 Task: Open Card Influencer Outreach Planning in Board Business Model Competitive Analysis and Benchmarking to Workspace Copywriting and Editing and add a team member Softage.2@softage.net, a label Green, a checklist Goal Setting, an attachment from Trello, a color Green and finally, add a card description 'Plan and execute company team-building retreat with a focus on work-life integration' and a comment 'We should approach this task with a sense of empathy, putting ourselves in the shoes of our stakeholders to understand their perspectives.'. Add a start date 'Jan 06, 1900' with a due date 'Jan 13, 1900'
Action: Mouse moved to (98, 350)
Screenshot: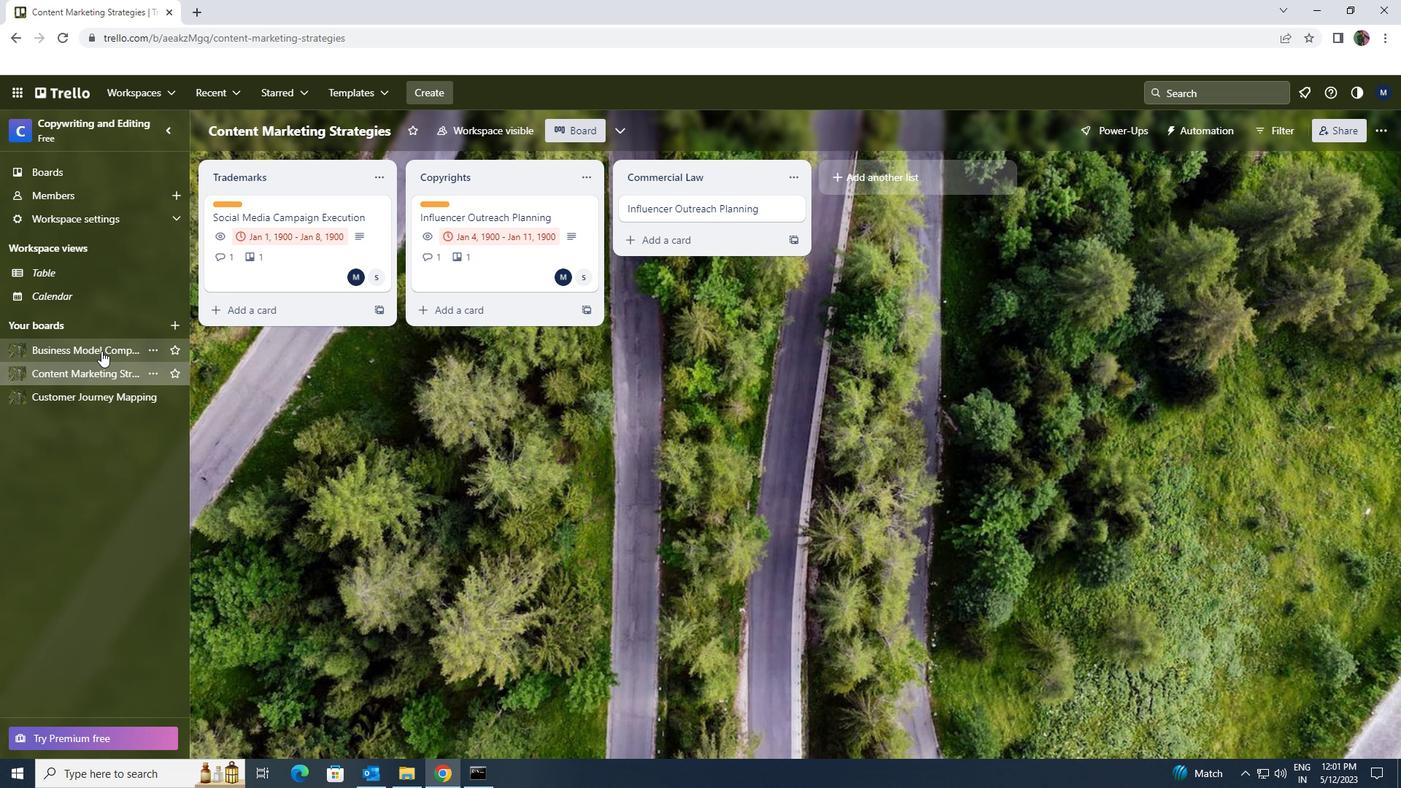 
Action: Mouse pressed left at (98, 350)
Screenshot: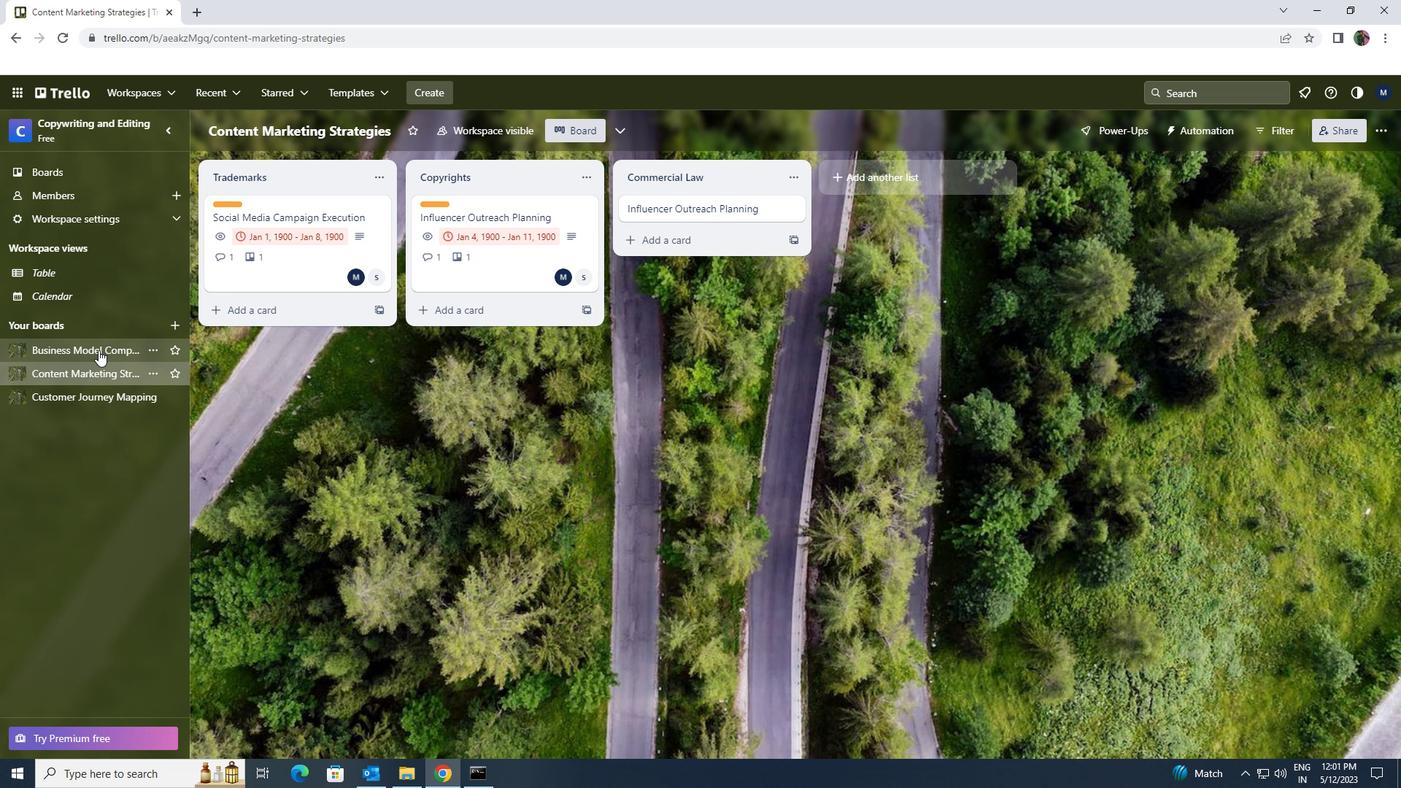 
Action: Mouse moved to (555, 209)
Screenshot: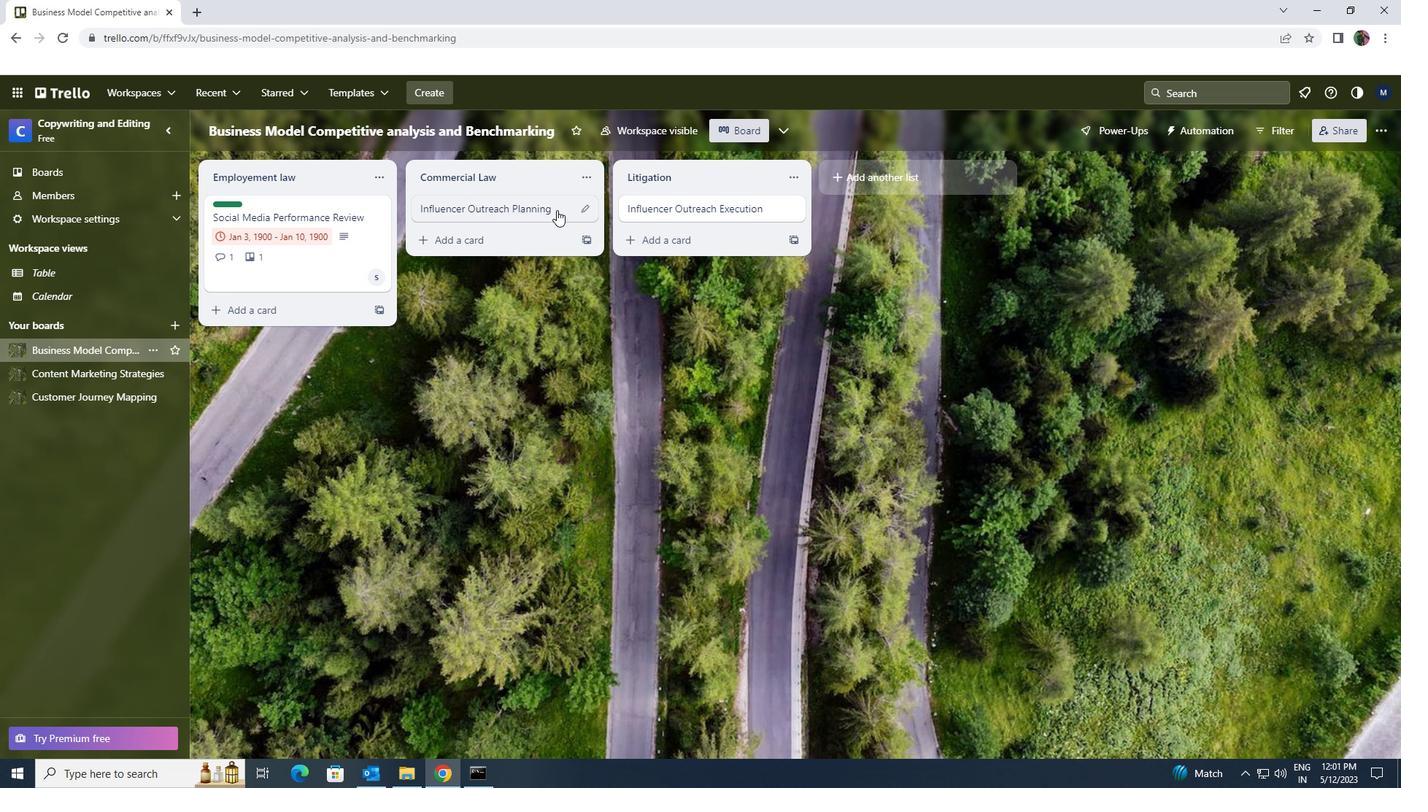 
Action: Mouse pressed left at (555, 209)
Screenshot: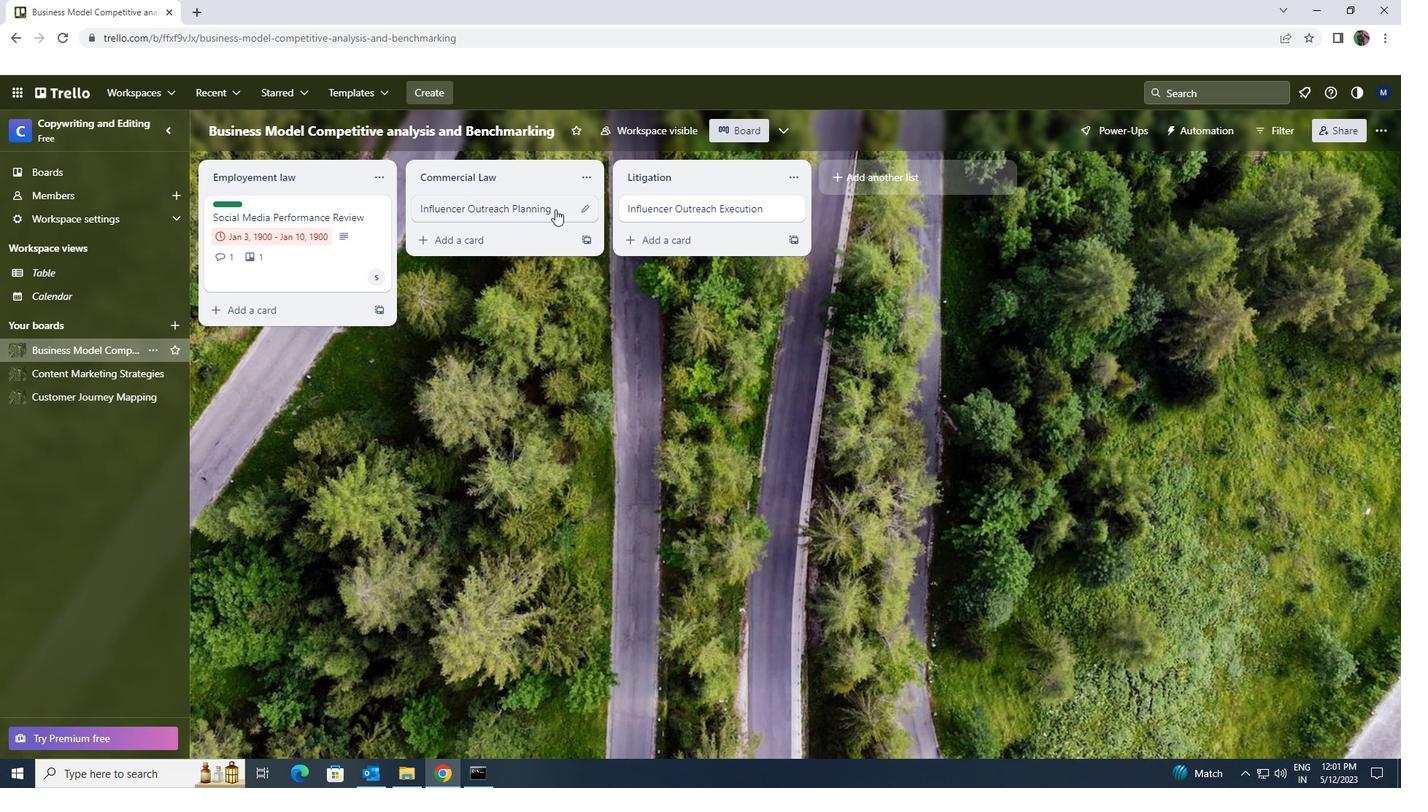 
Action: Mouse moved to (878, 259)
Screenshot: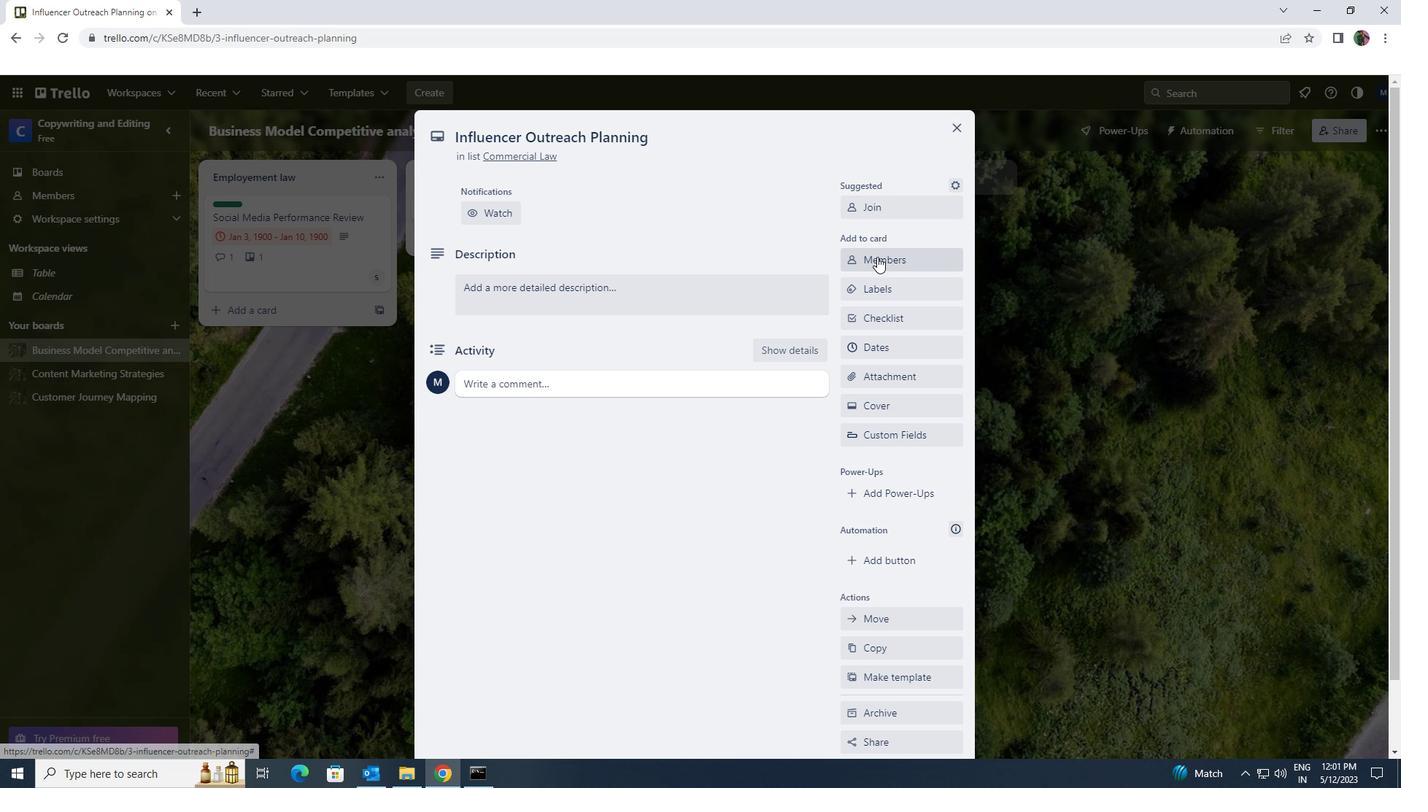 
Action: Mouse pressed left at (878, 259)
Screenshot: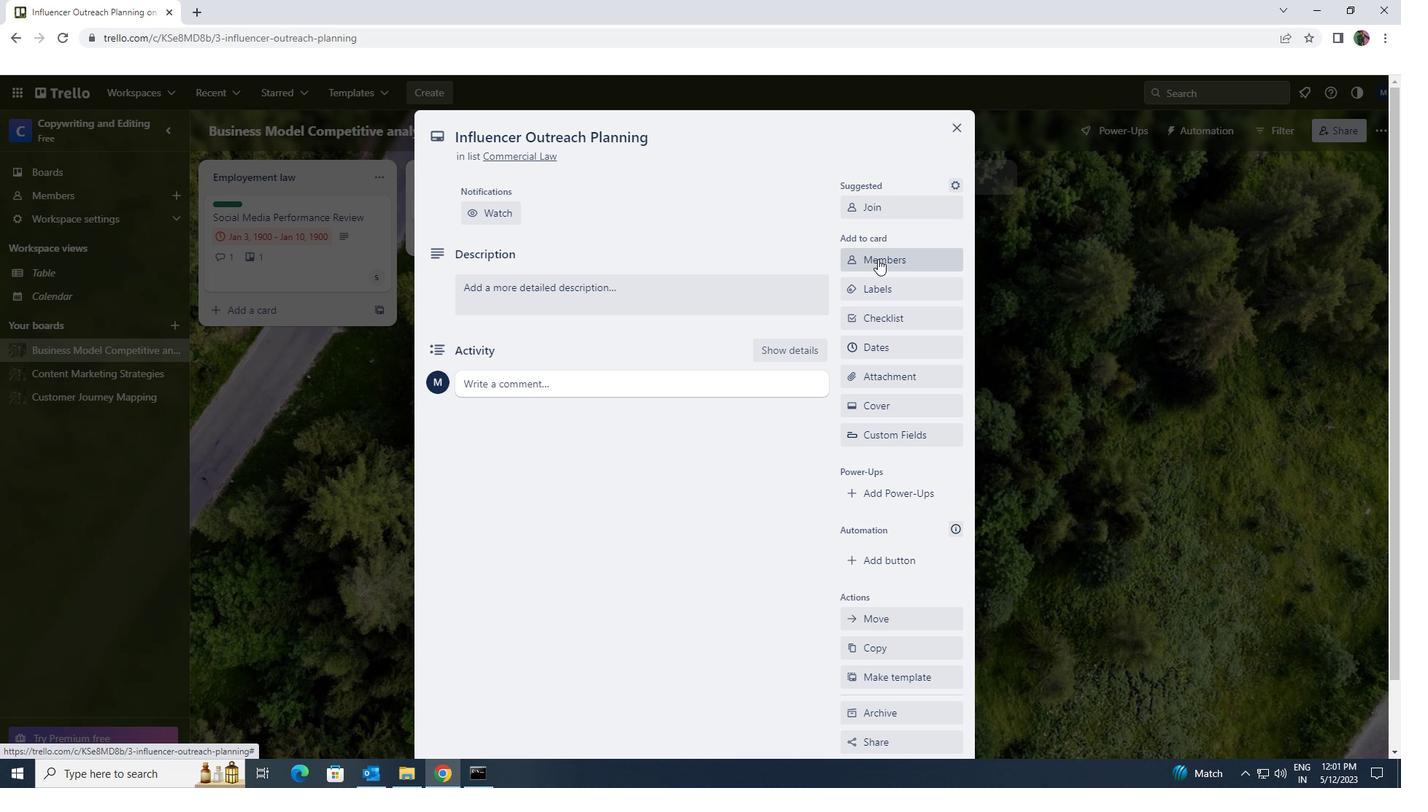 
Action: Mouse moved to (879, 327)
Screenshot: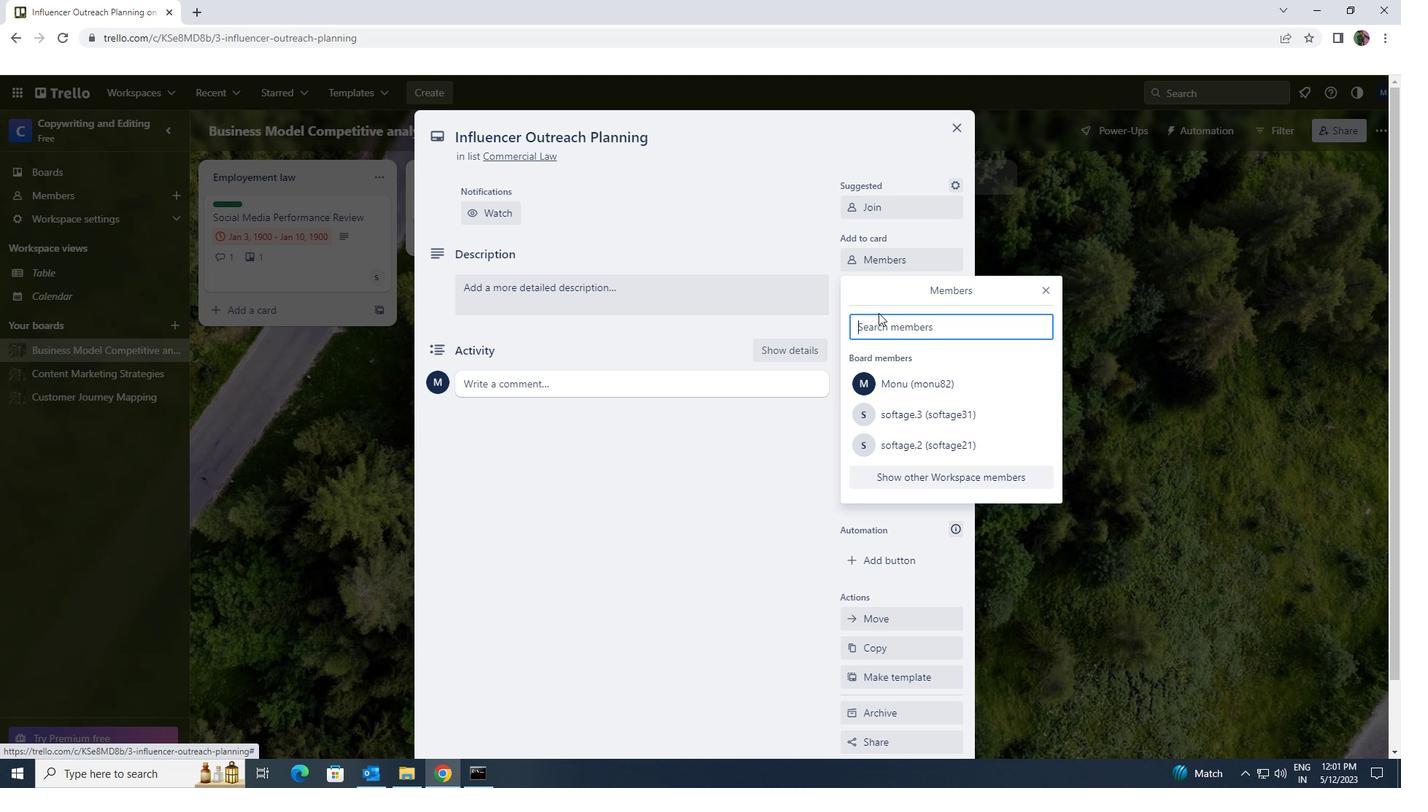 
Action: Key pressed softage.2<Key.shift>@SOFTAGE.NET
Screenshot: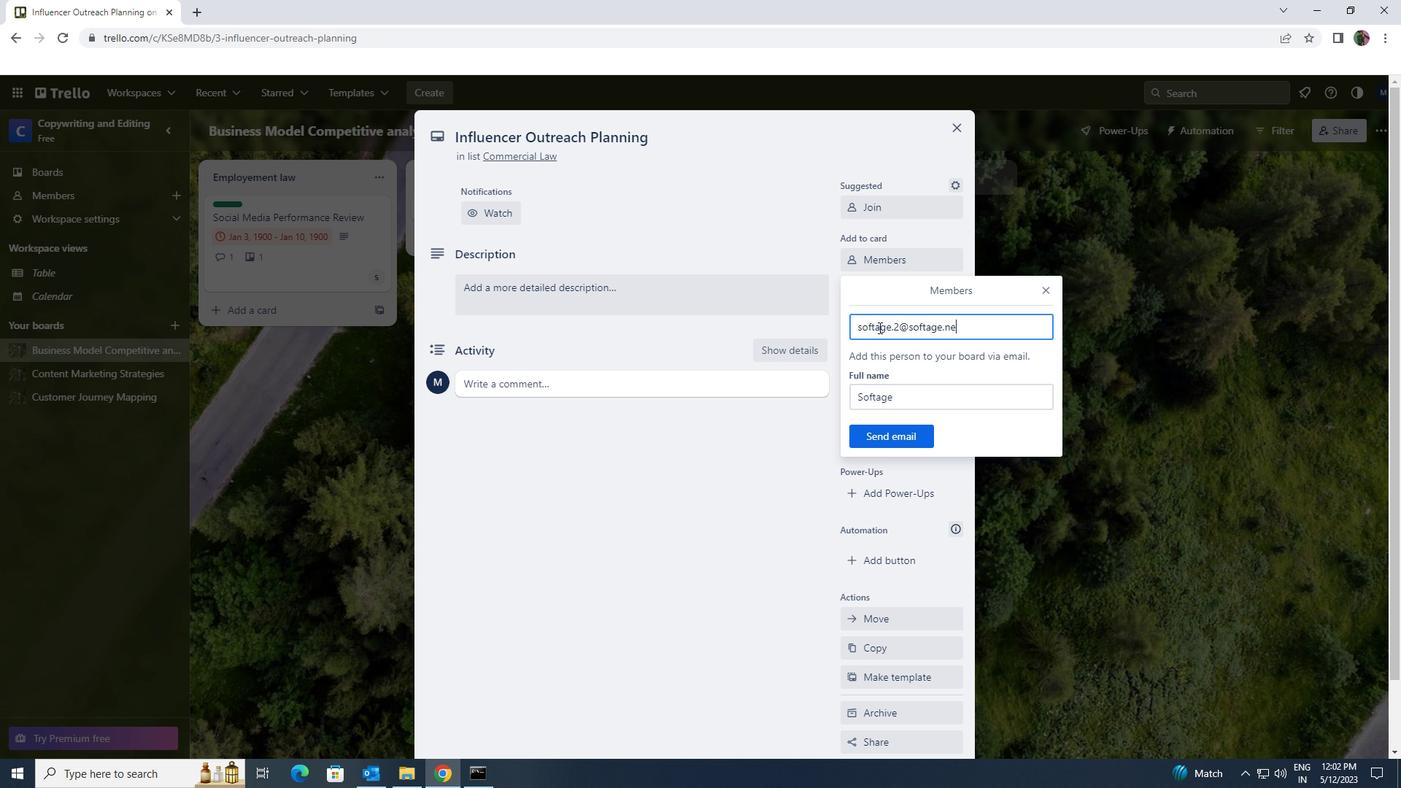 
Action: Mouse moved to (892, 430)
Screenshot: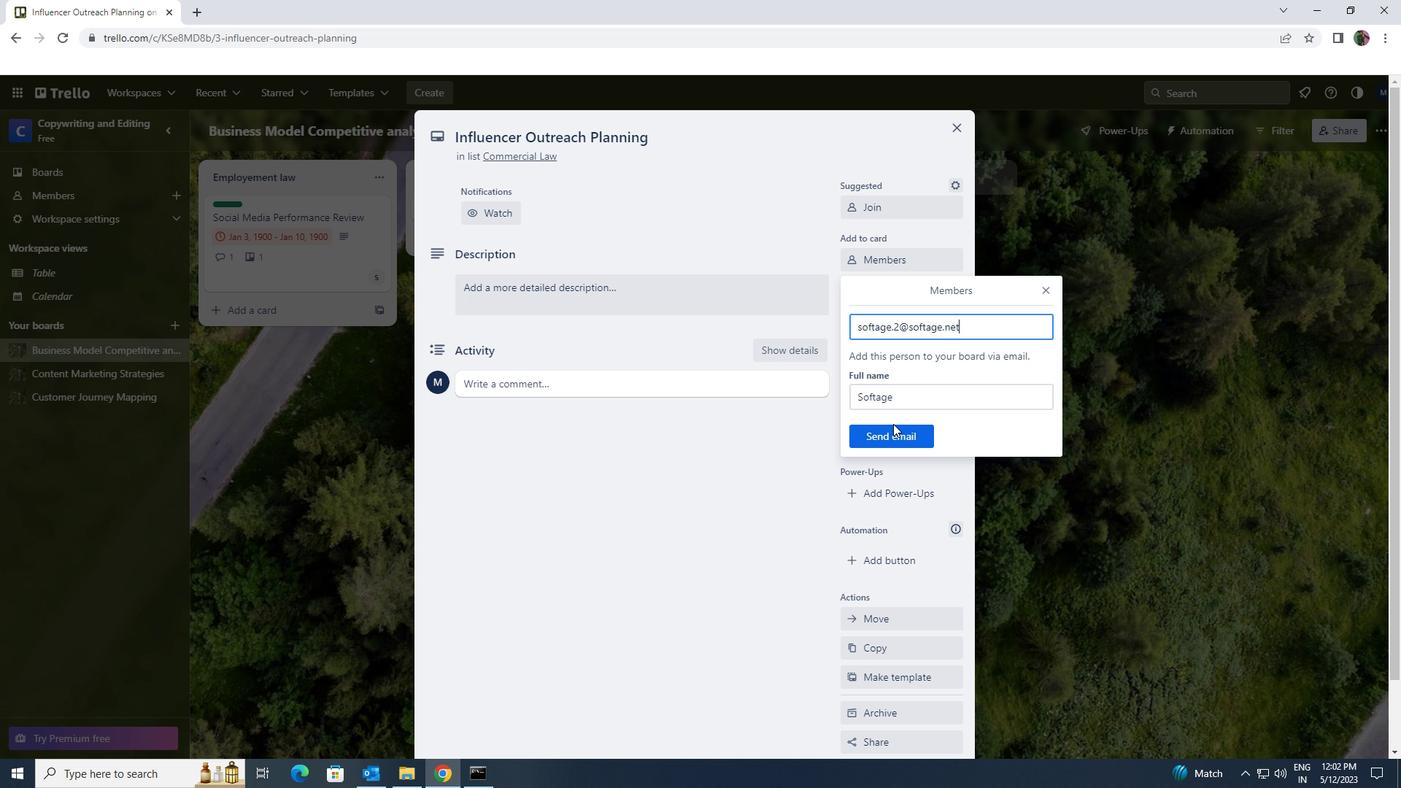 
Action: Mouse pressed left at (892, 430)
Screenshot: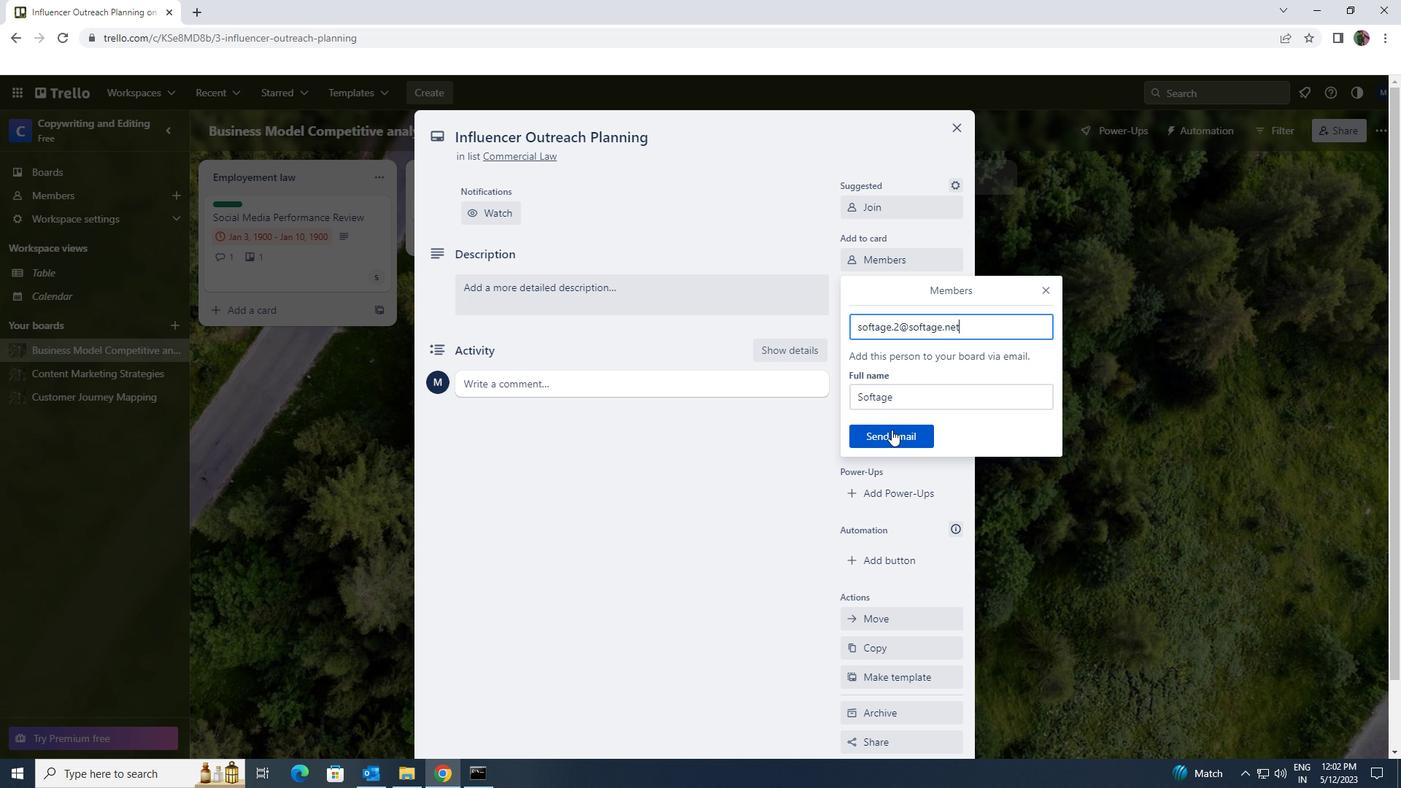 
Action: Mouse moved to (899, 286)
Screenshot: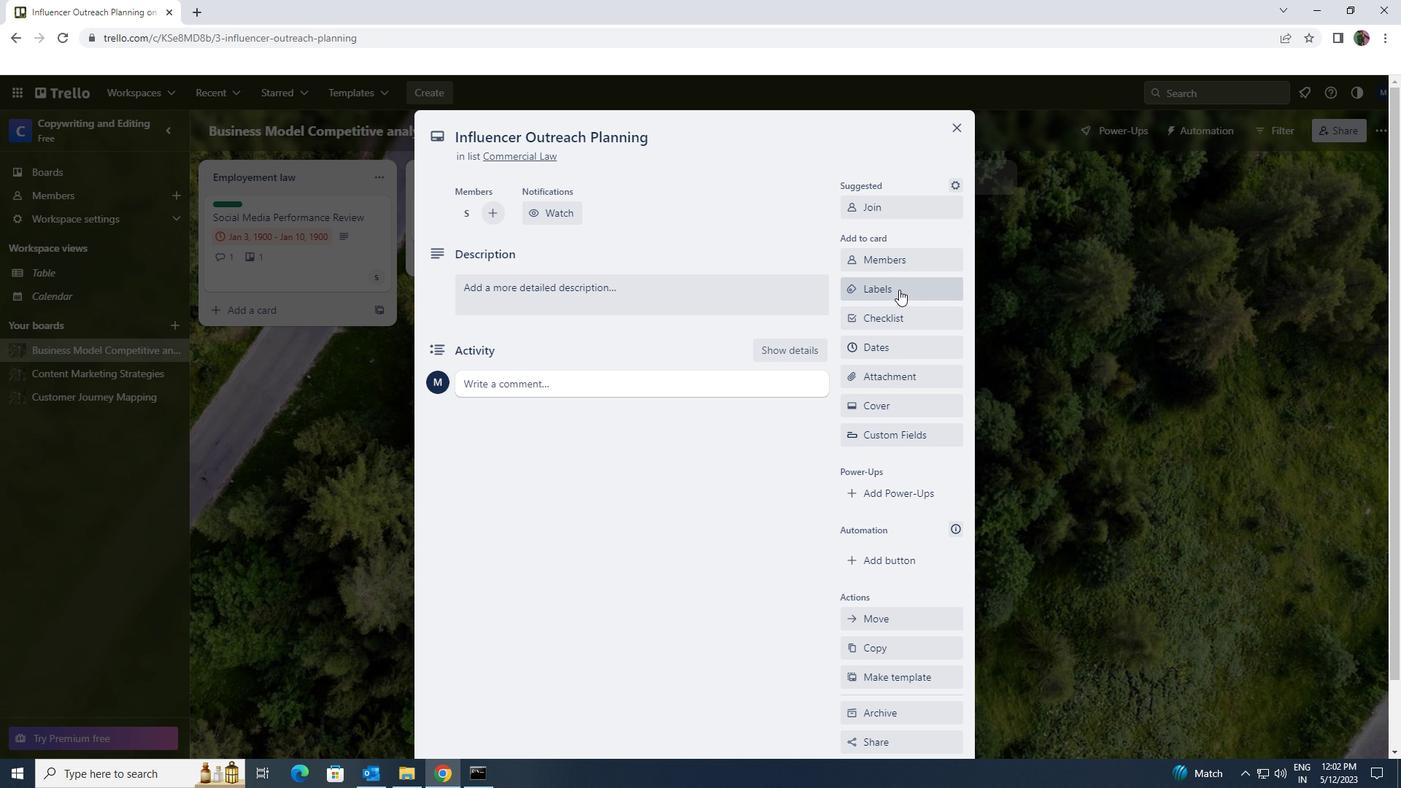 
Action: Mouse pressed left at (899, 286)
Screenshot: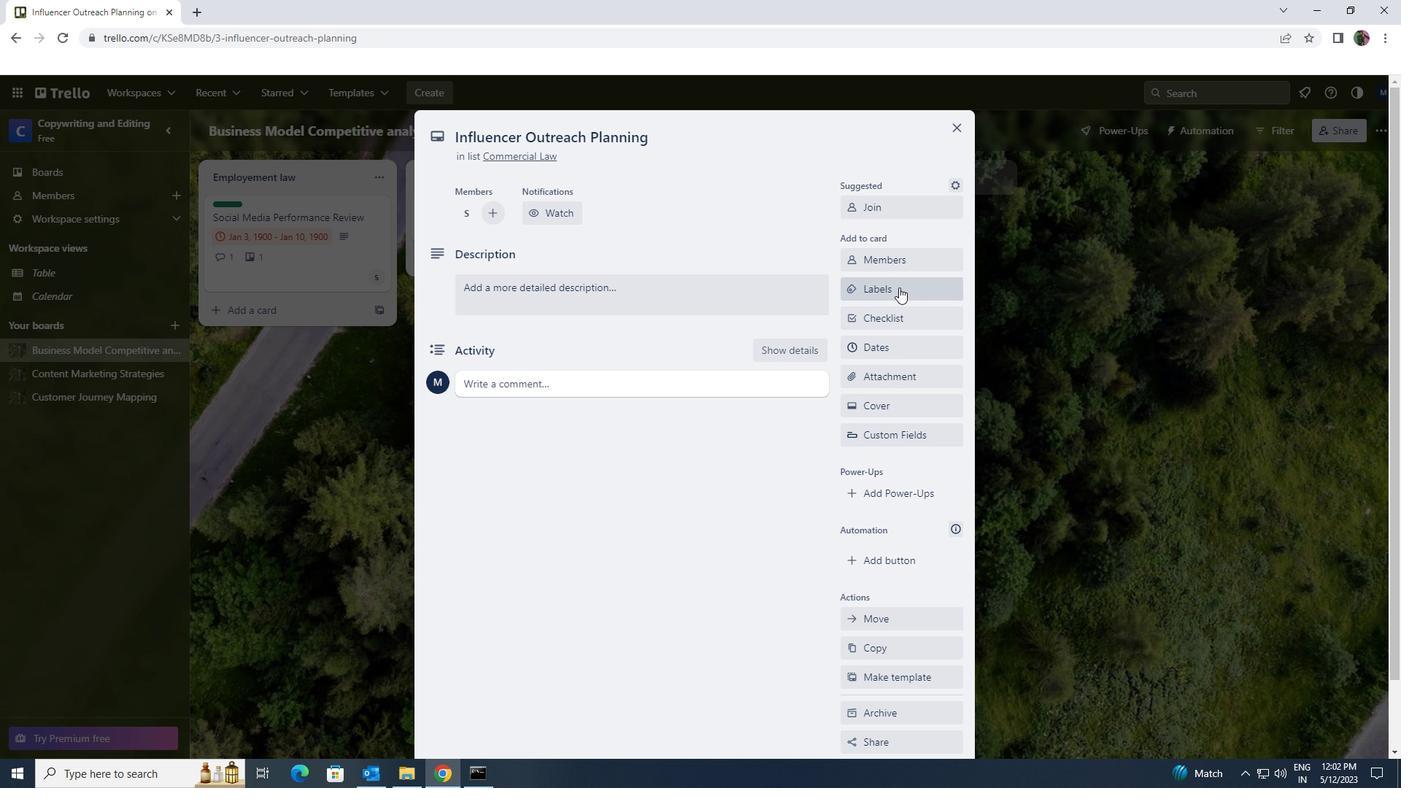 
Action: Mouse moved to (938, 600)
Screenshot: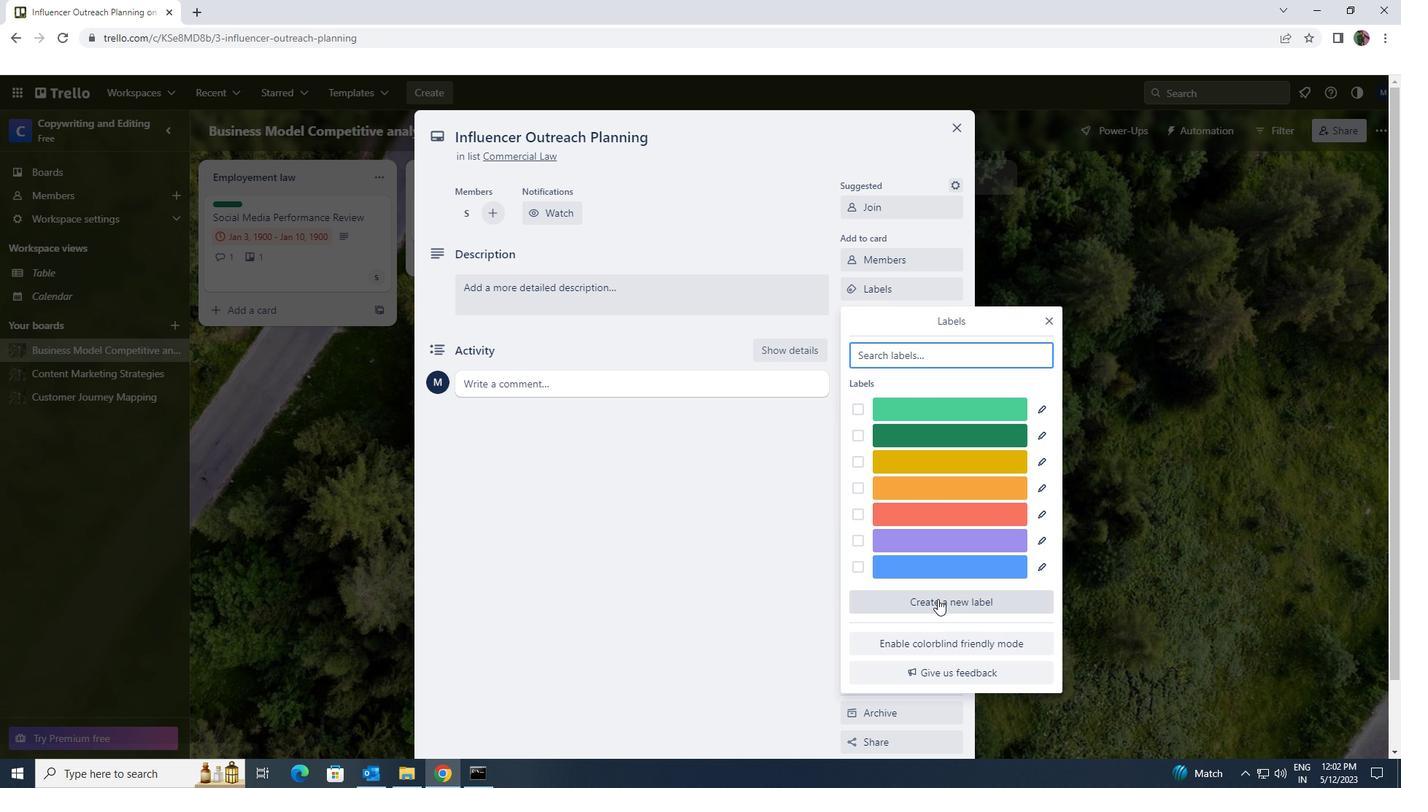 
Action: Mouse pressed left at (938, 600)
Screenshot: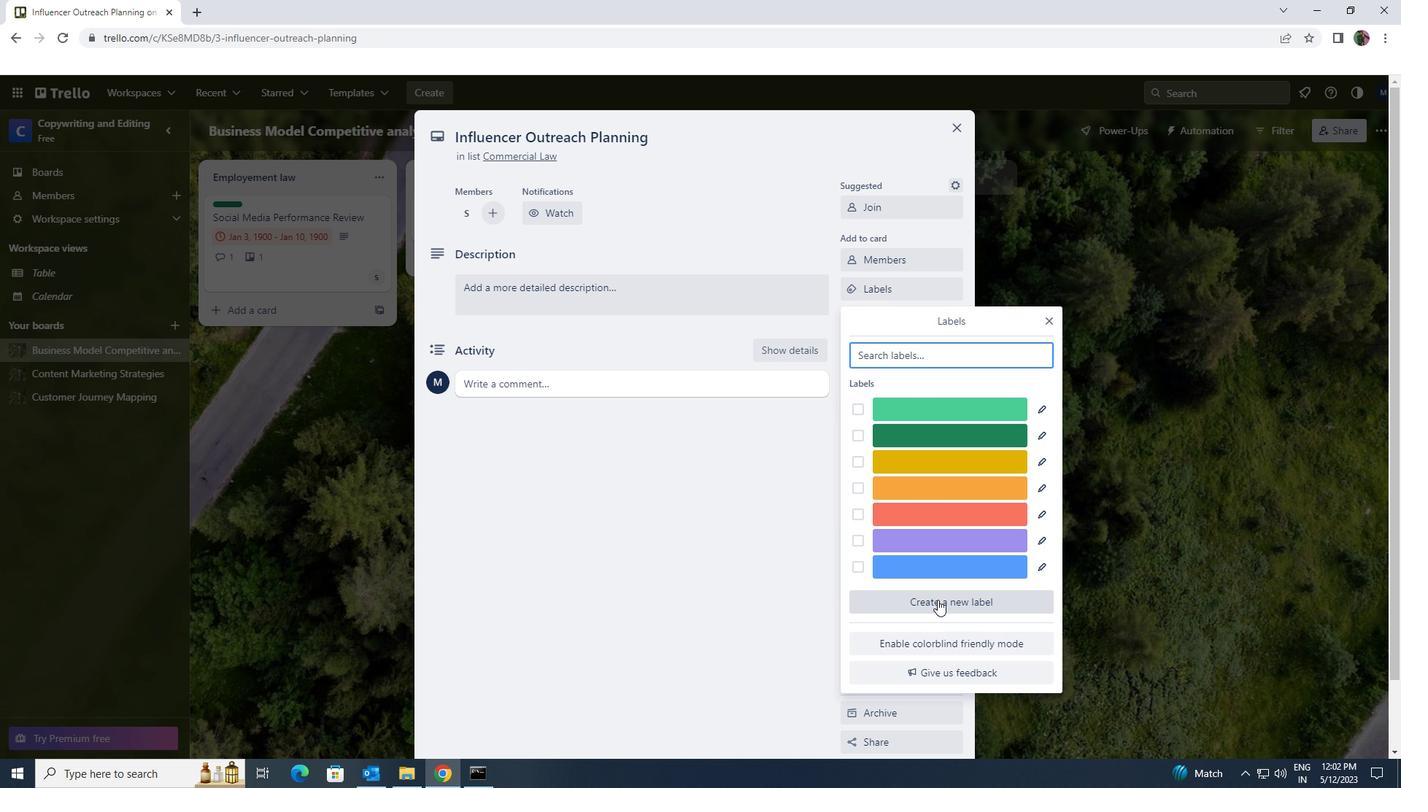 
Action: Mouse moved to (856, 554)
Screenshot: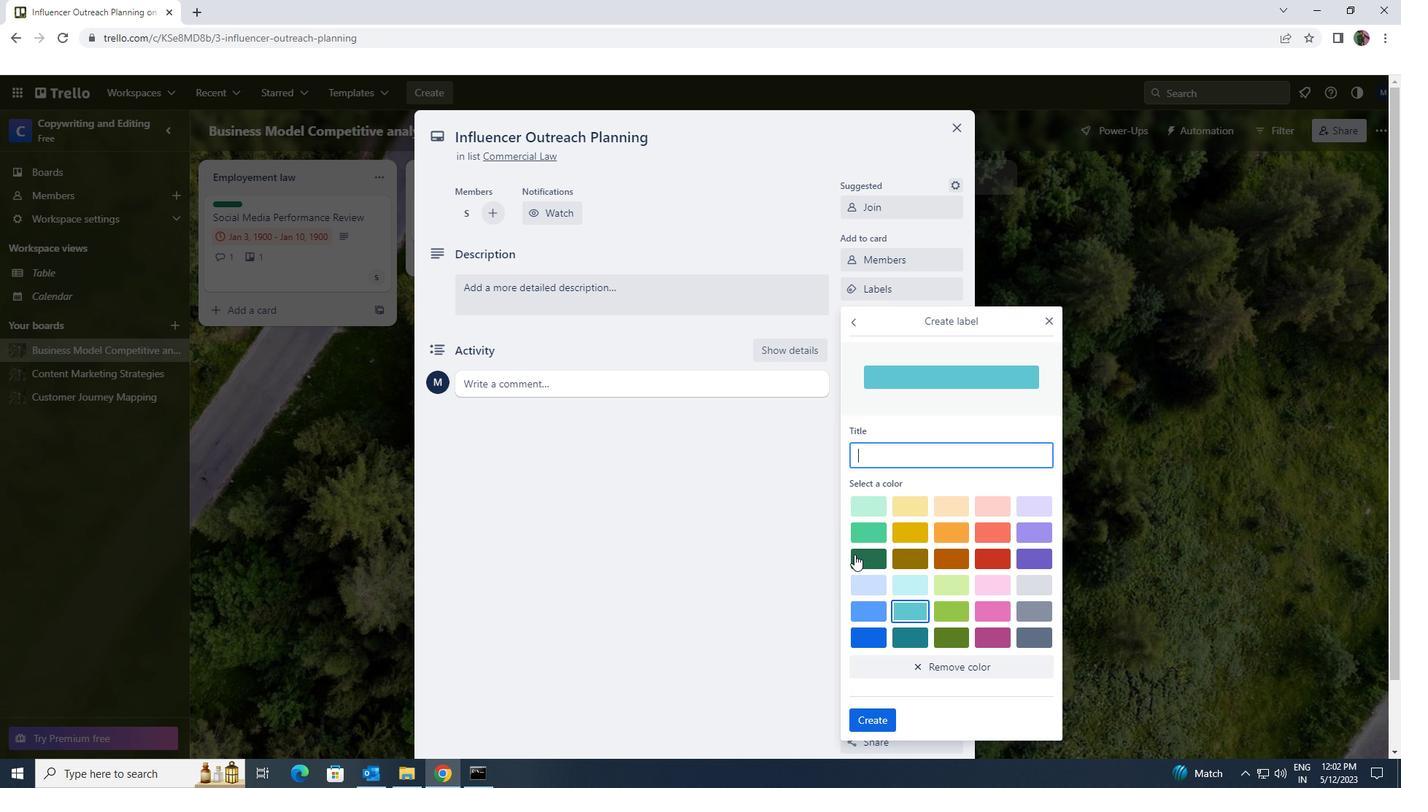 
Action: Mouse pressed left at (856, 554)
Screenshot: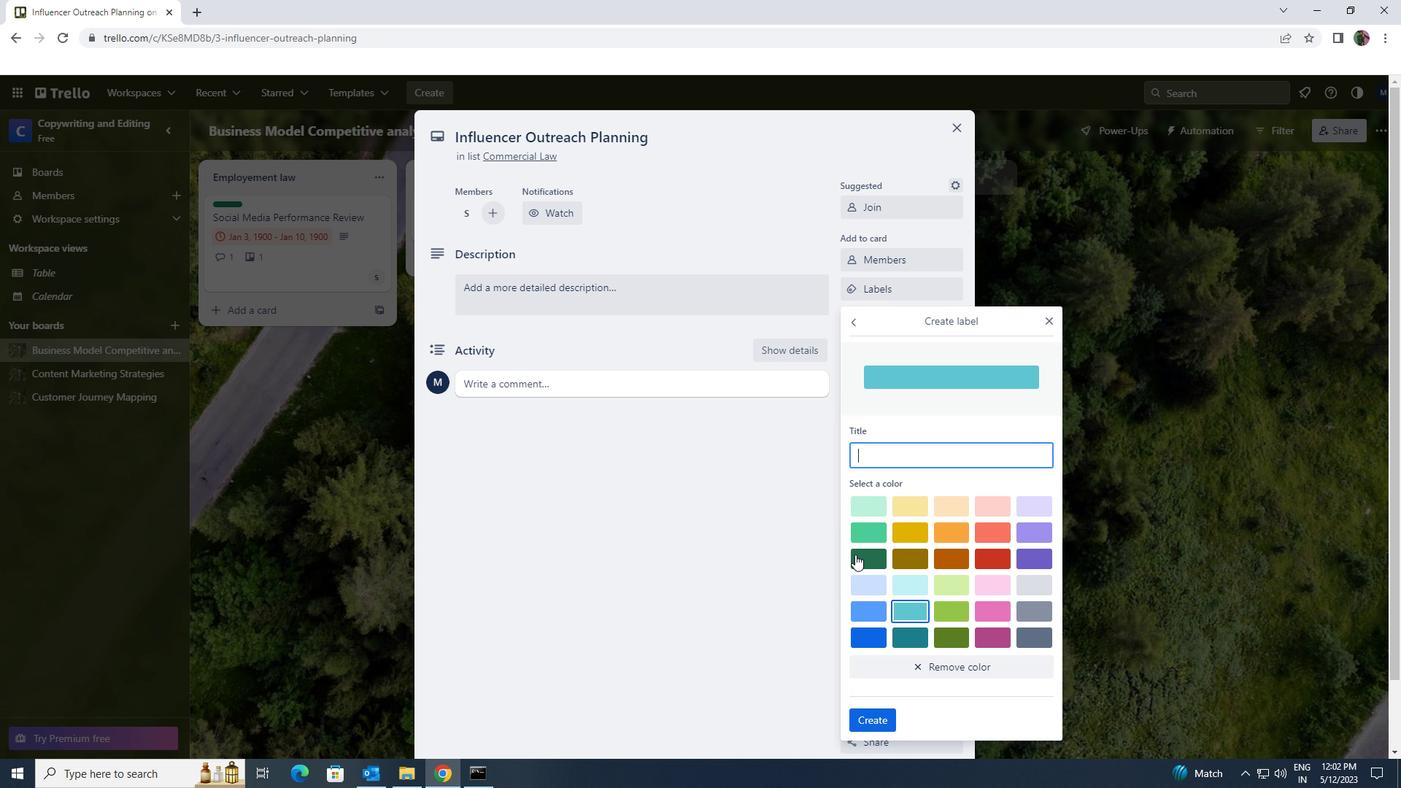 
Action: Mouse moved to (867, 714)
Screenshot: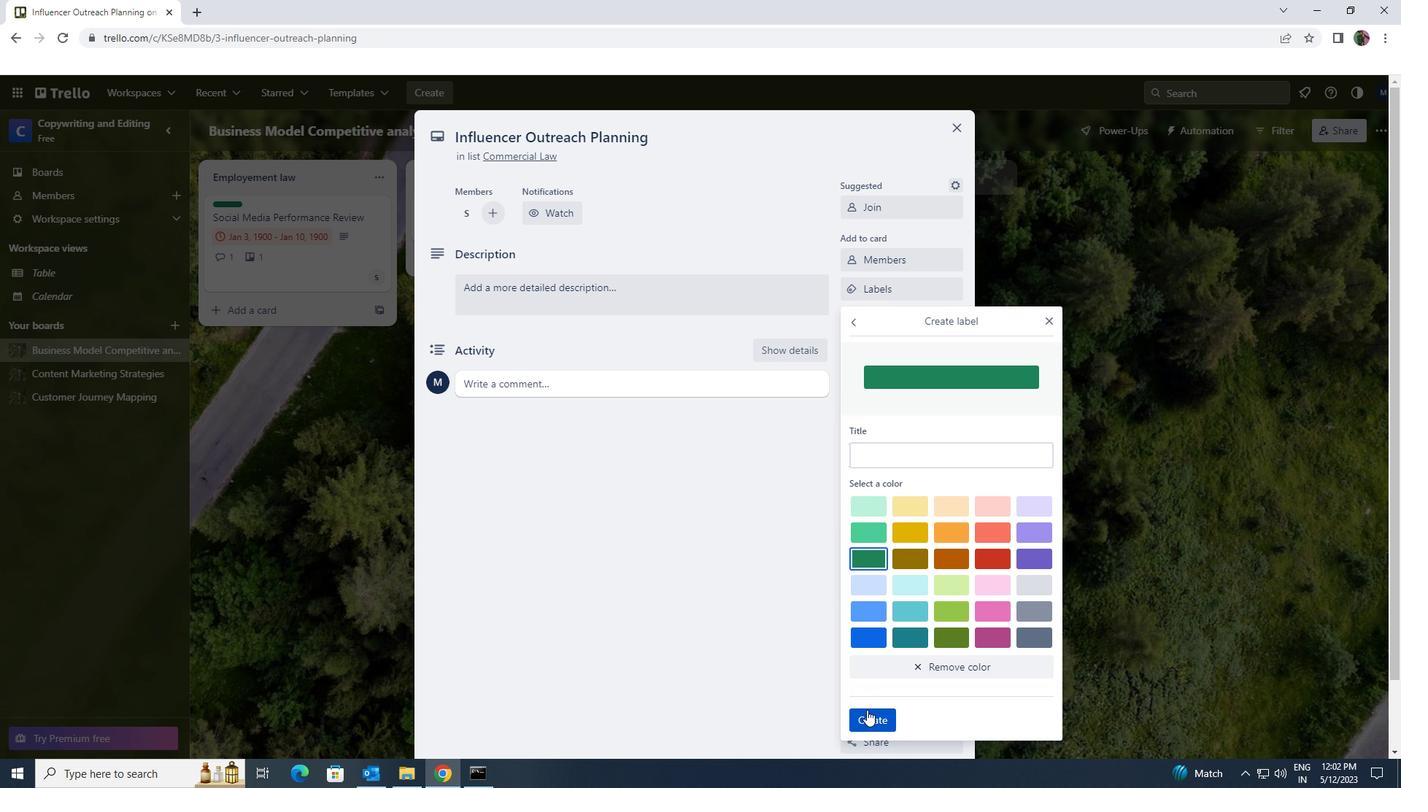 
Action: Mouse pressed left at (867, 714)
Screenshot: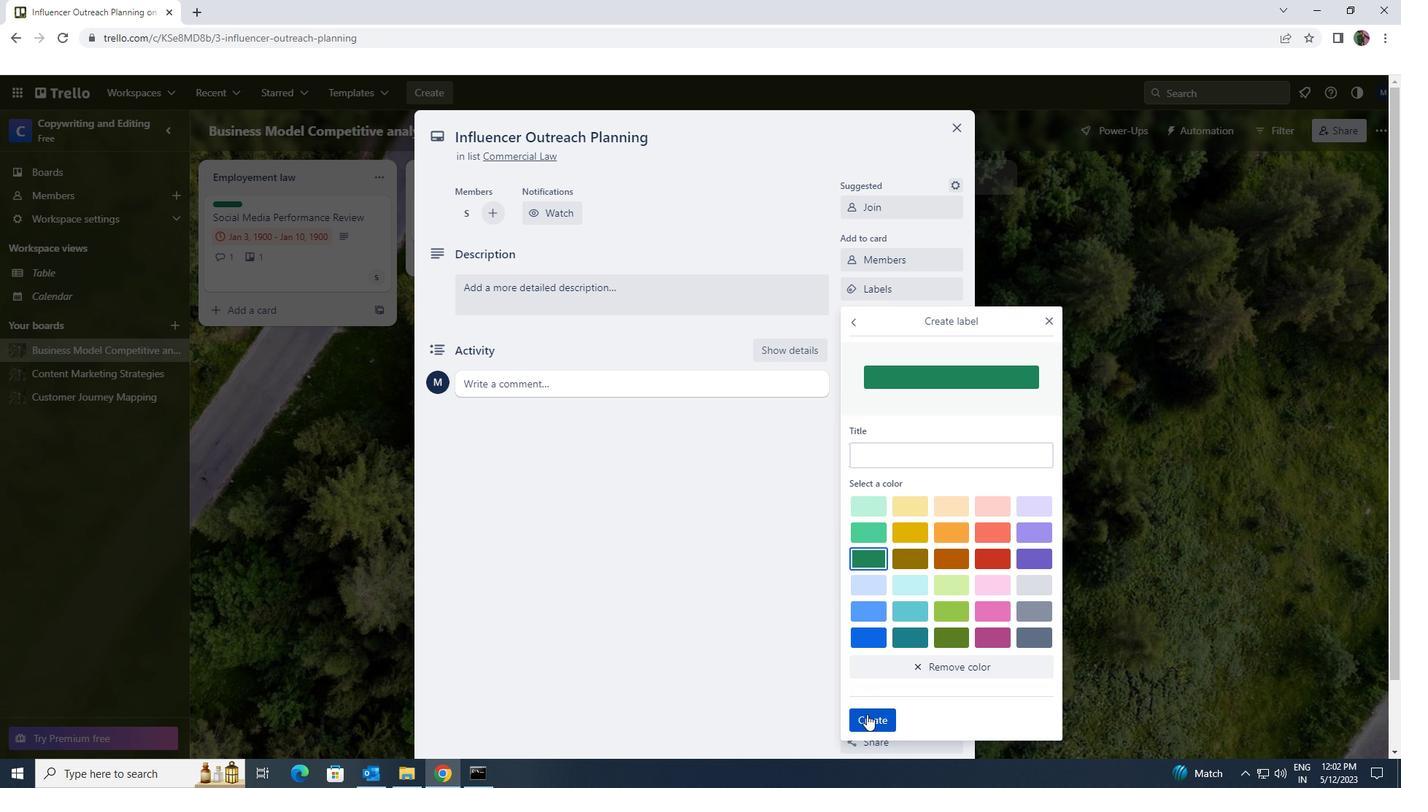 
Action: Mouse moved to (1052, 321)
Screenshot: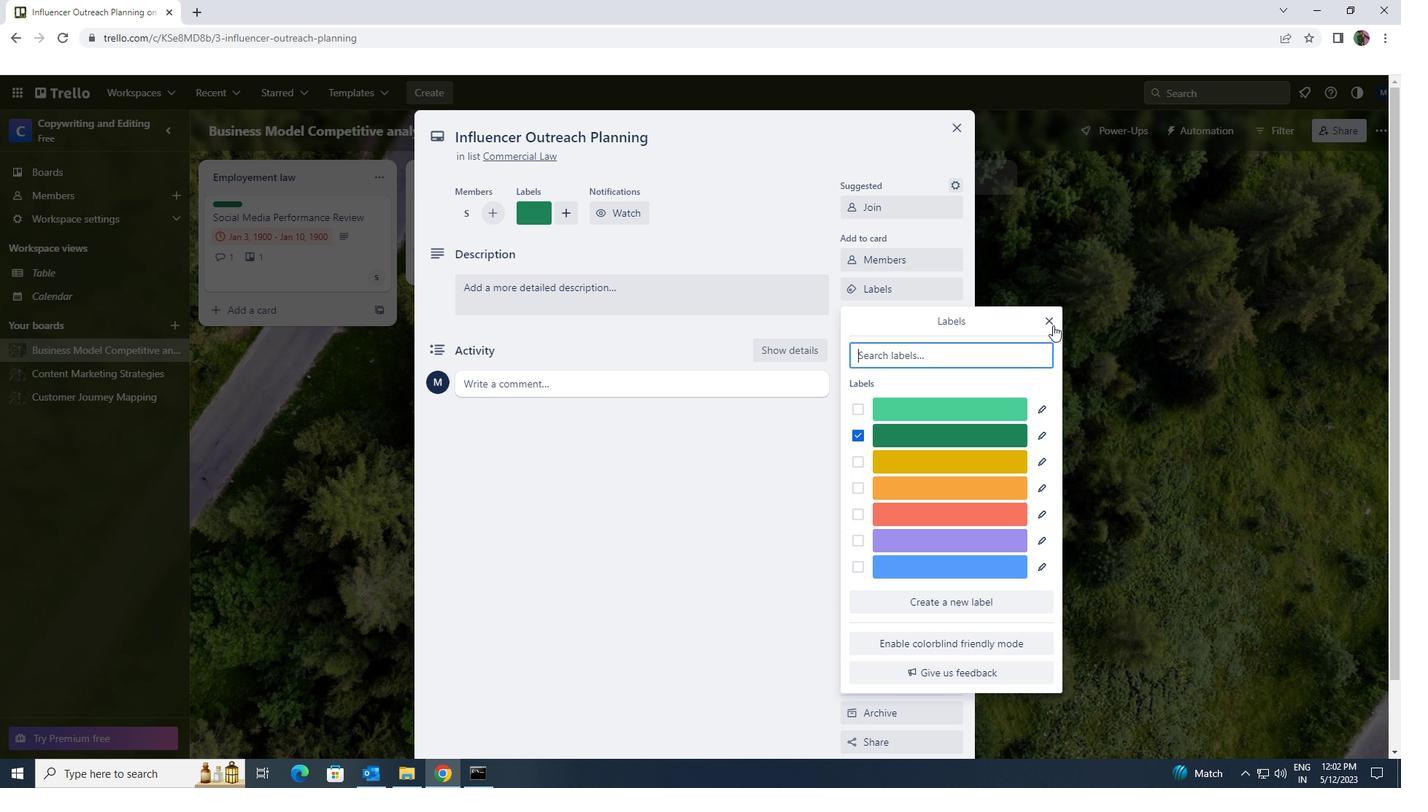 
Action: Mouse pressed left at (1052, 321)
Screenshot: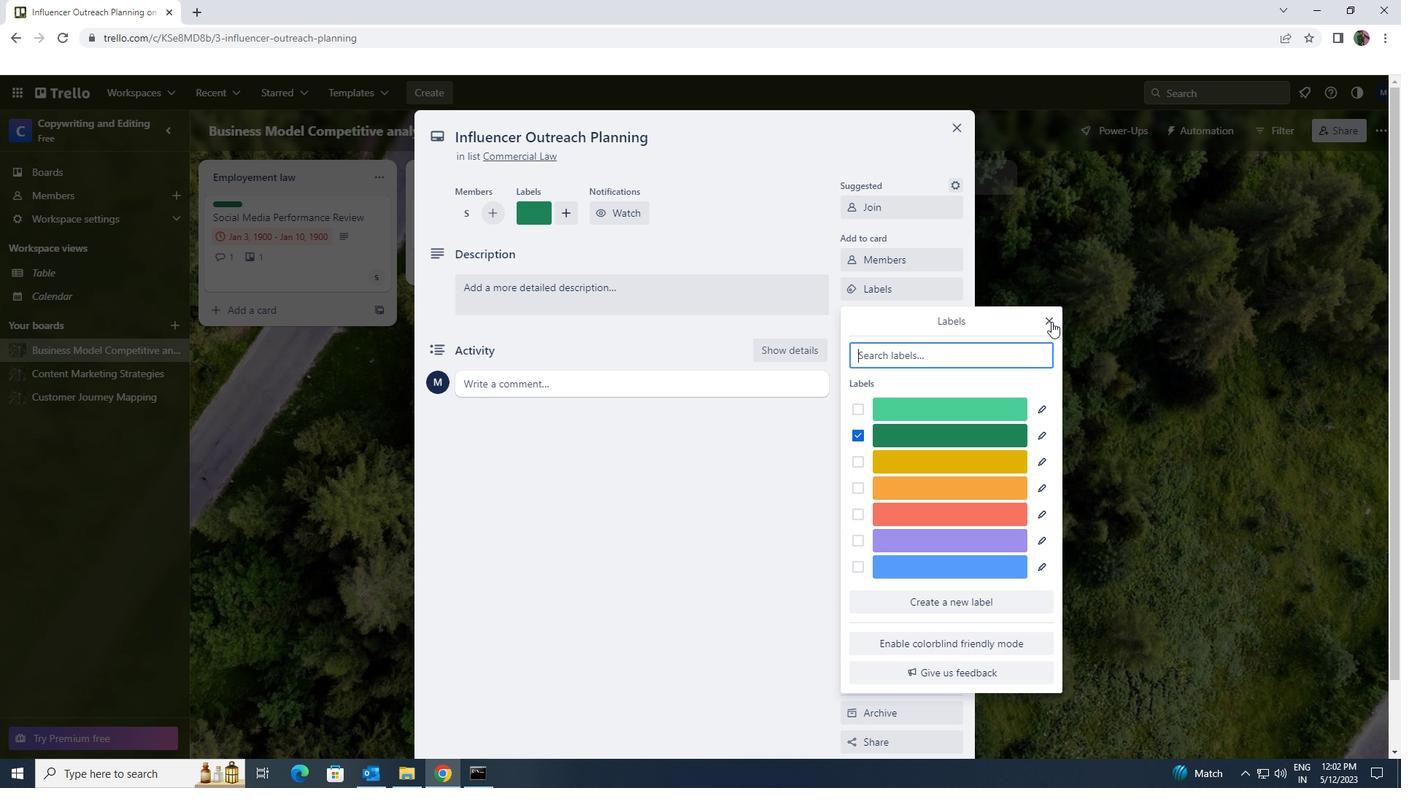 
Action: Mouse moved to (949, 311)
Screenshot: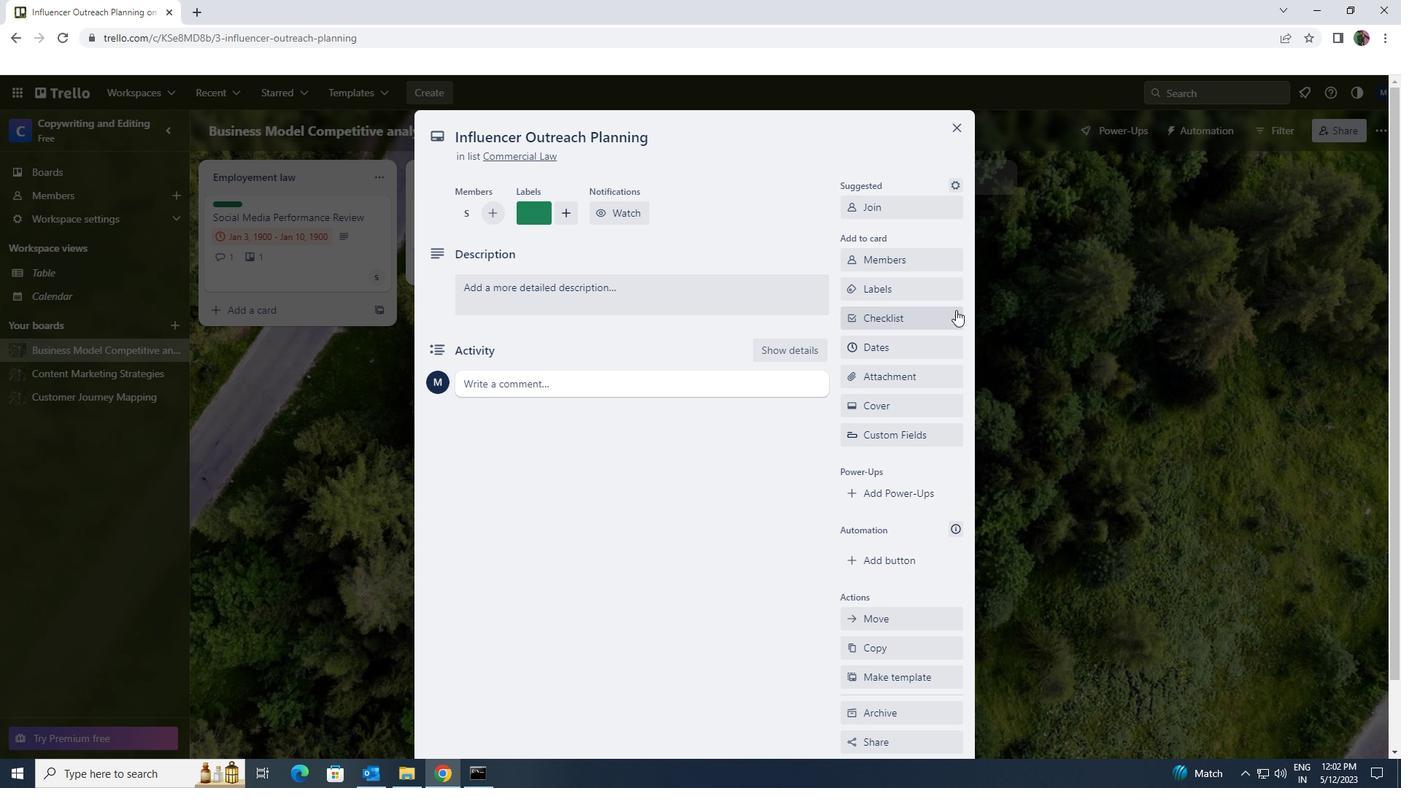 
Action: Mouse pressed left at (949, 311)
Screenshot: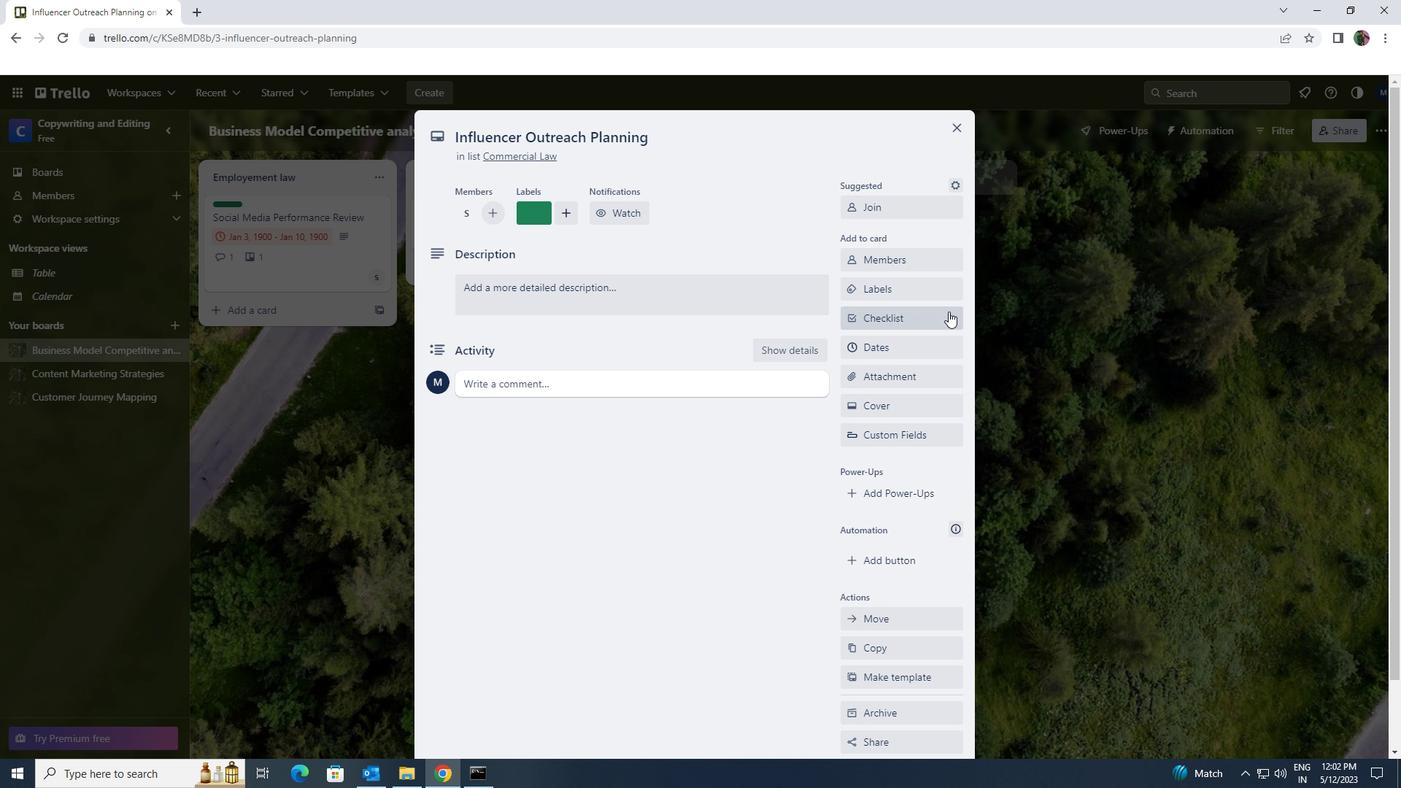 
Action: Key pressed <Key.shift>GOAL<Key.space>D<Key.backspace>SETTING
Screenshot: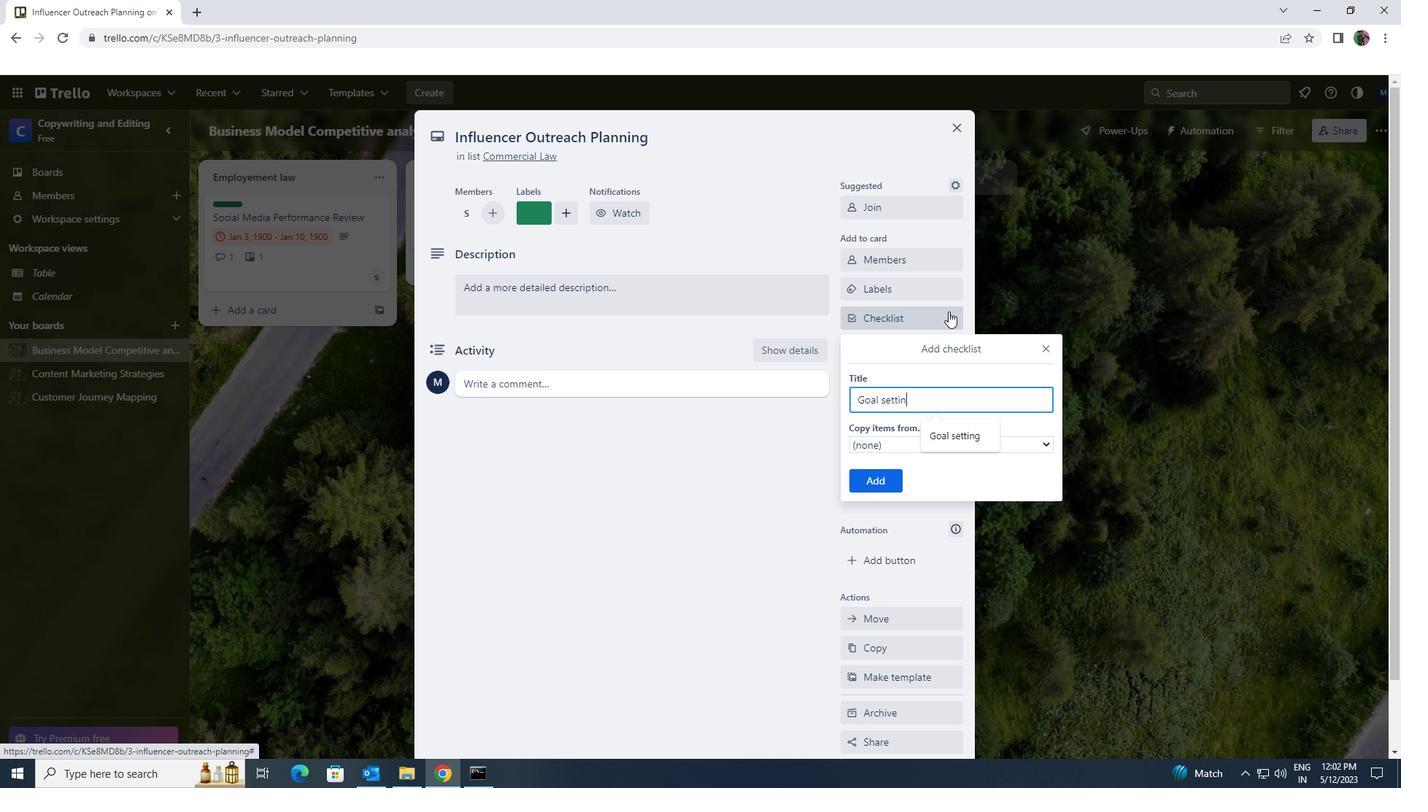 
Action: Mouse moved to (876, 481)
Screenshot: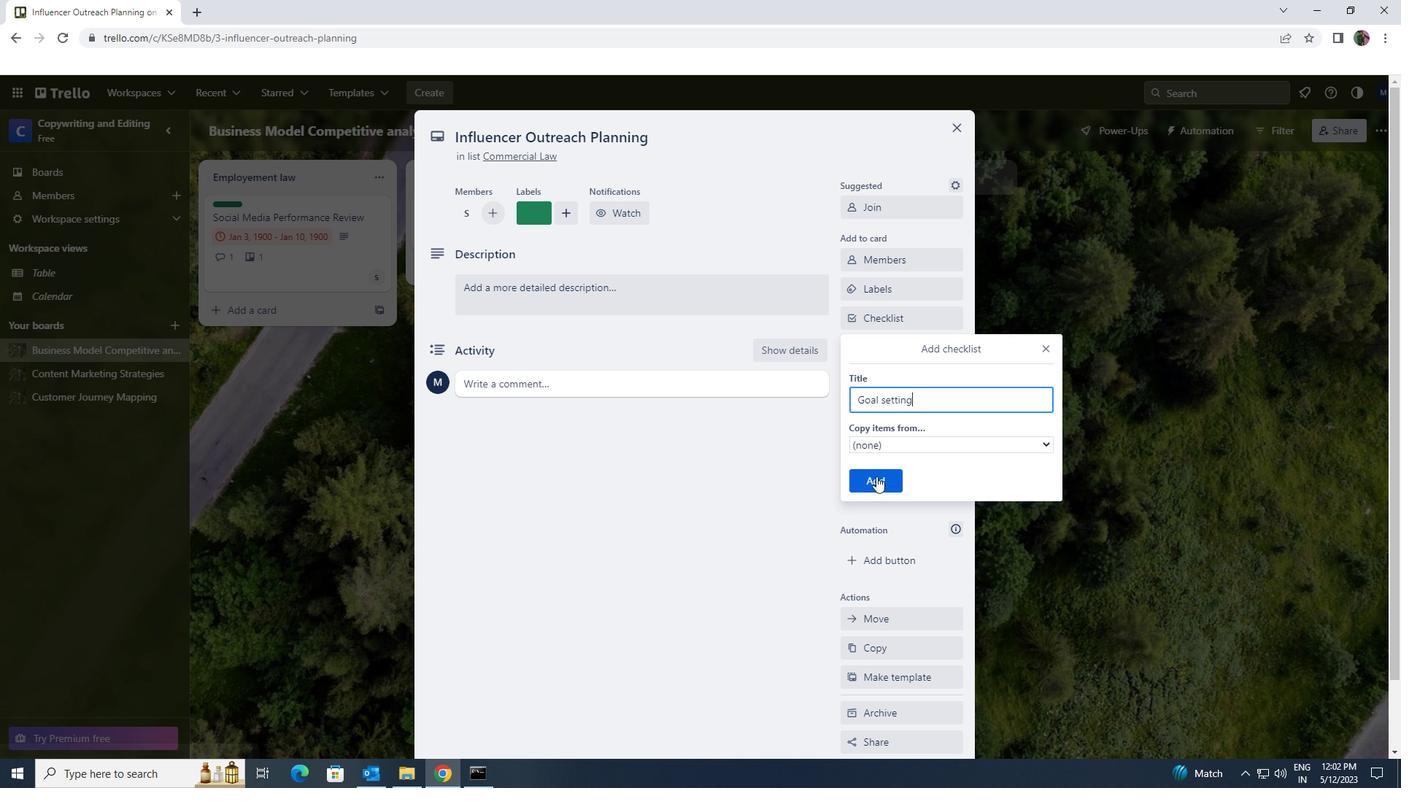 
Action: Mouse pressed left at (876, 481)
Screenshot: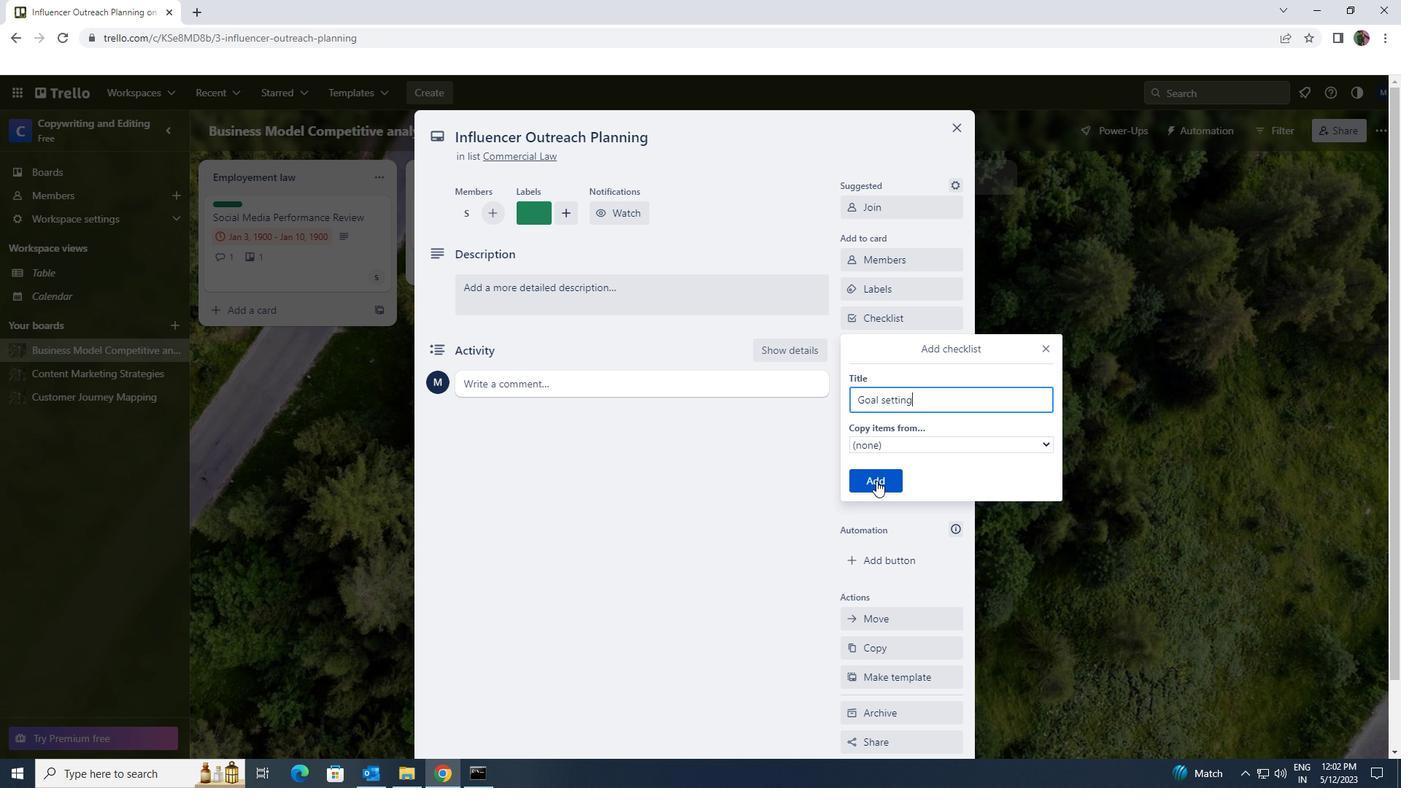 
Action: Mouse moved to (898, 366)
Screenshot: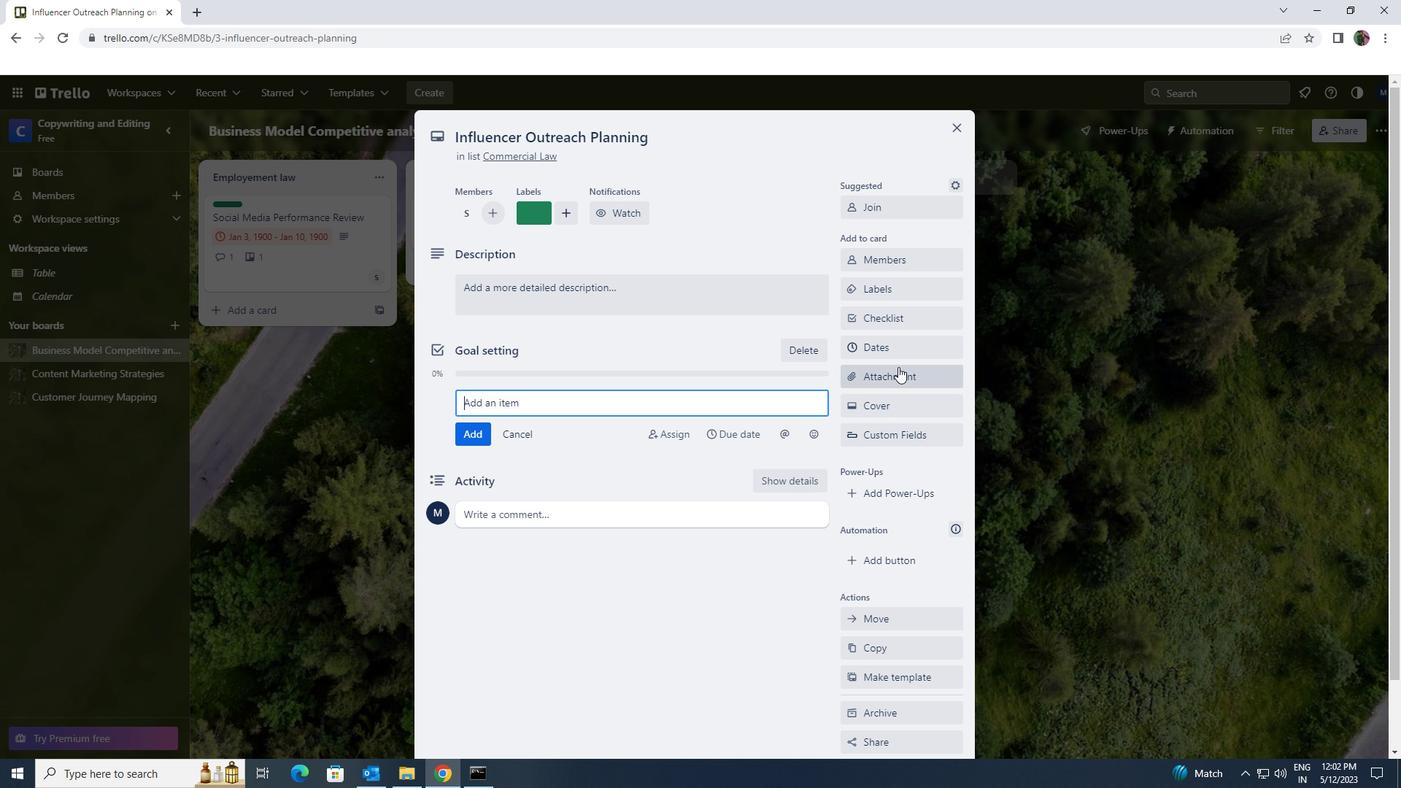 
Action: Mouse pressed left at (898, 366)
Screenshot: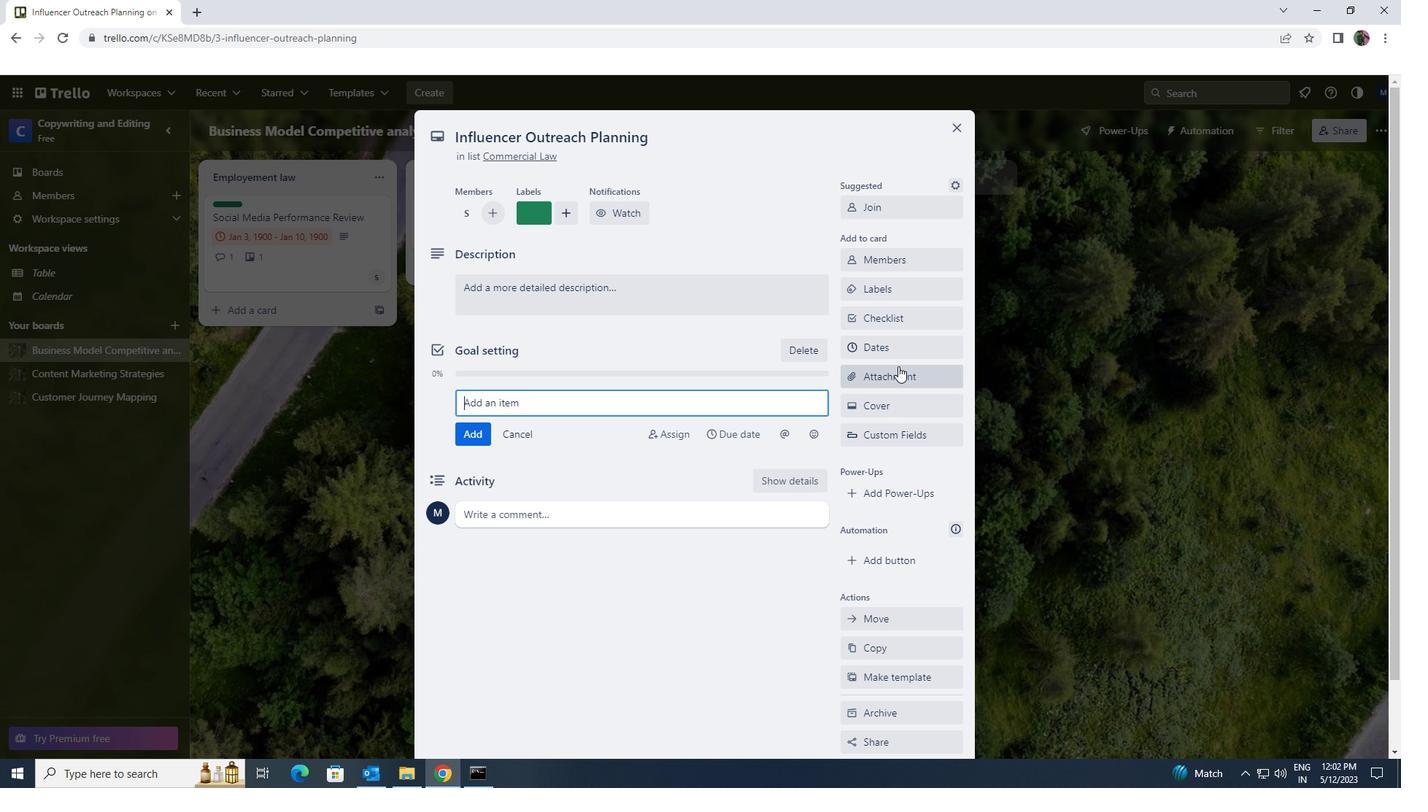 
Action: Mouse moved to (897, 468)
Screenshot: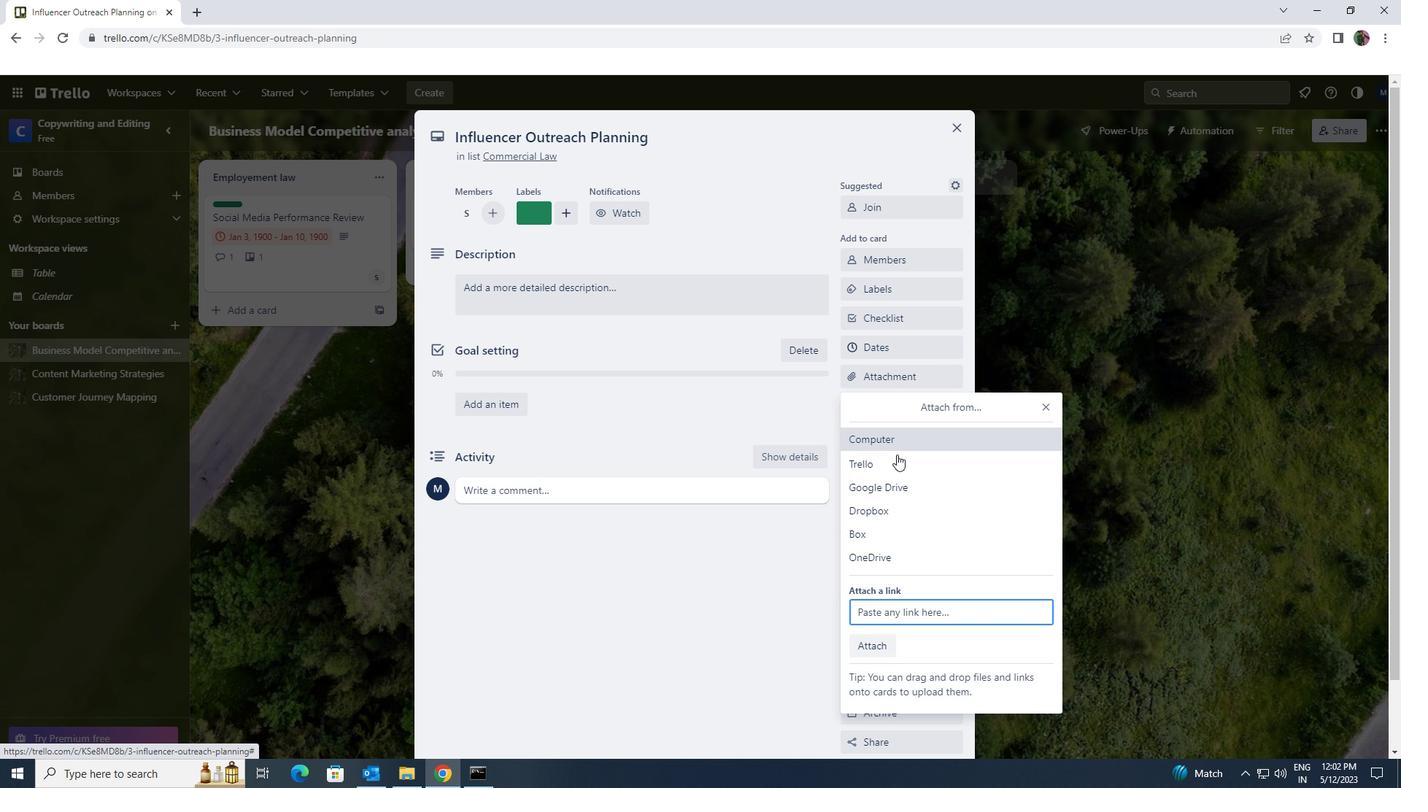 
Action: Mouse pressed left at (897, 468)
Screenshot: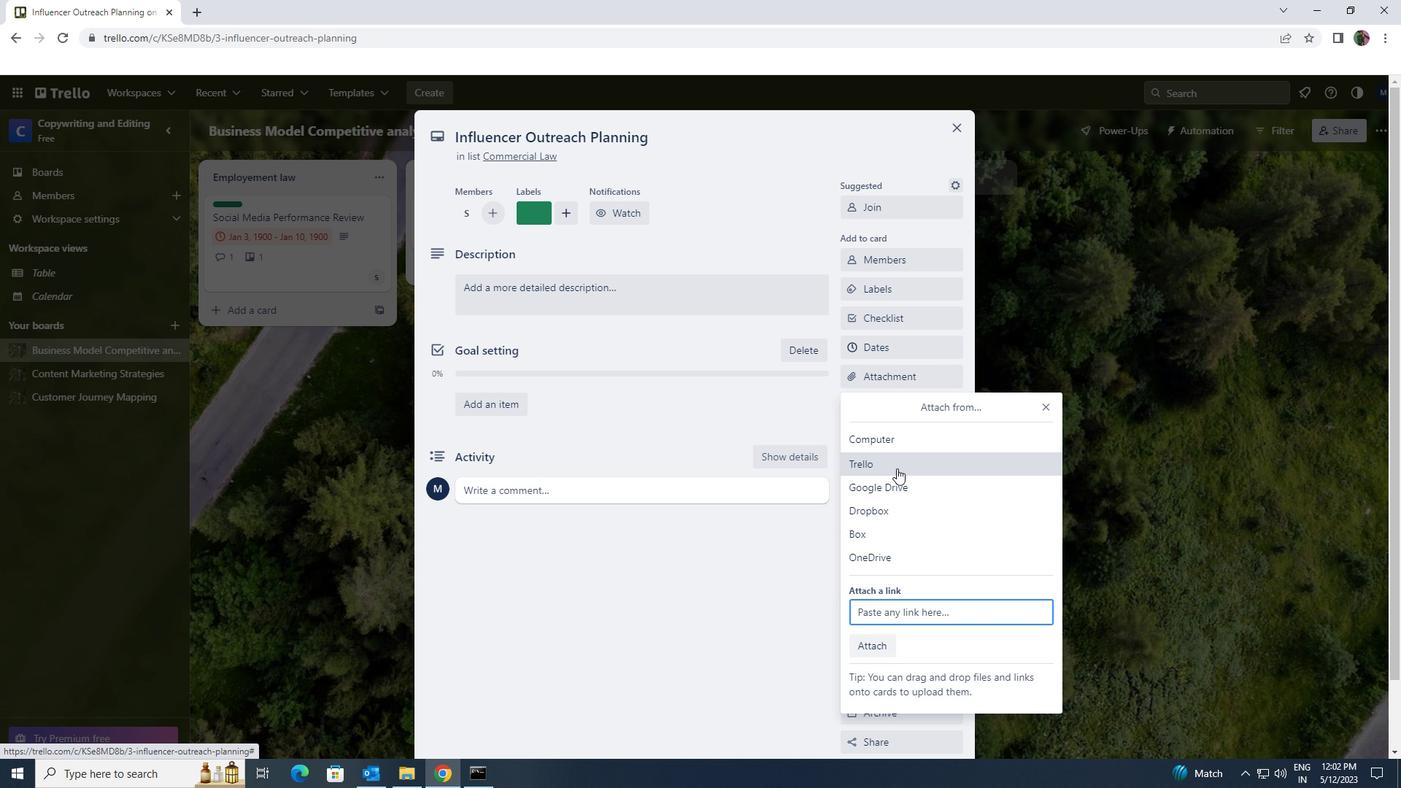 
Action: Mouse moved to (895, 605)
Screenshot: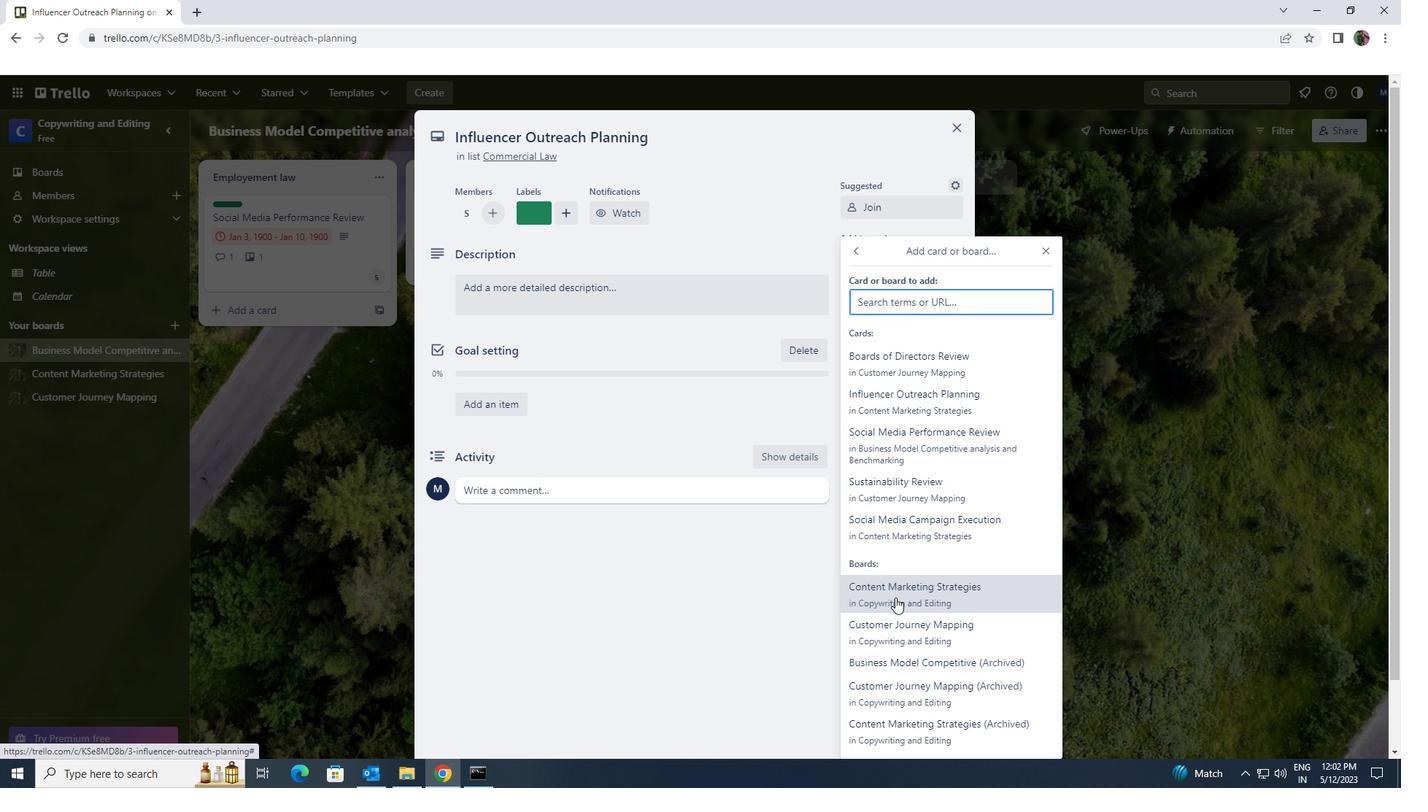 
Action: Mouse pressed left at (895, 605)
Screenshot: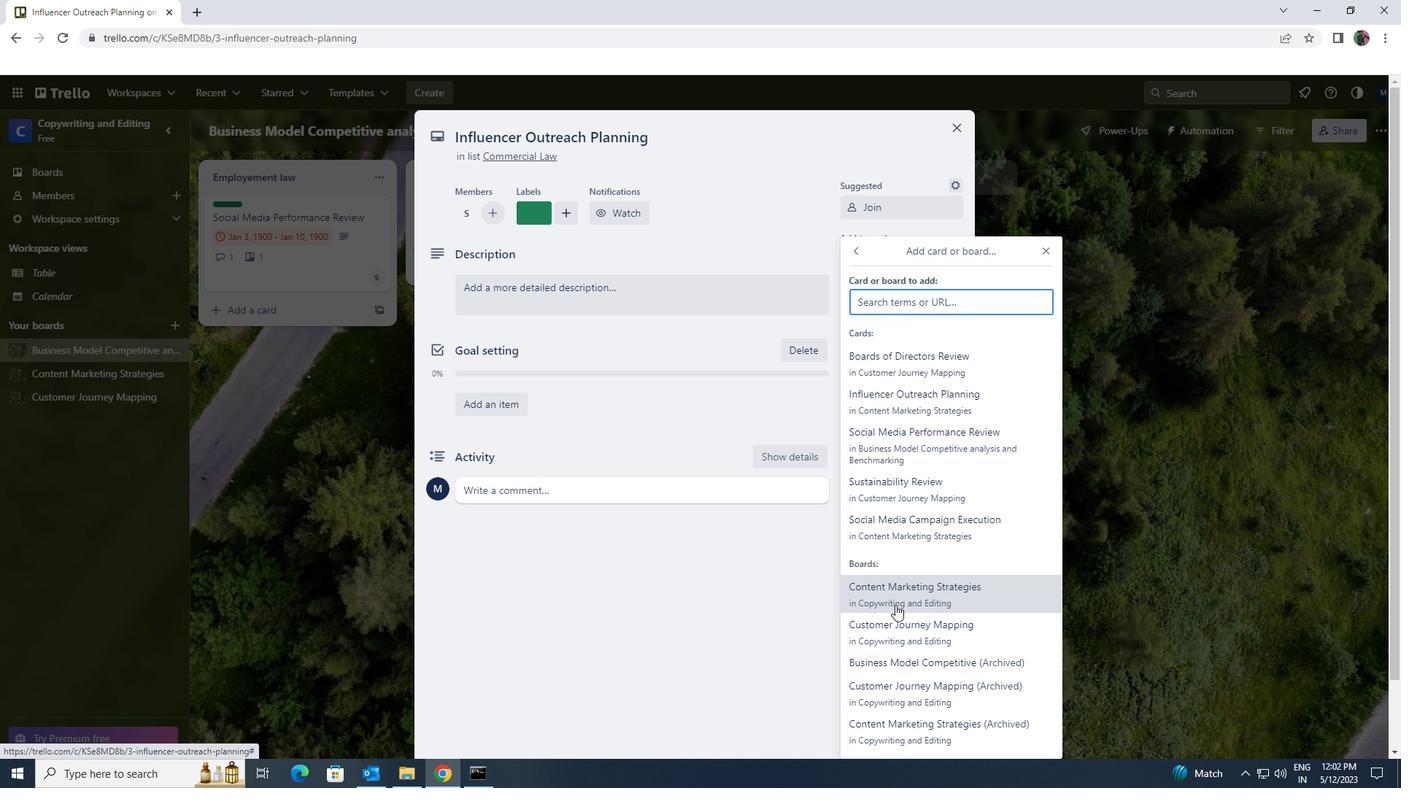 
Action: Mouse moved to (625, 298)
Screenshot: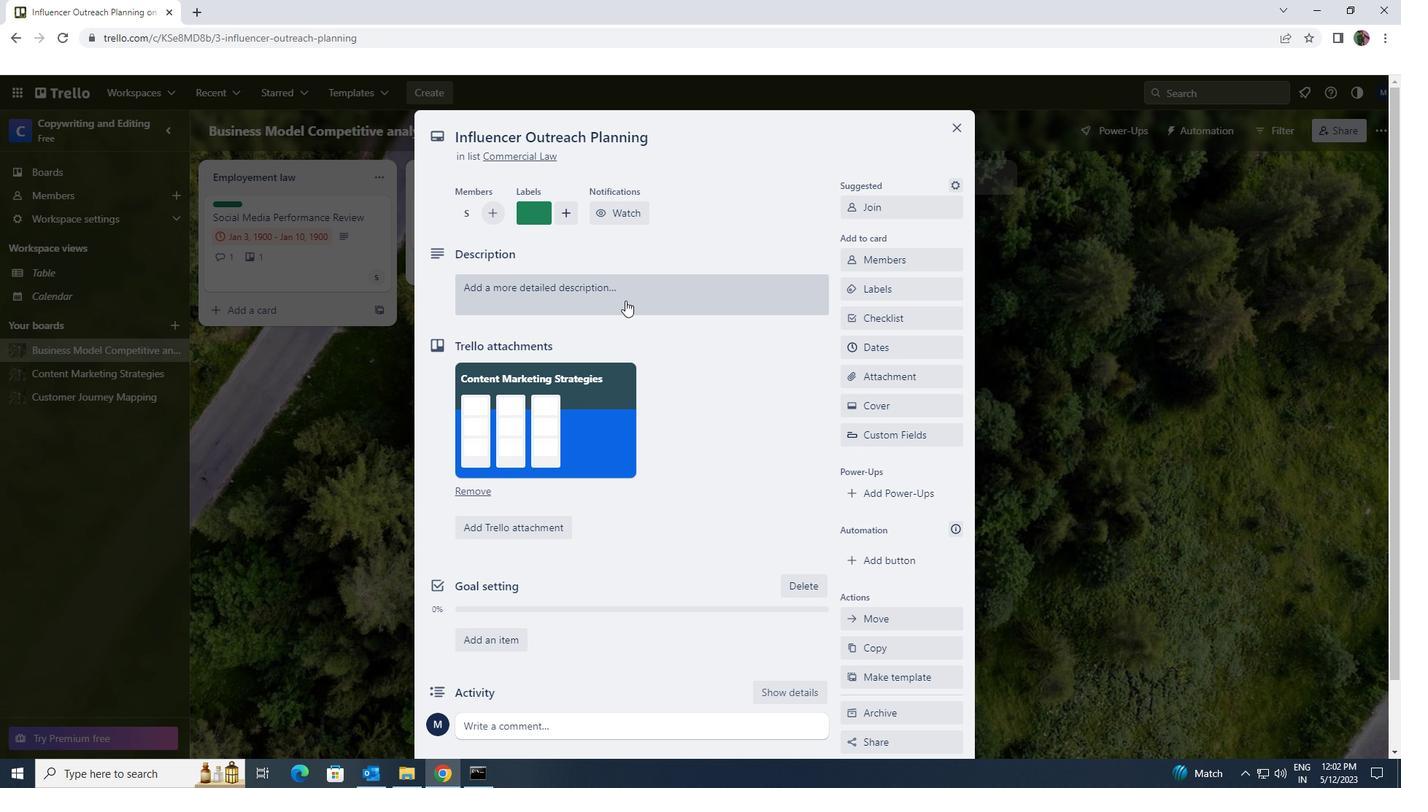 
Action: Mouse pressed left at (625, 298)
Screenshot: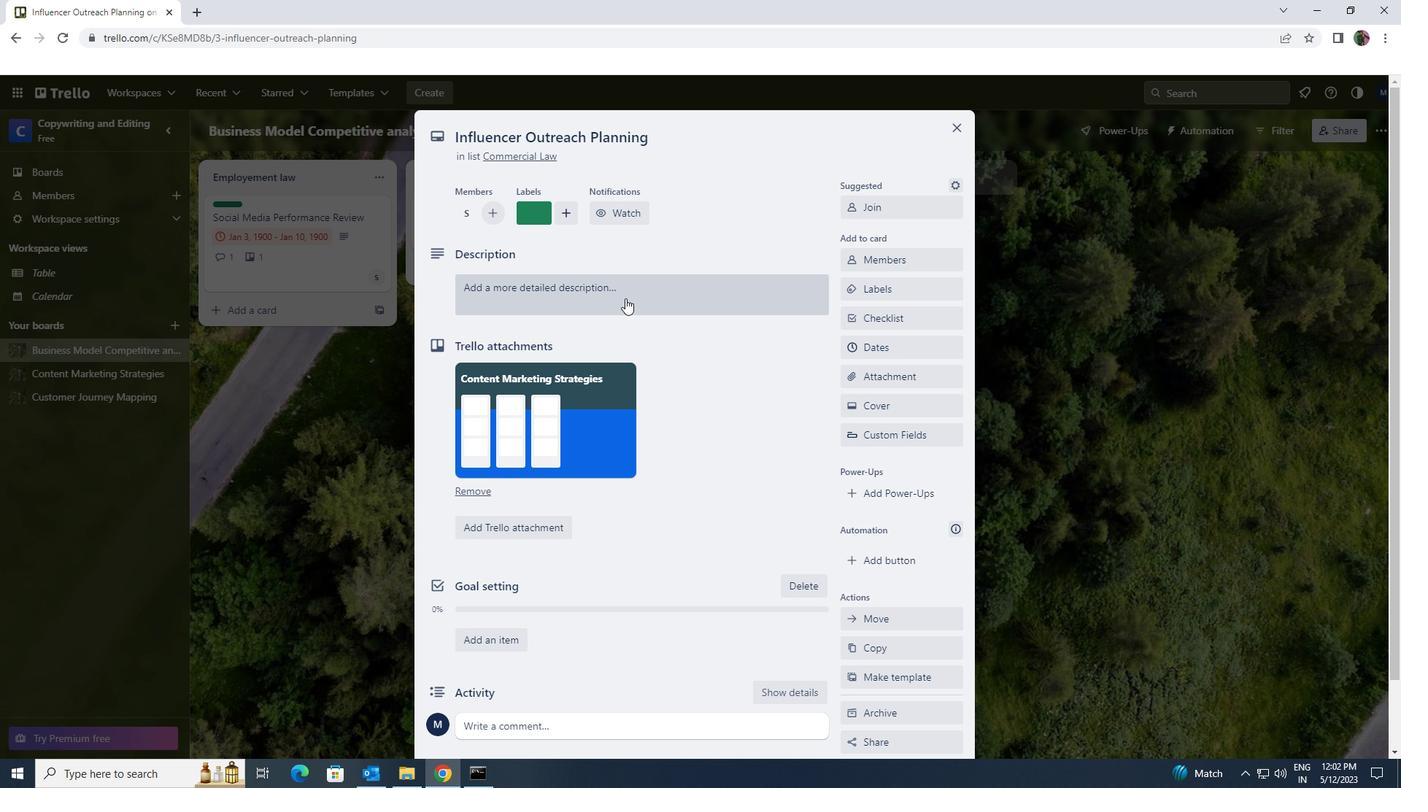 
Action: Key pressed <Key.shift><Key.shift>PLAN<Key.space>AND<Key.space>EXECUTE<Key.space>COMPANY<Key.space>TEAM<Key.space>BUILDING<Key.space>RETREAT<Key.space>WITH<Key.space>A<Key.space>FOCUS<Key.space>OB<Key.backspace>N<Key.space>WORK<Key.space>LIFE<Key.space>INTERR<Key.backspace>GATION<Key.space><Key.backspace><Key.backspace><Key.backspace><Key.backspace><Key.backspace><Key.backspace>RATION<Key.space>
Screenshot: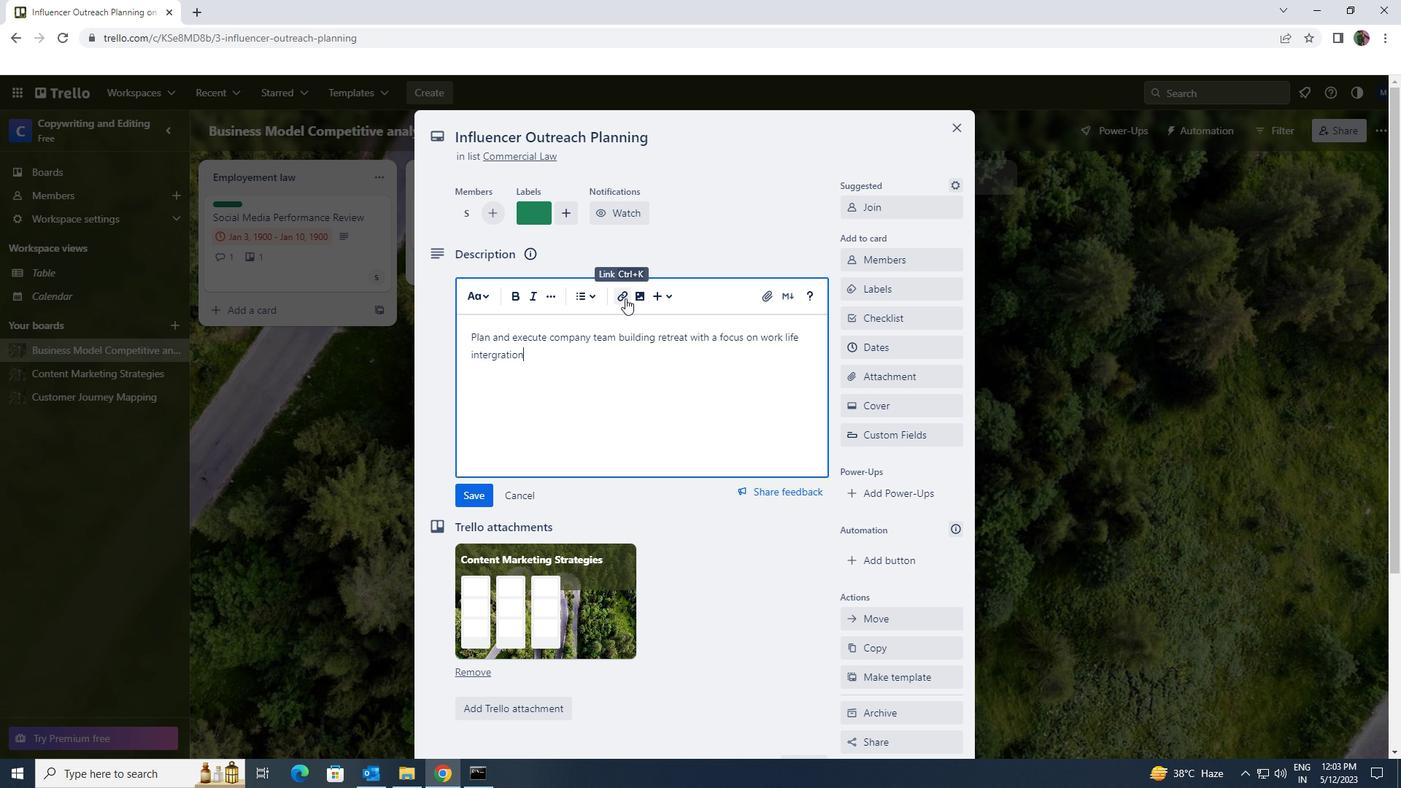 
Action: Mouse moved to (478, 492)
Screenshot: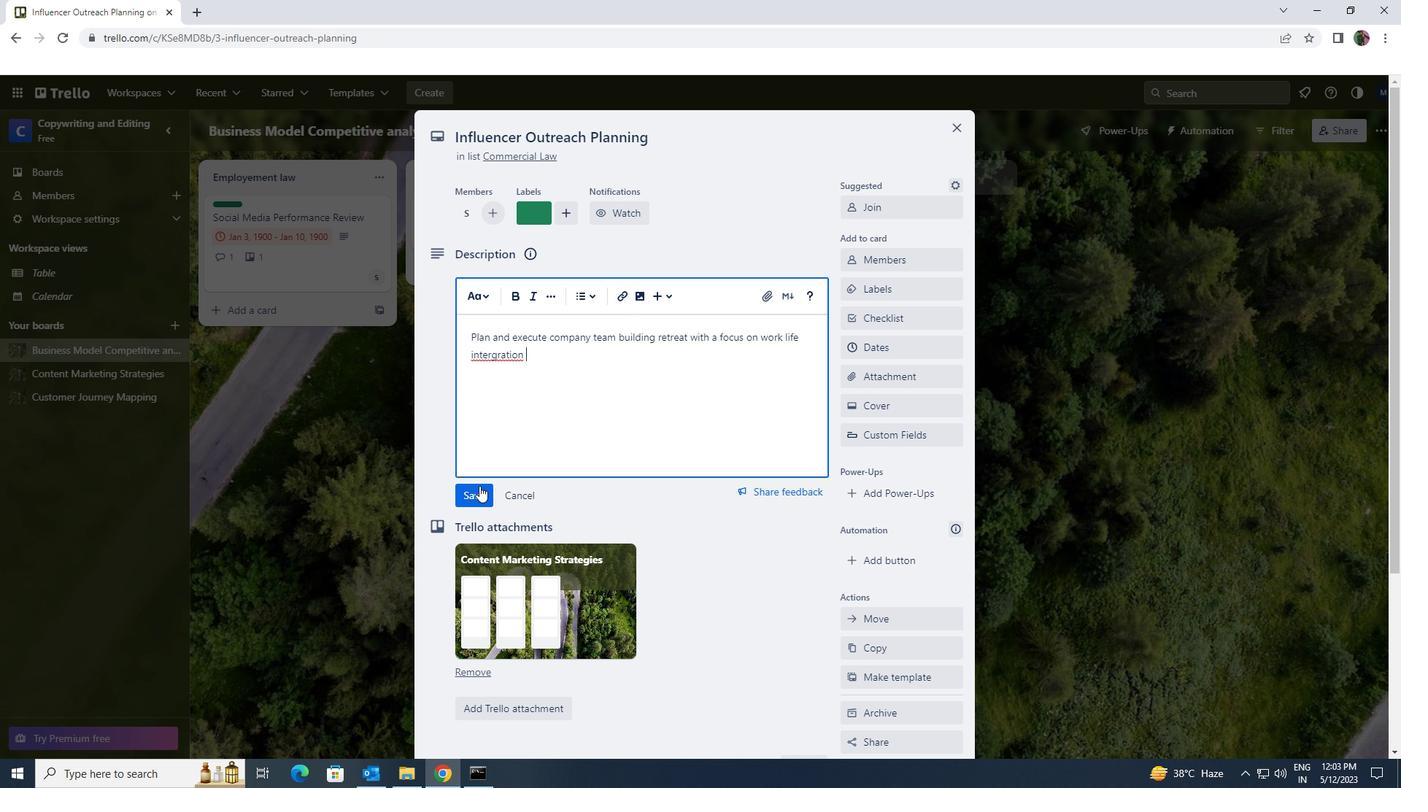
Action: Mouse pressed left at (478, 492)
Screenshot: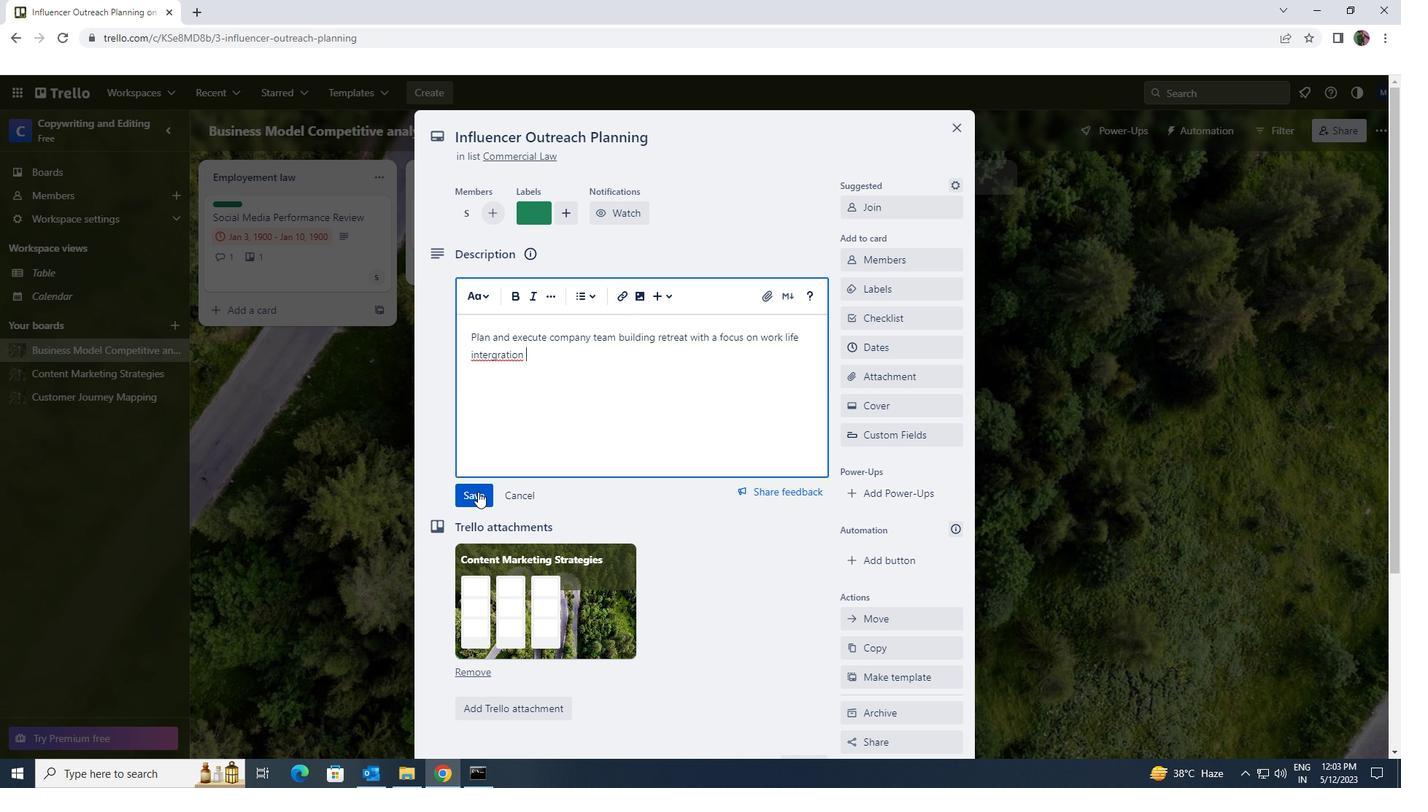 
Action: Mouse moved to (478, 492)
Screenshot: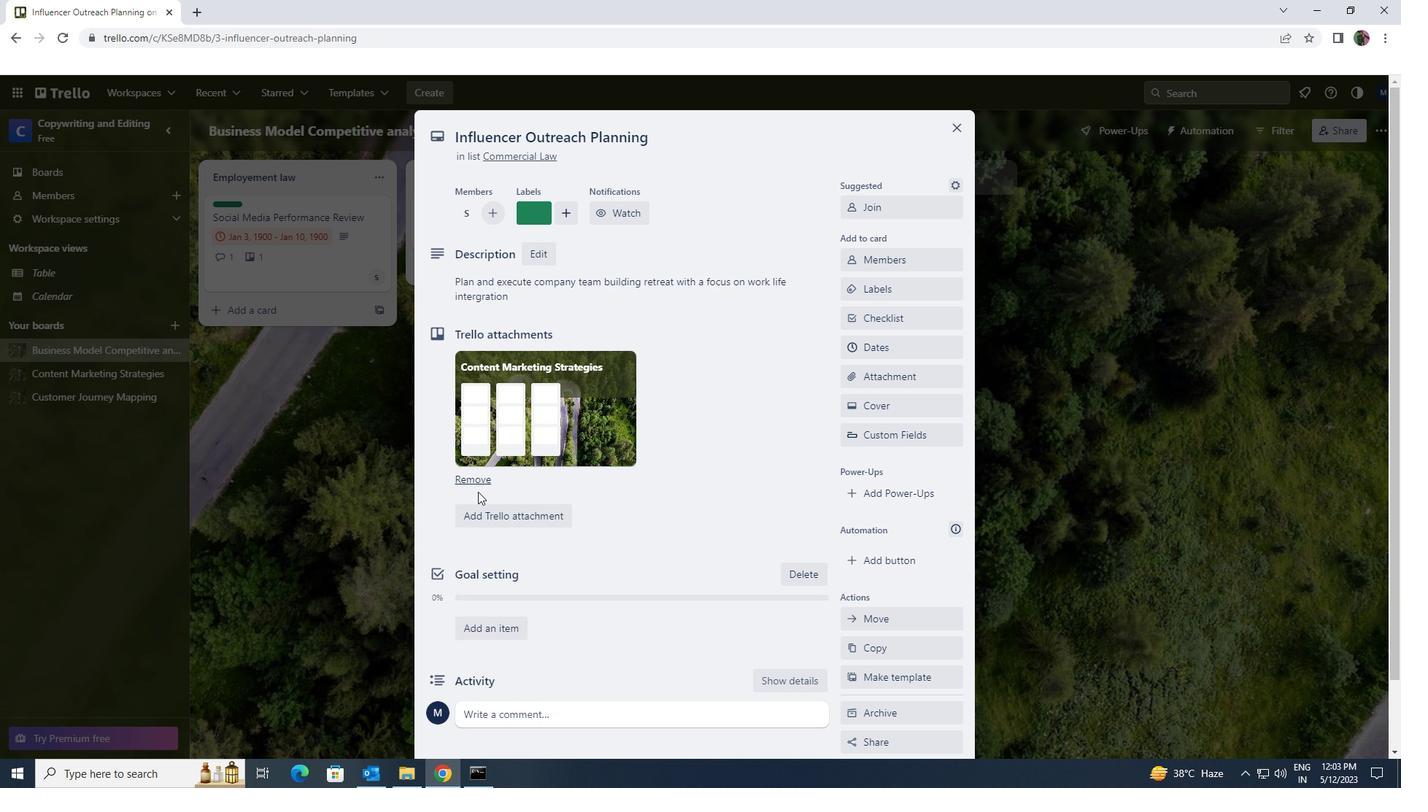 
Action: Mouse scrolled (478, 491) with delta (0, 0)
Screenshot: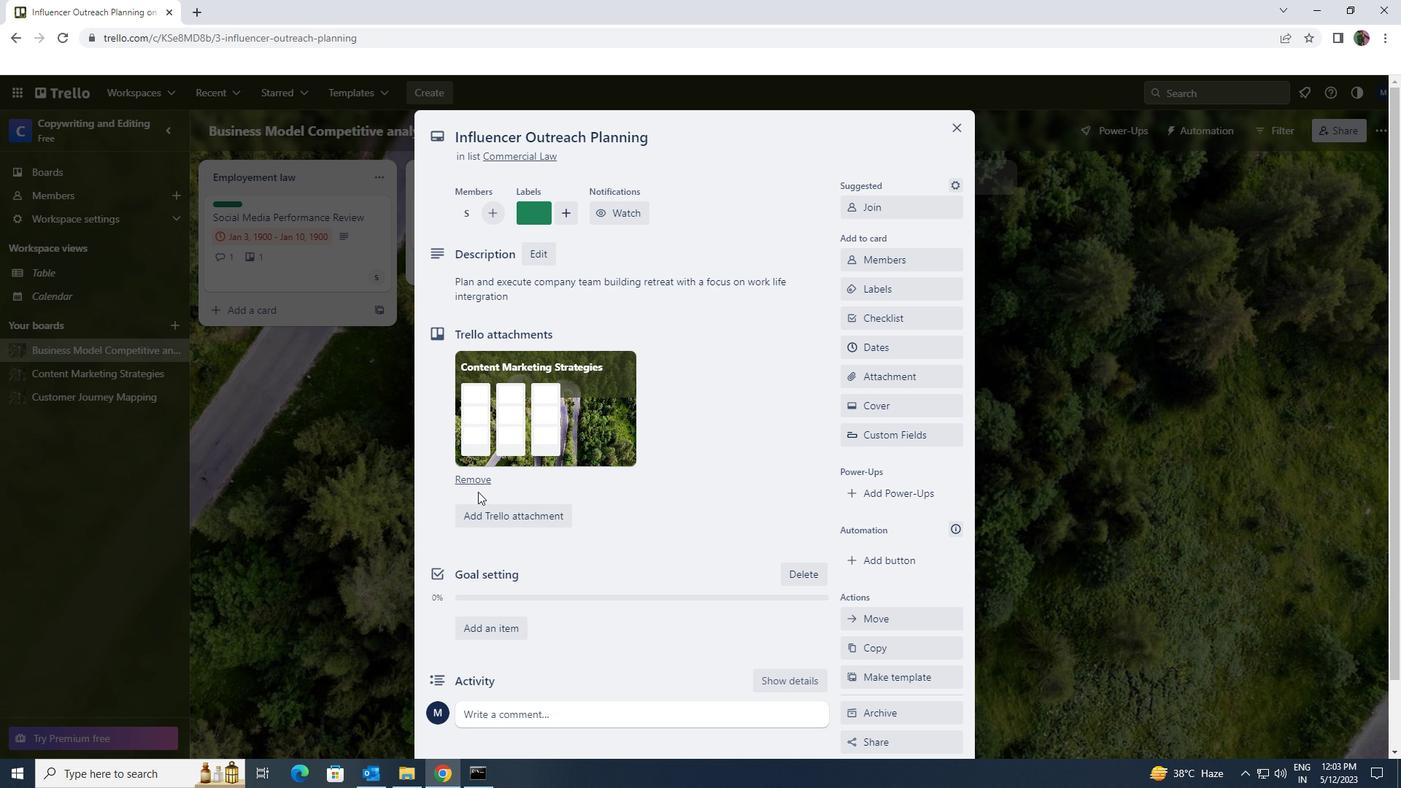 
Action: Mouse scrolled (478, 491) with delta (0, 0)
Screenshot: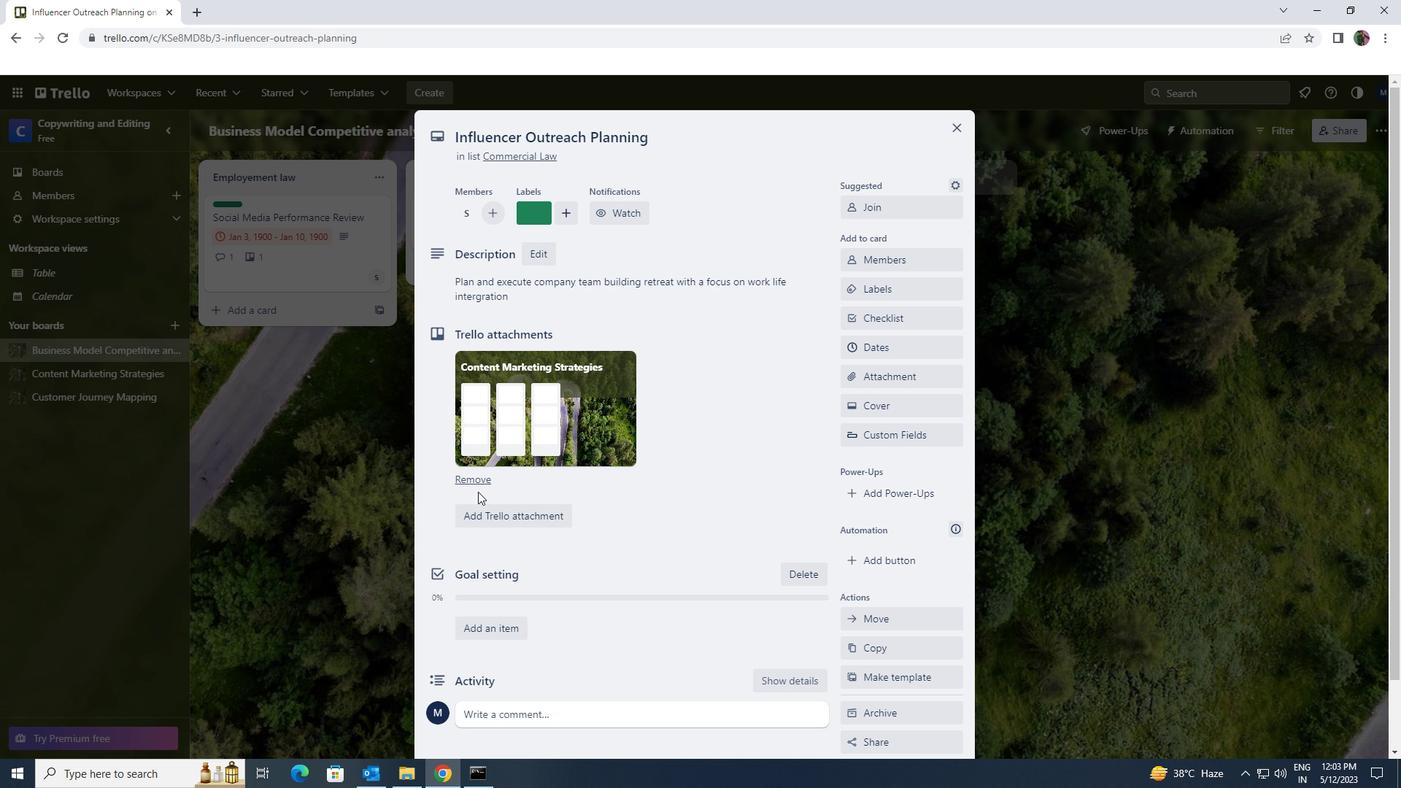 
Action: Mouse scrolled (478, 491) with delta (0, 0)
Screenshot: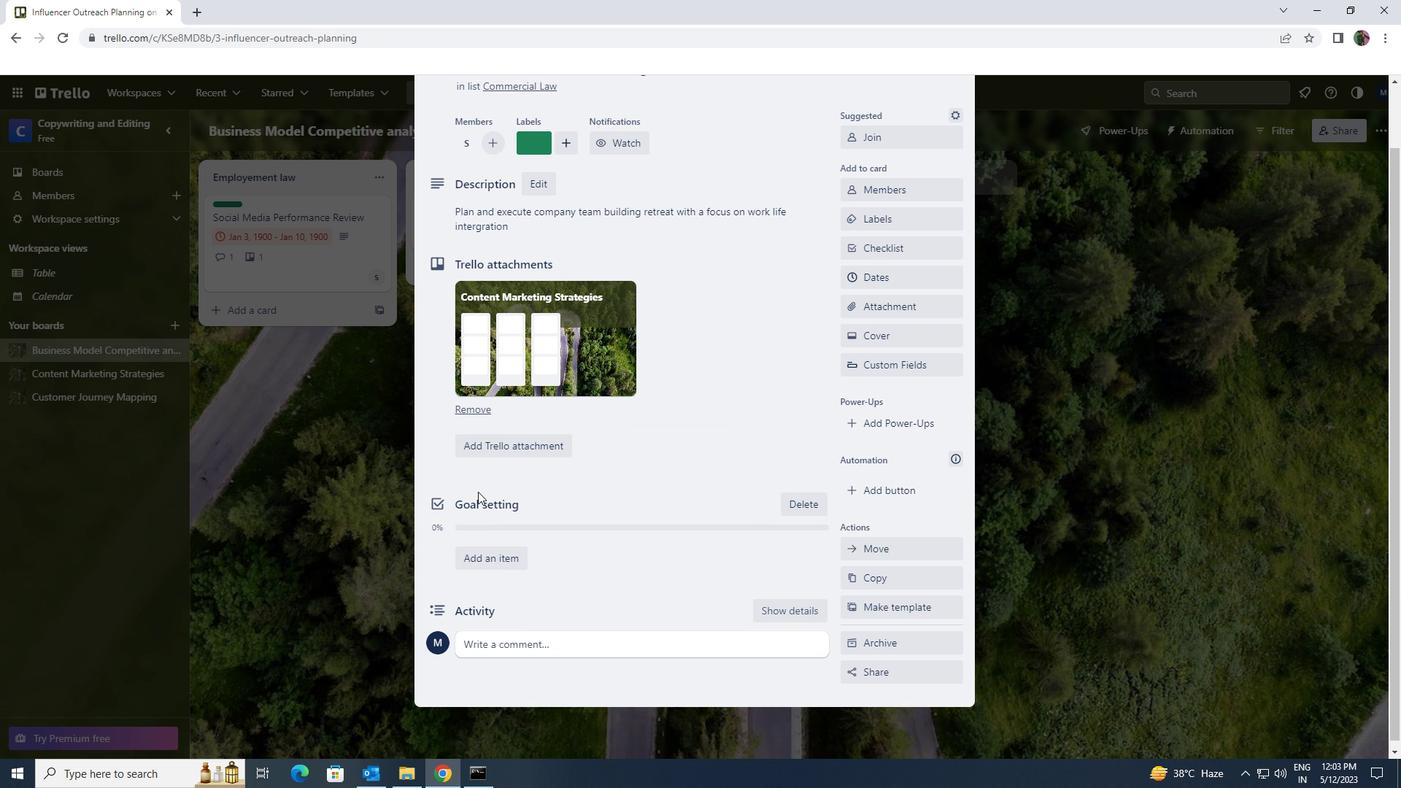 
Action: Mouse scrolled (478, 491) with delta (0, 0)
Screenshot: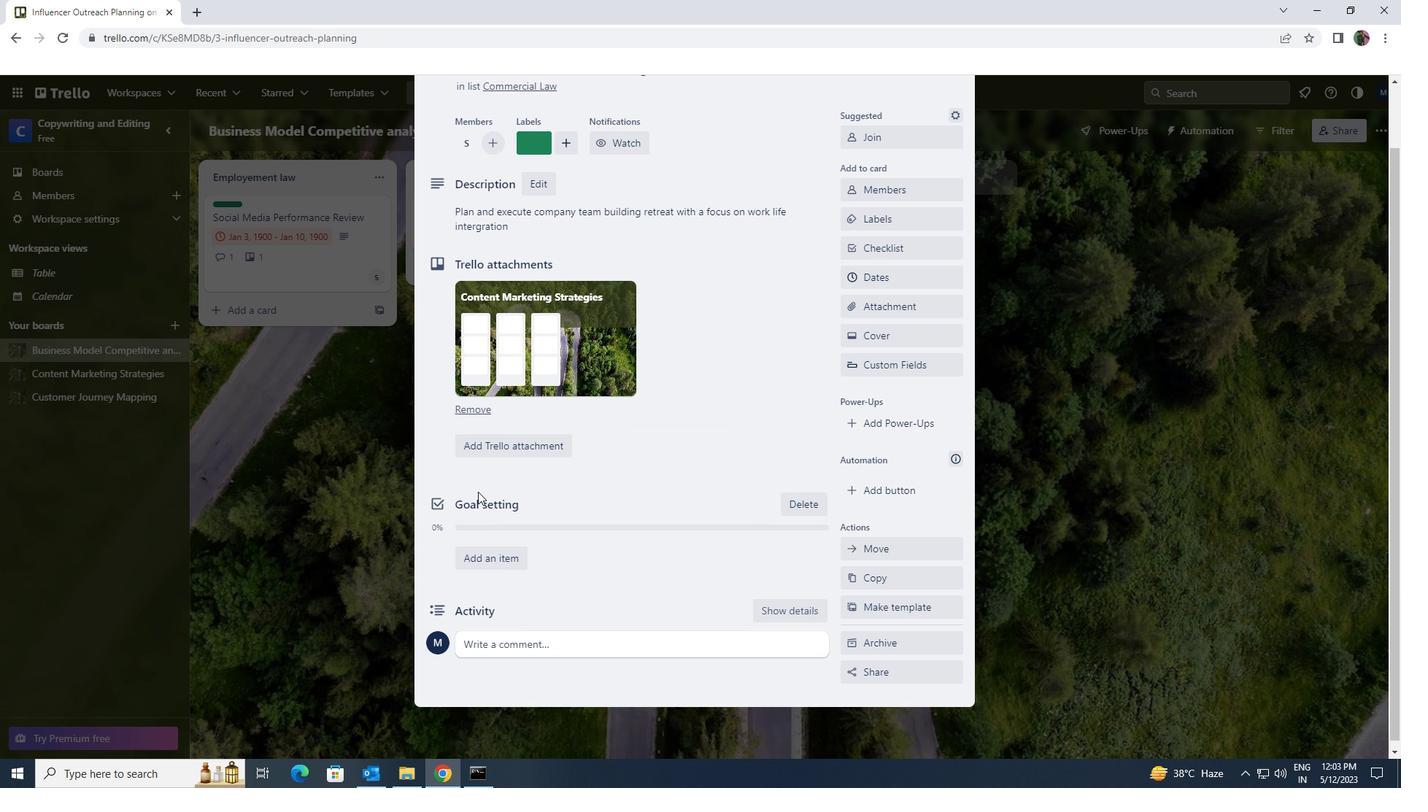 
Action: Mouse moved to (482, 638)
Screenshot: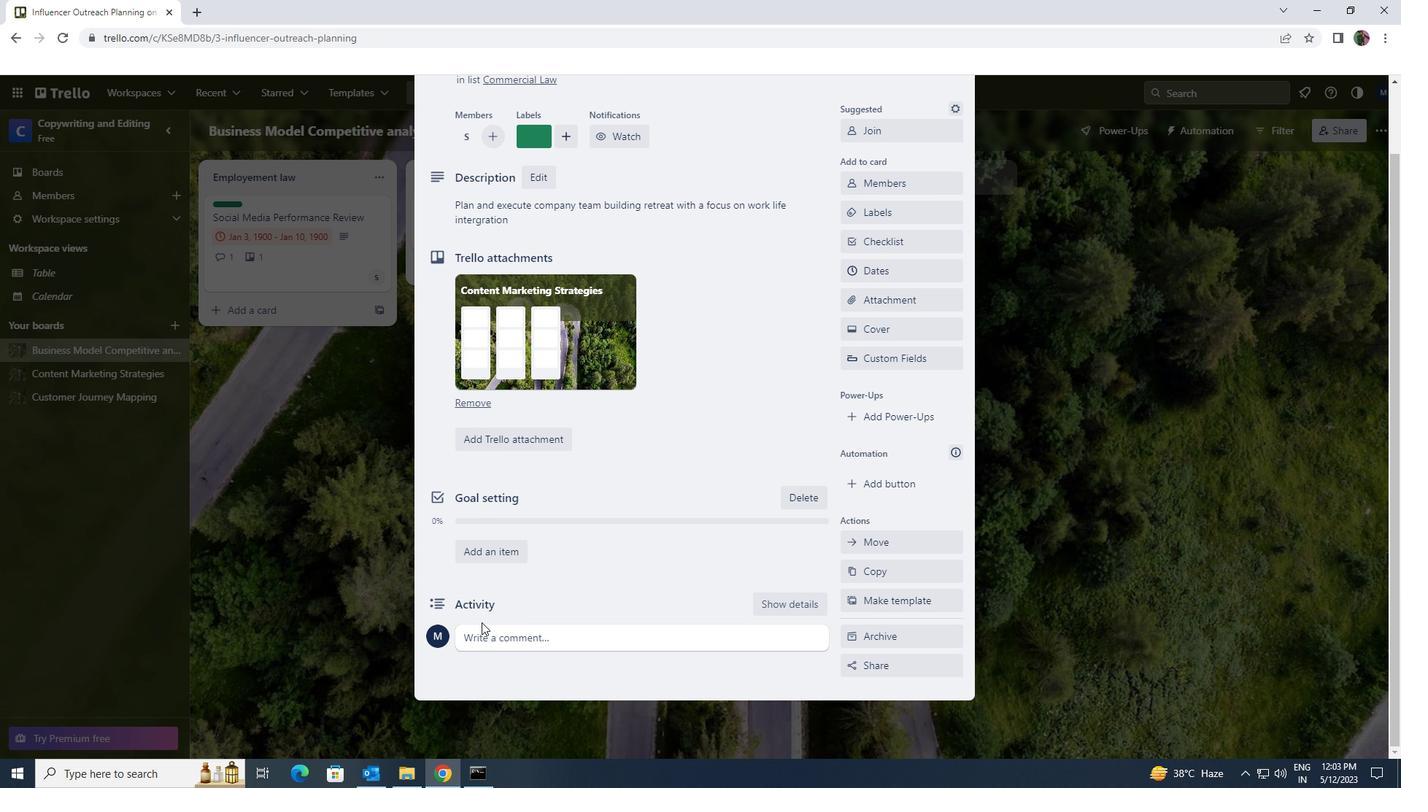 
Action: Mouse pressed left at (482, 638)
Screenshot: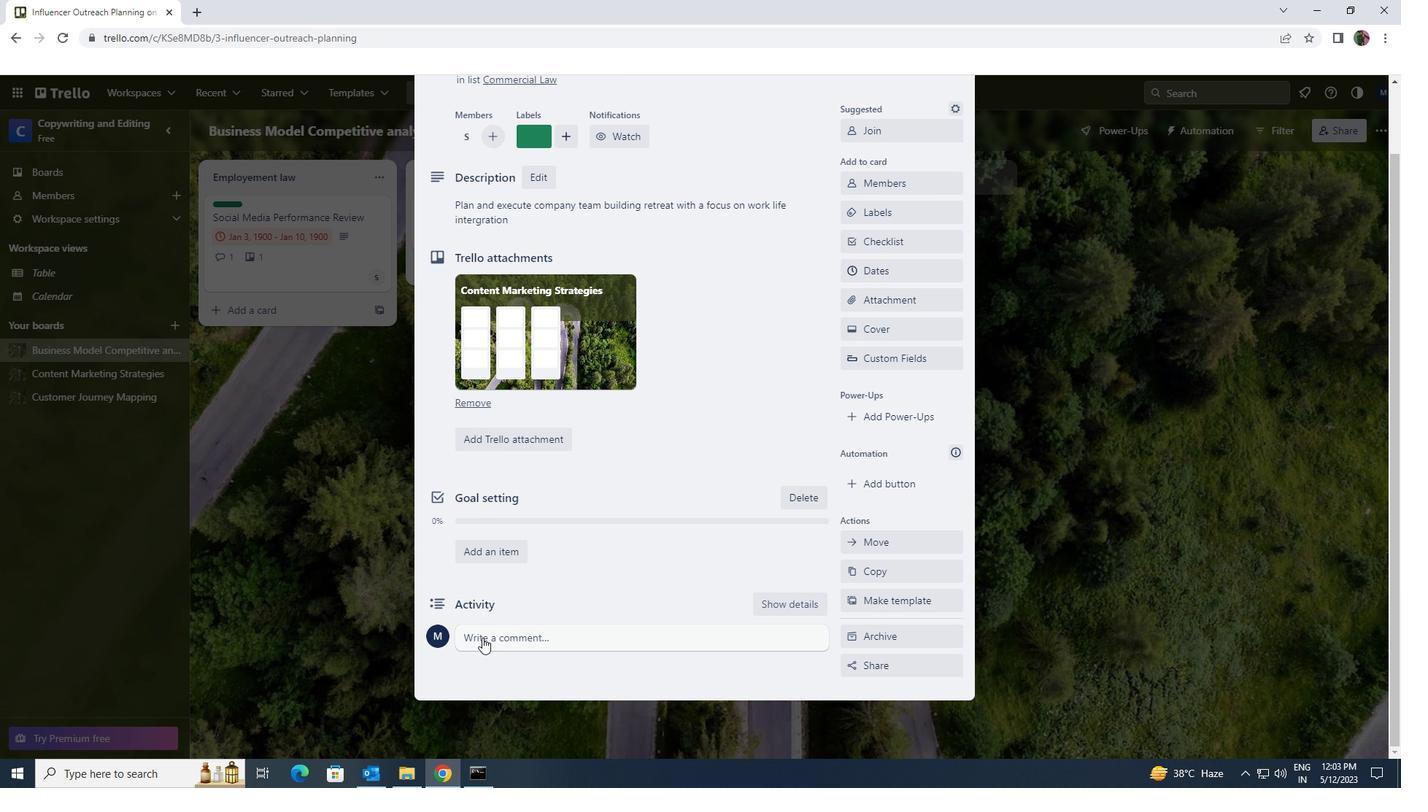 
Action: Mouse moved to (476, 641)
Screenshot: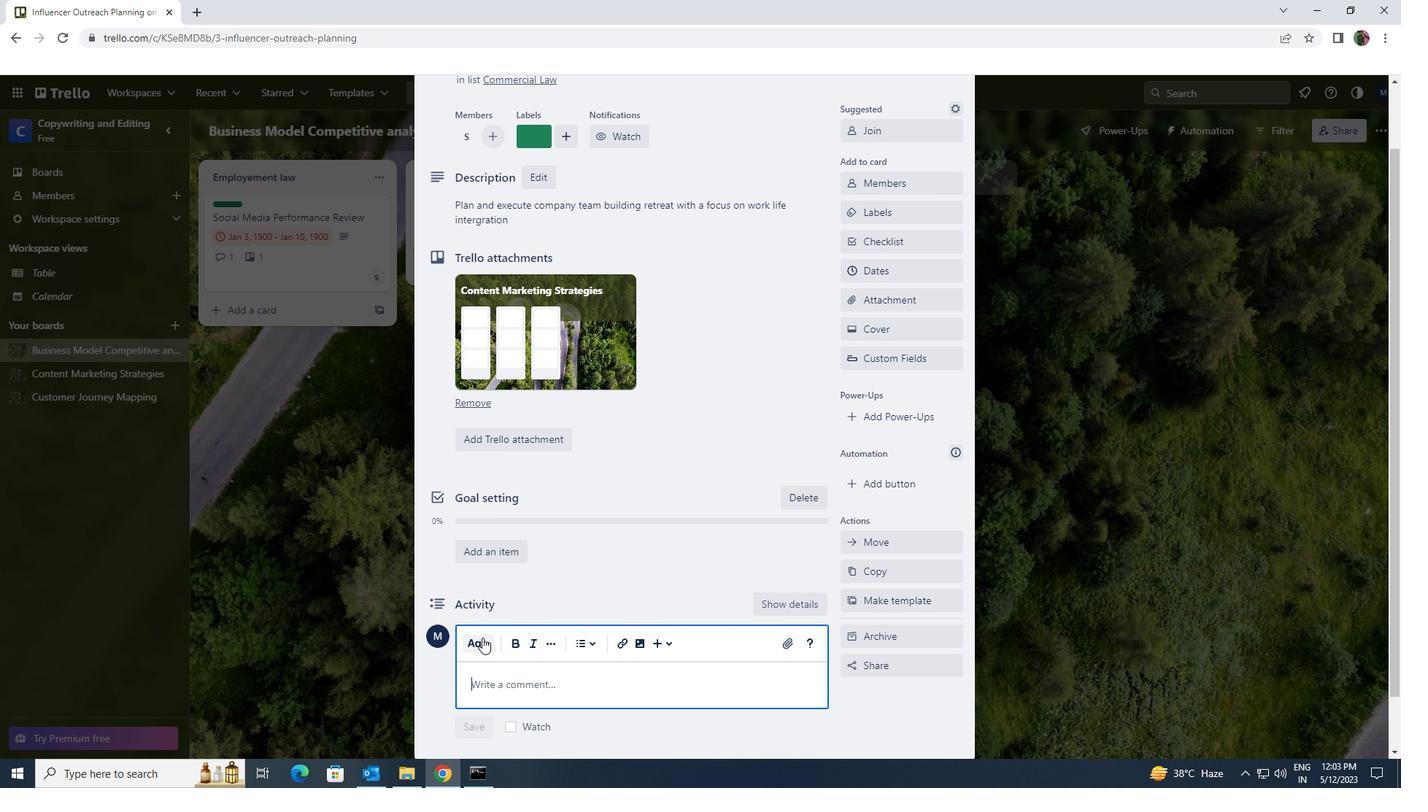 
Action: Key pressed <Key.shift>WE<Key.space>SHOULD<Key.space>APPROACH<Key.space>THIS<Key.space>TASK<Key.space>WITH<Key.space>SENSE<Key.space>OF<Key.space>EMPATHY<Key.space>PUTTING<Key.space>OURSELVES<Key.space>IN<Key.space>THE<Key.space>SHOES<Key.space>OF<Key.space>WORK<Key.space>LIFE<Key.space>INTERGRATION<Key.space>
Screenshot: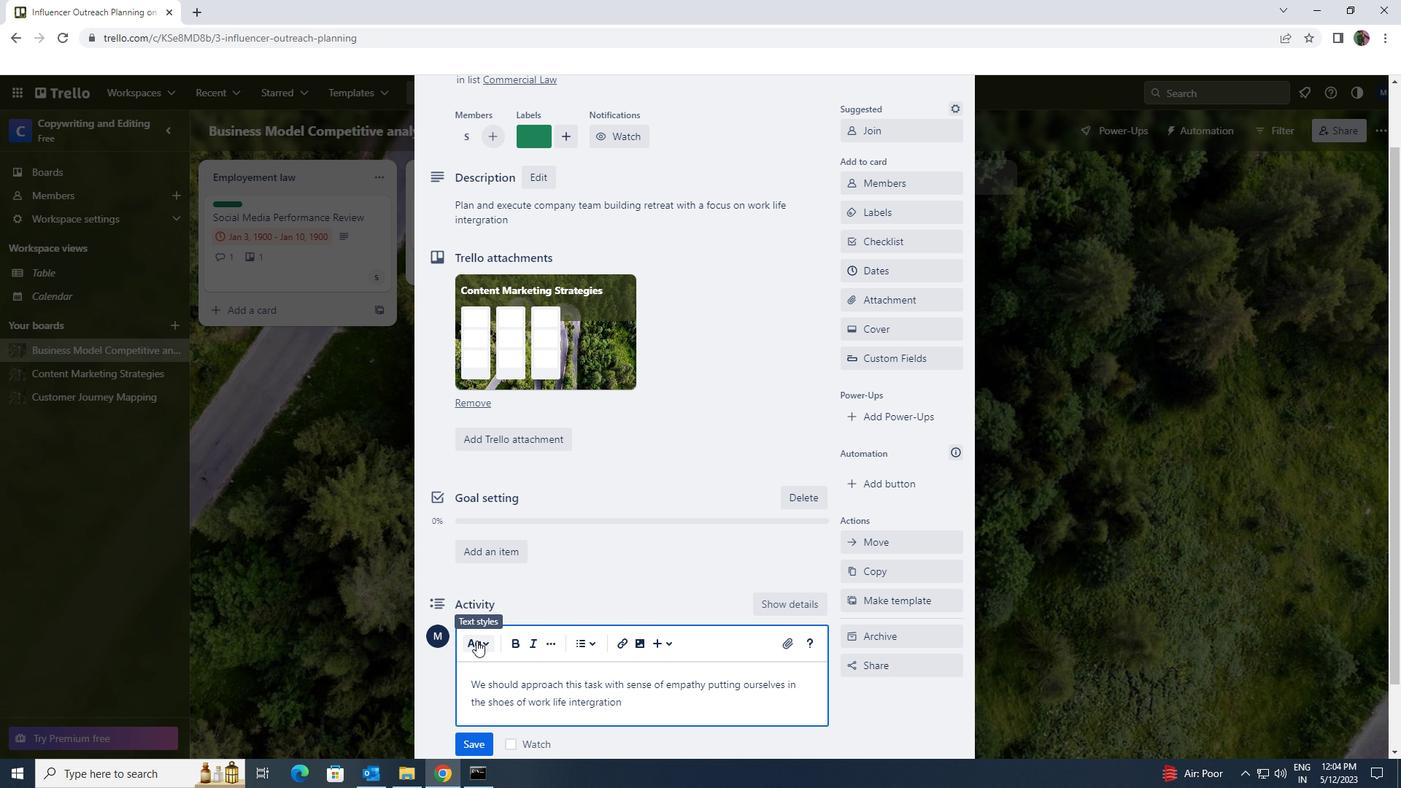 
Action: Mouse scrolled (476, 640) with delta (0, 0)
Screenshot: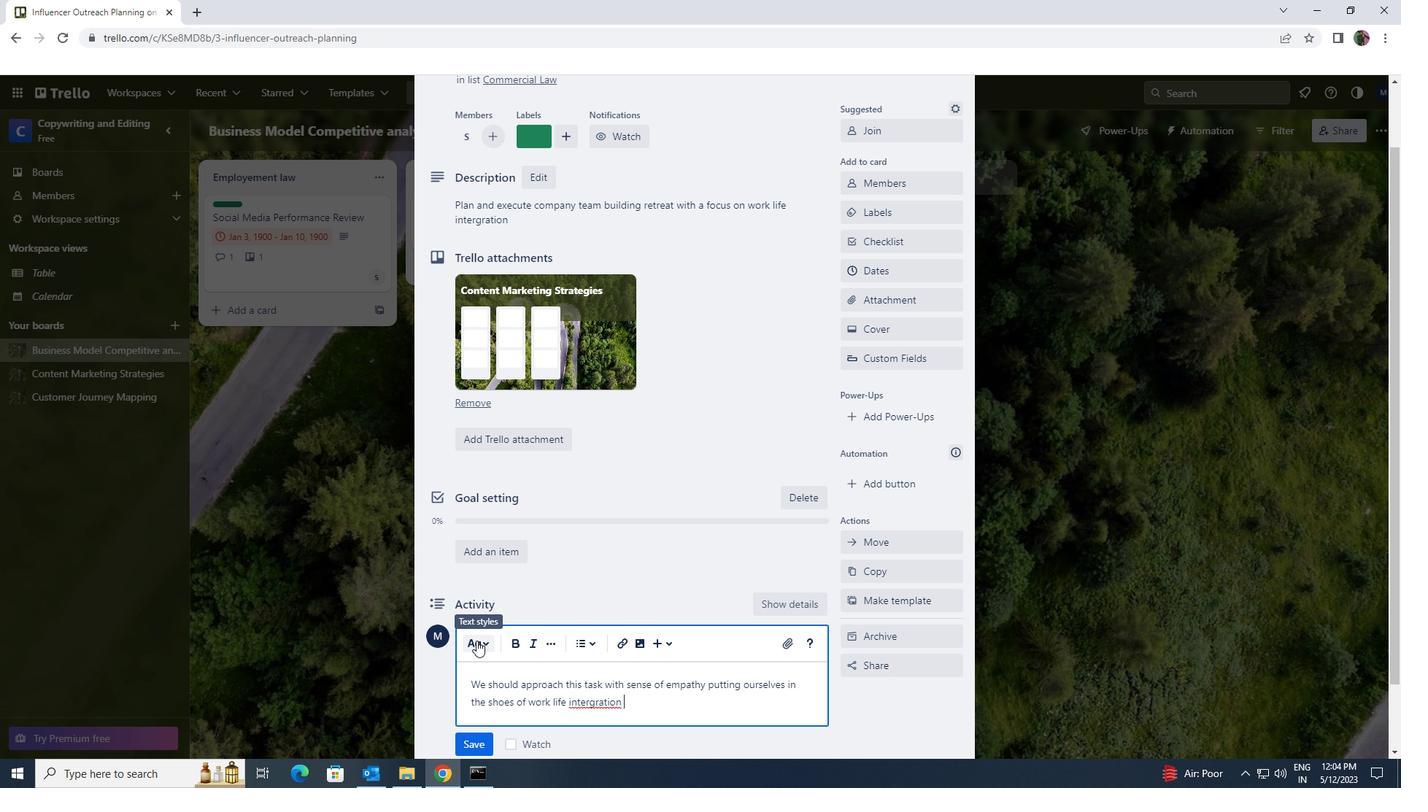 
Action: Mouse scrolled (476, 640) with delta (0, 0)
Screenshot: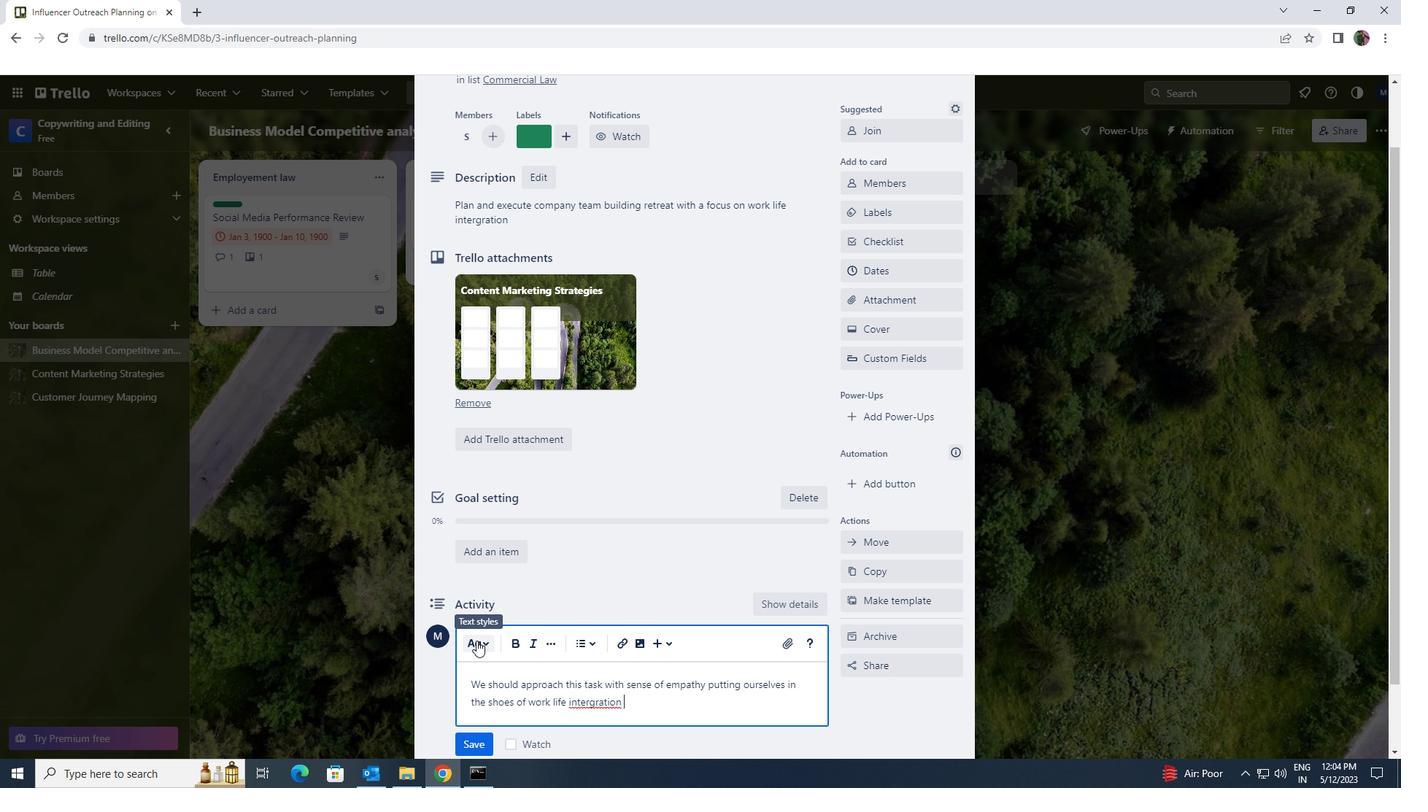 
Action: Mouse moved to (476, 667)
Screenshot: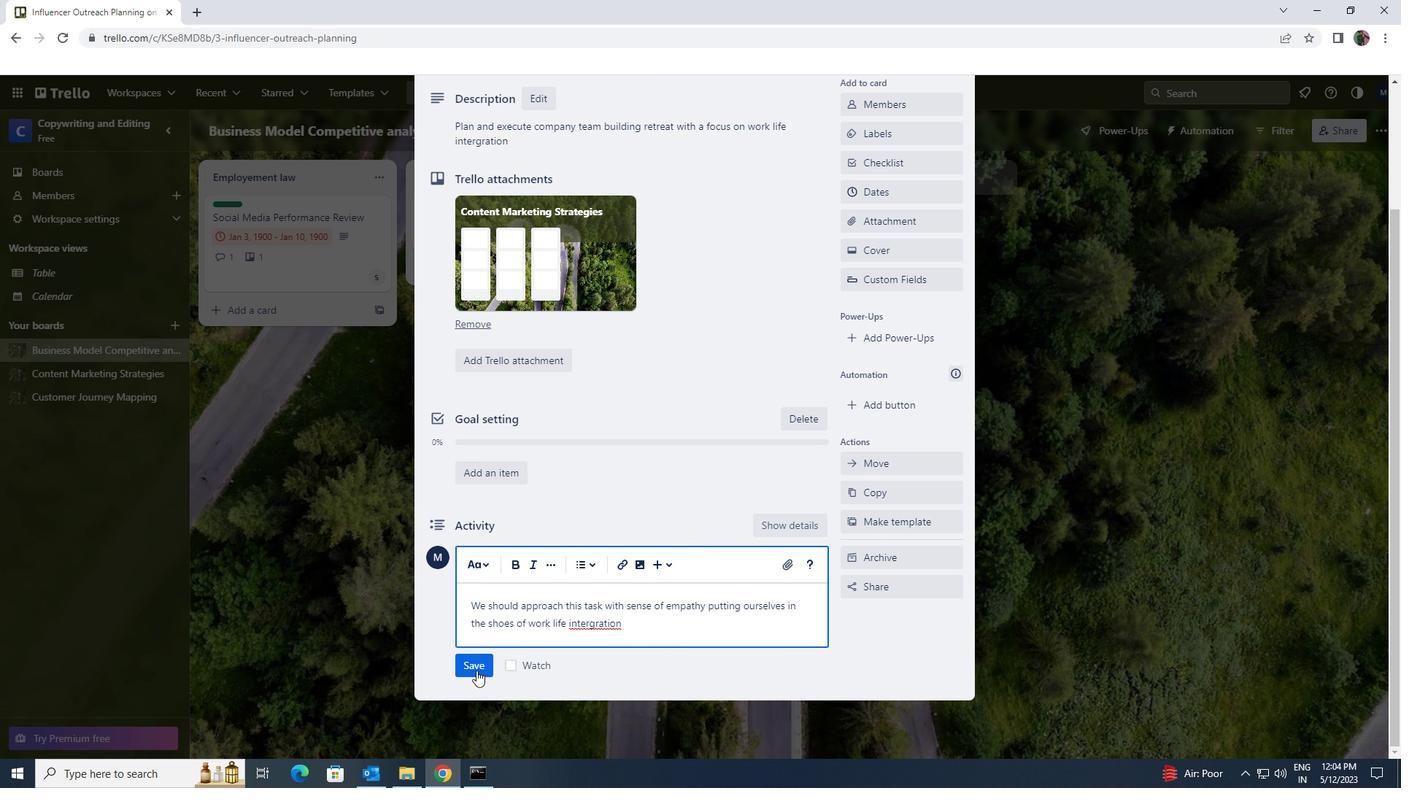 
Action: Mouse pressed left at (476, 667)
Screenshot: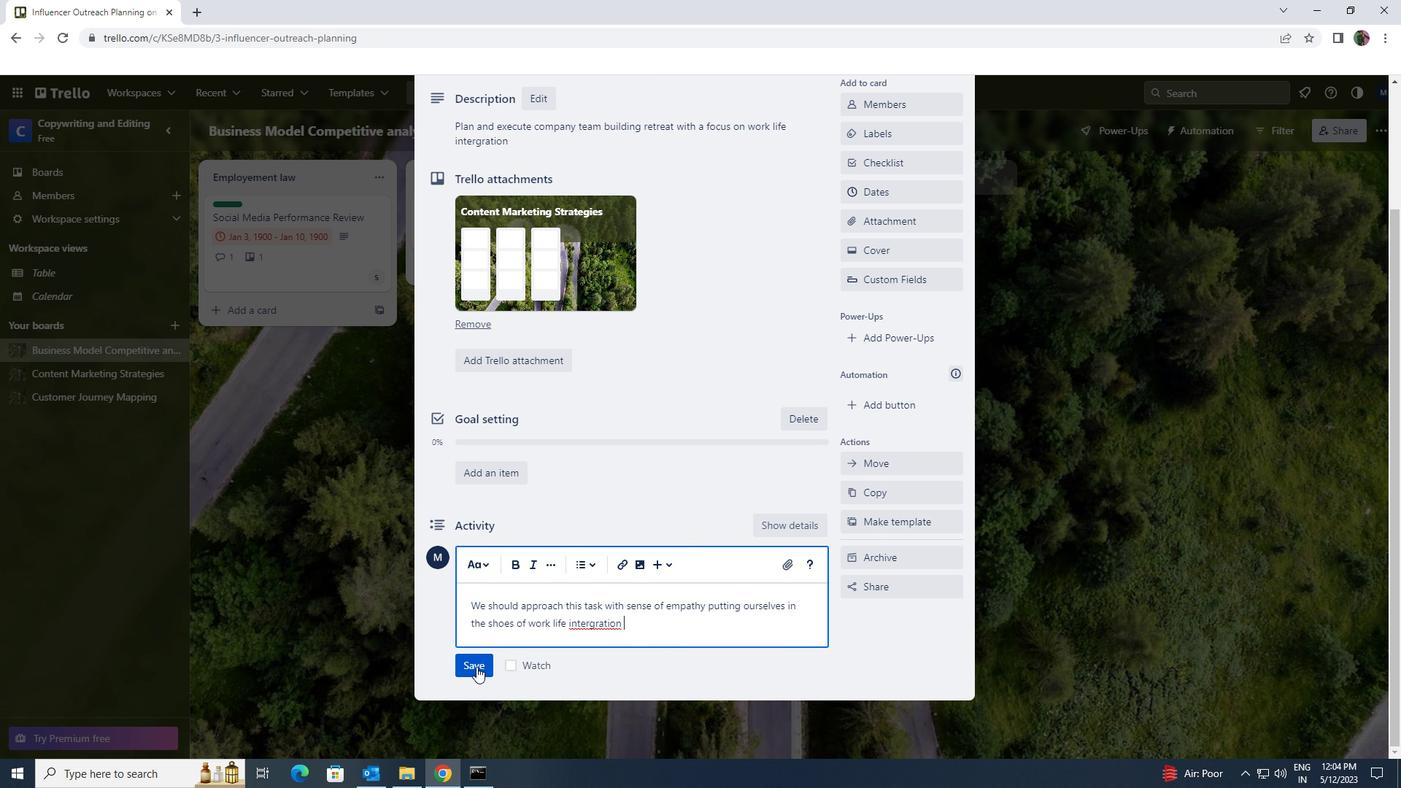 
Action: Mouse moved to (652, 553)
Screenshot: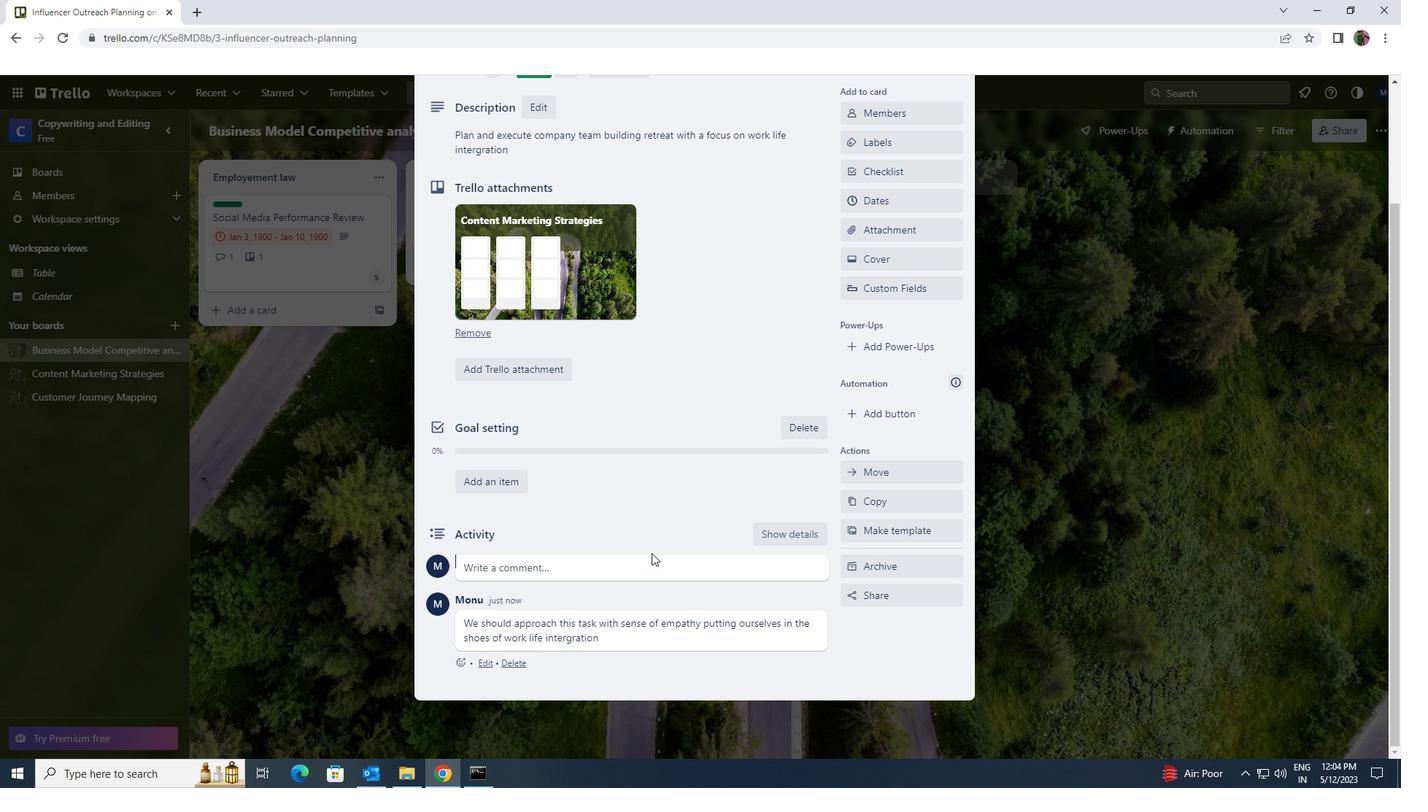 
Action: Mouse scrolled (652, 554) with delta (0, 0)
Screenshot: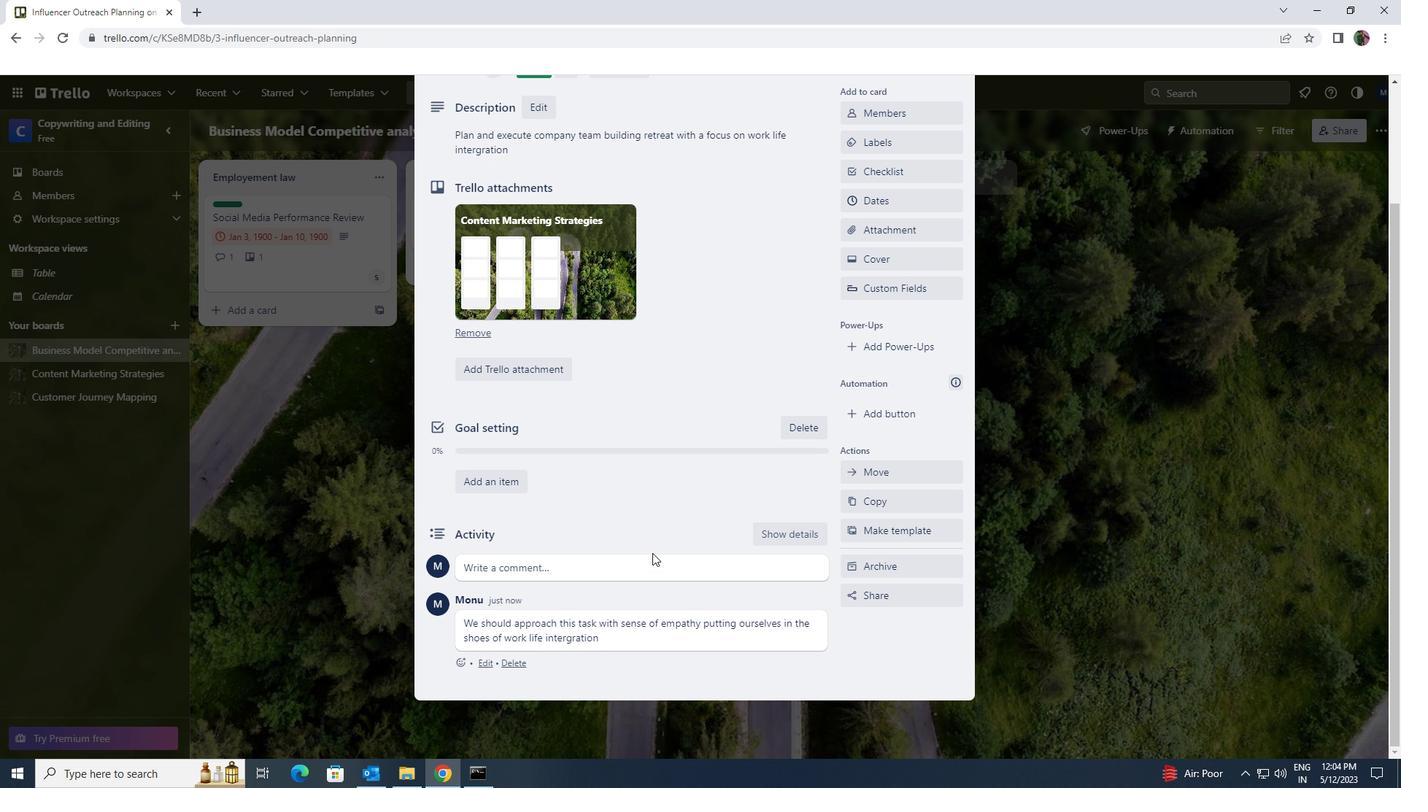 
Action: Mouse moved to (881, 279)
Screenshot: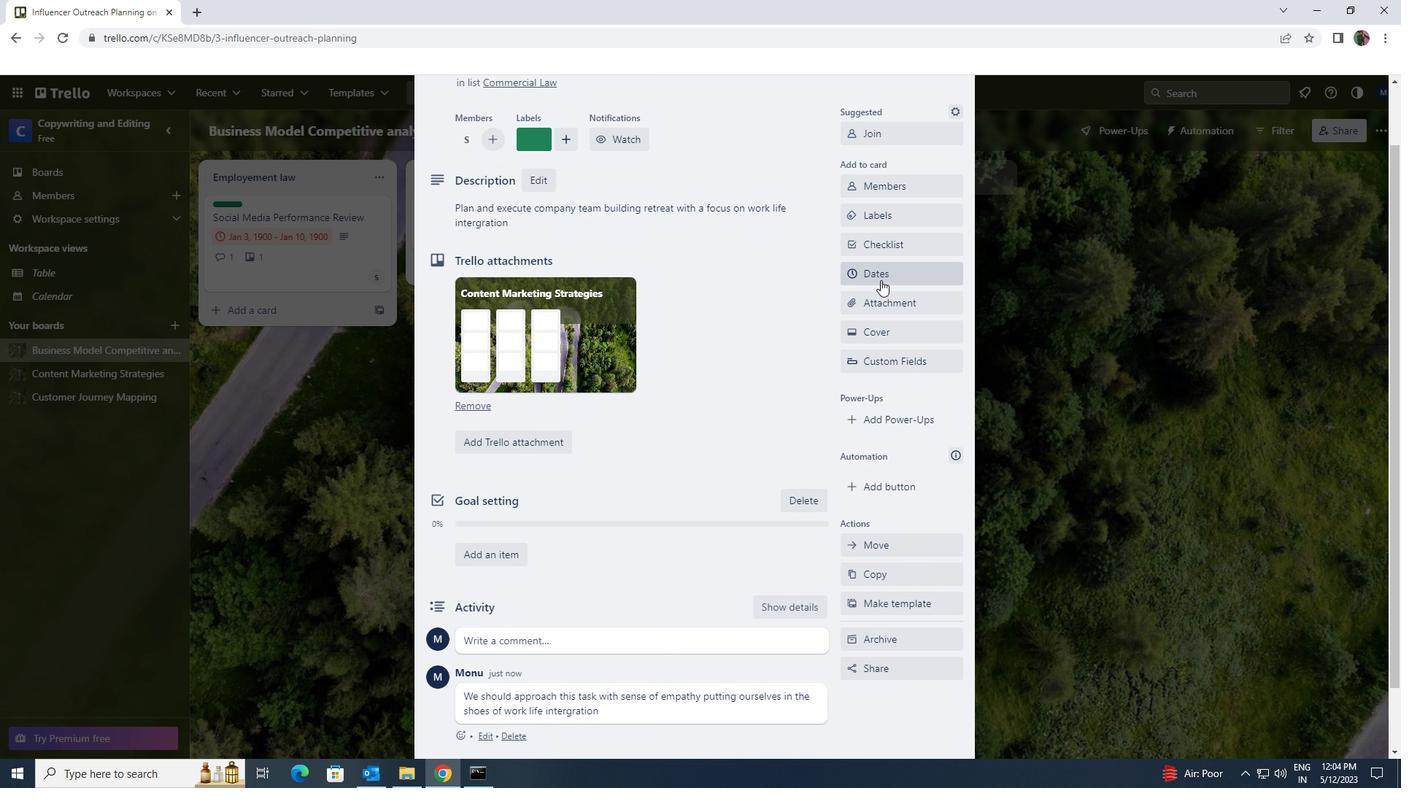 
Action: Mouse pressed left at (881, 279)
Screenshot: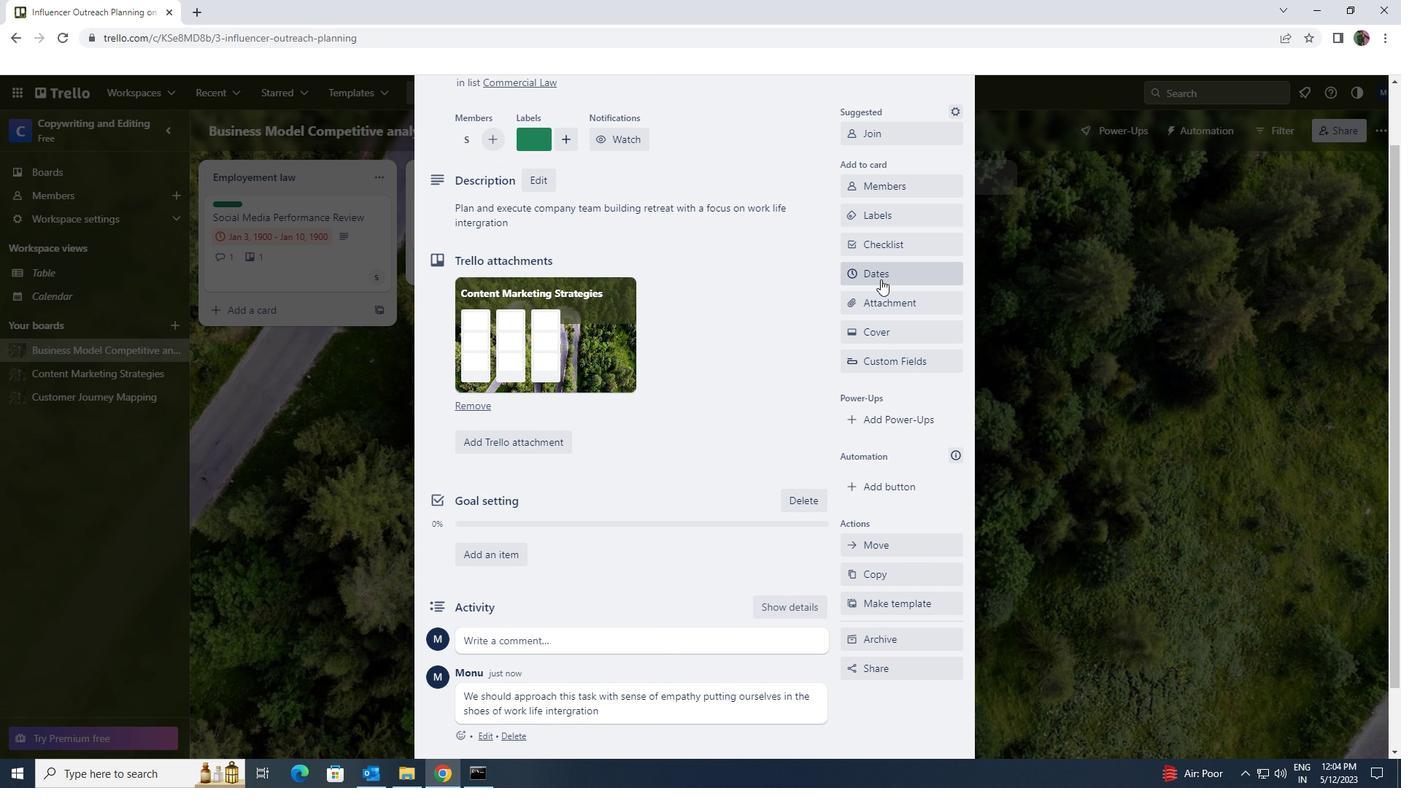 
Action: Mouse moved to (856, 396)
Screenshot: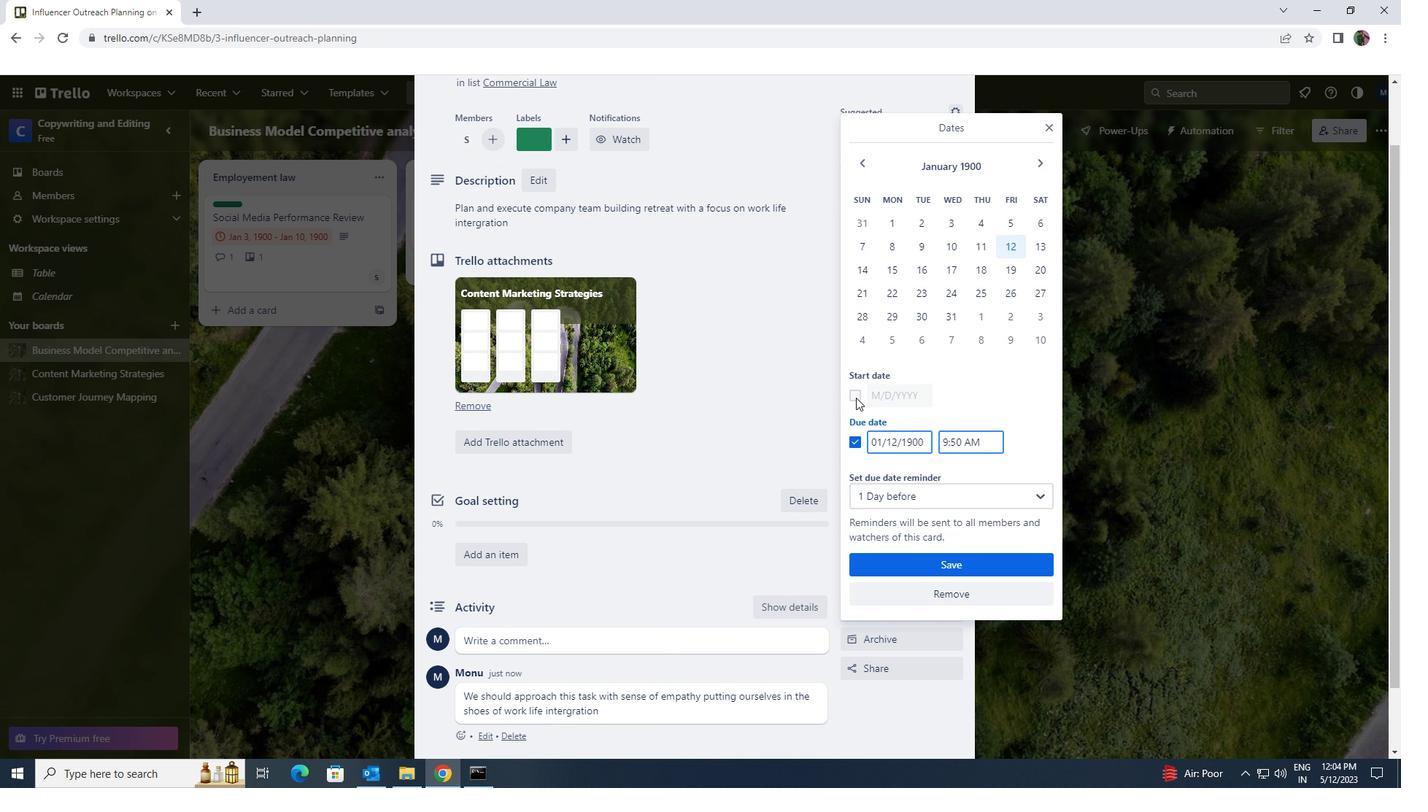
Action: Mouse pressed left at (856, 396)
Screenshot: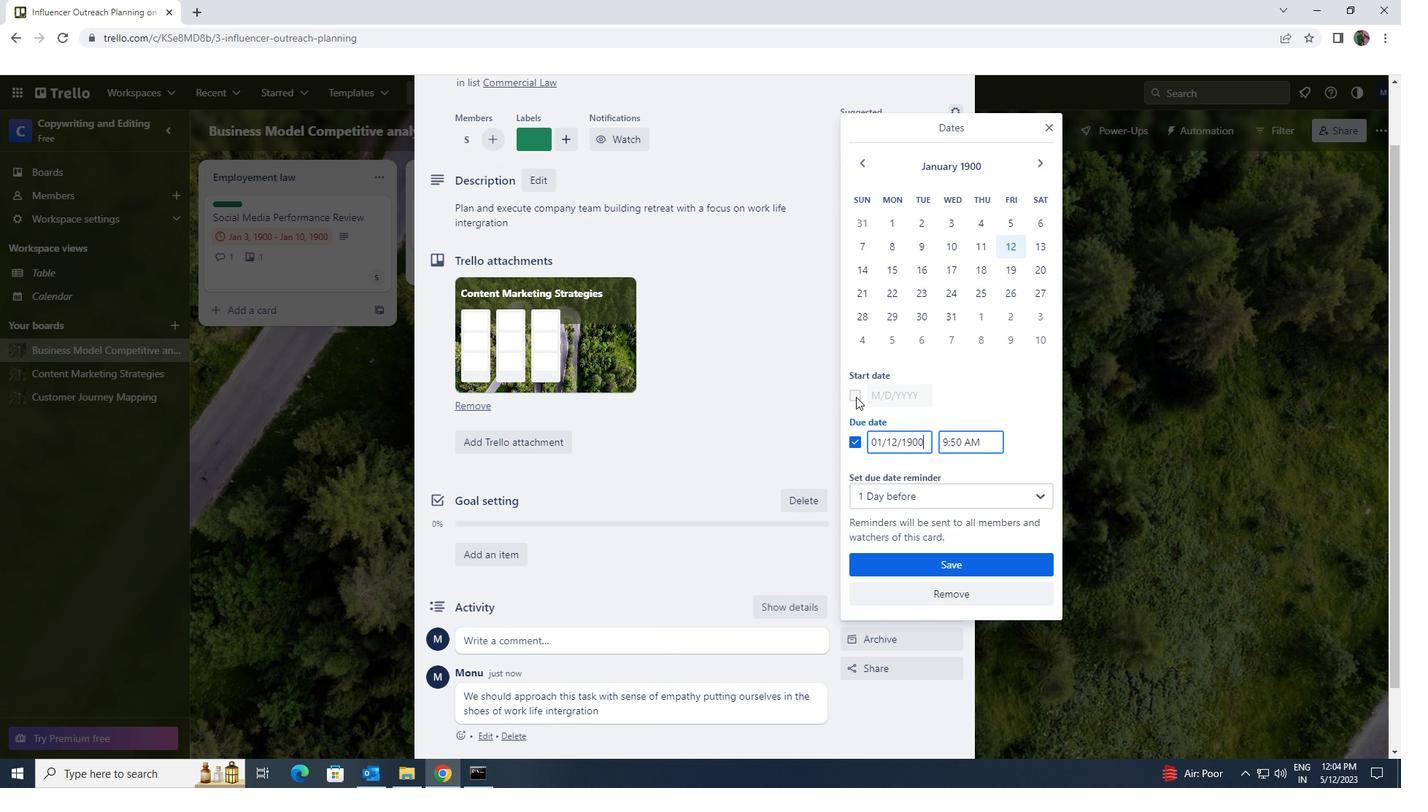 
Action: Mouse moved to (927, 396)
Screenshot: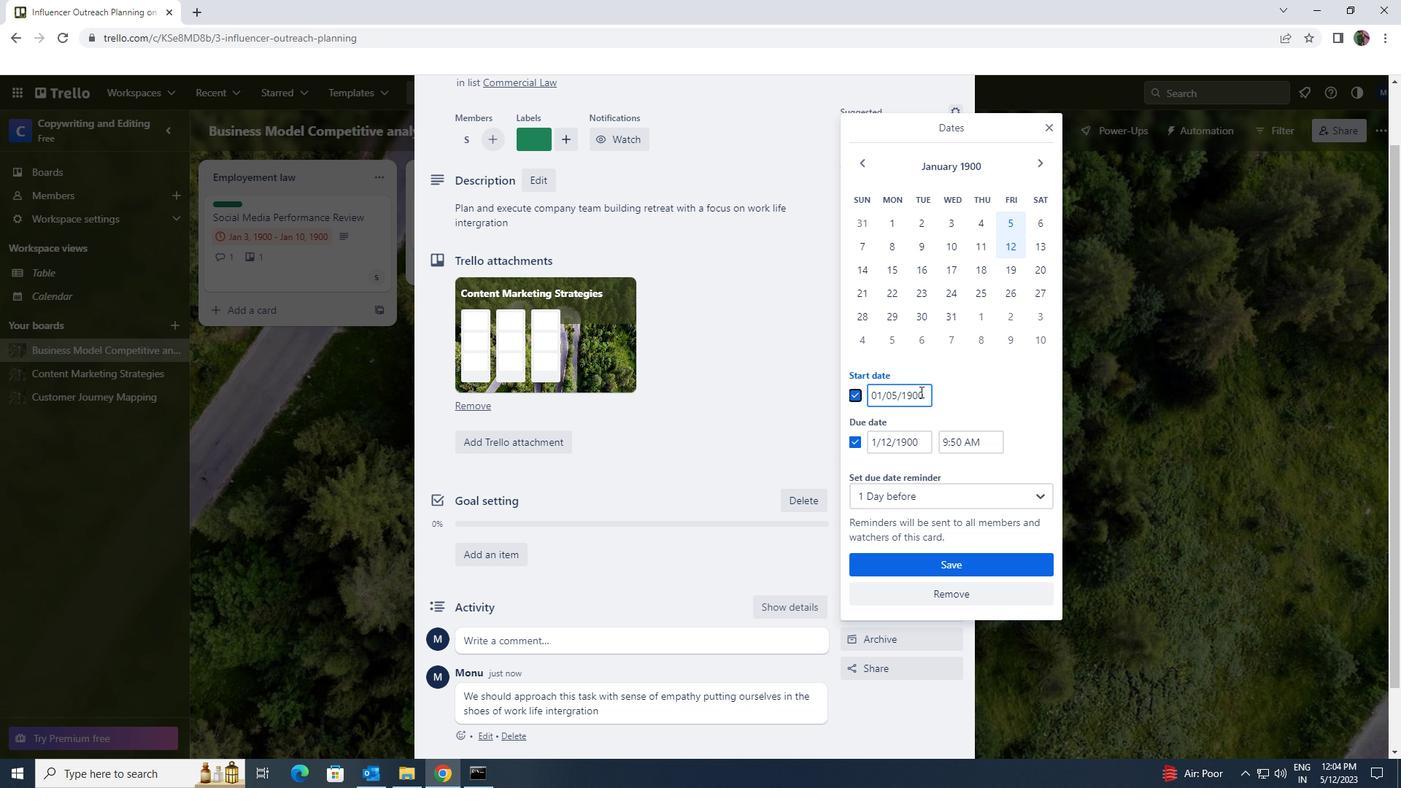 
Action: Mouse pressed left at (927, 396)
Screenshot: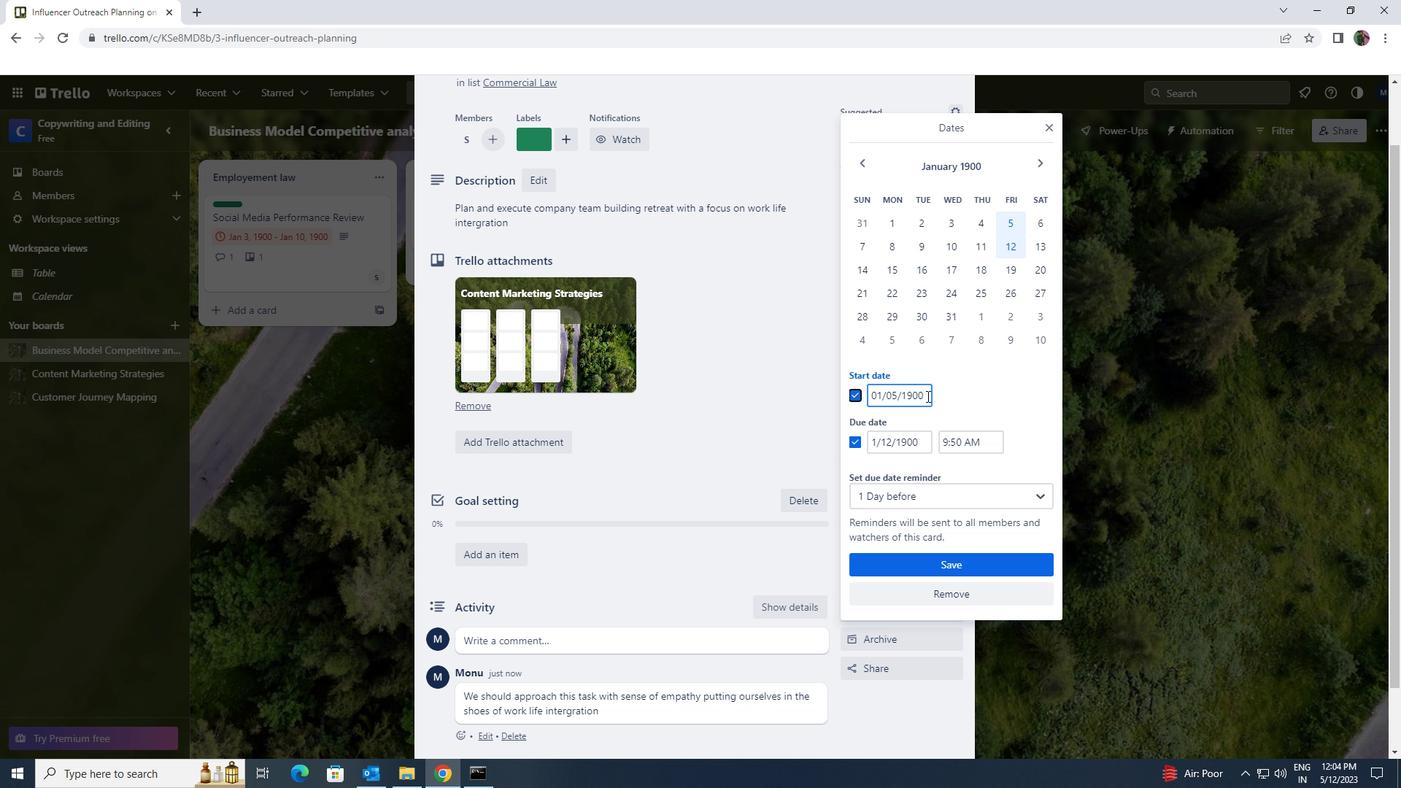 
Action: Mouse moved to (870, 397)
Screenshot: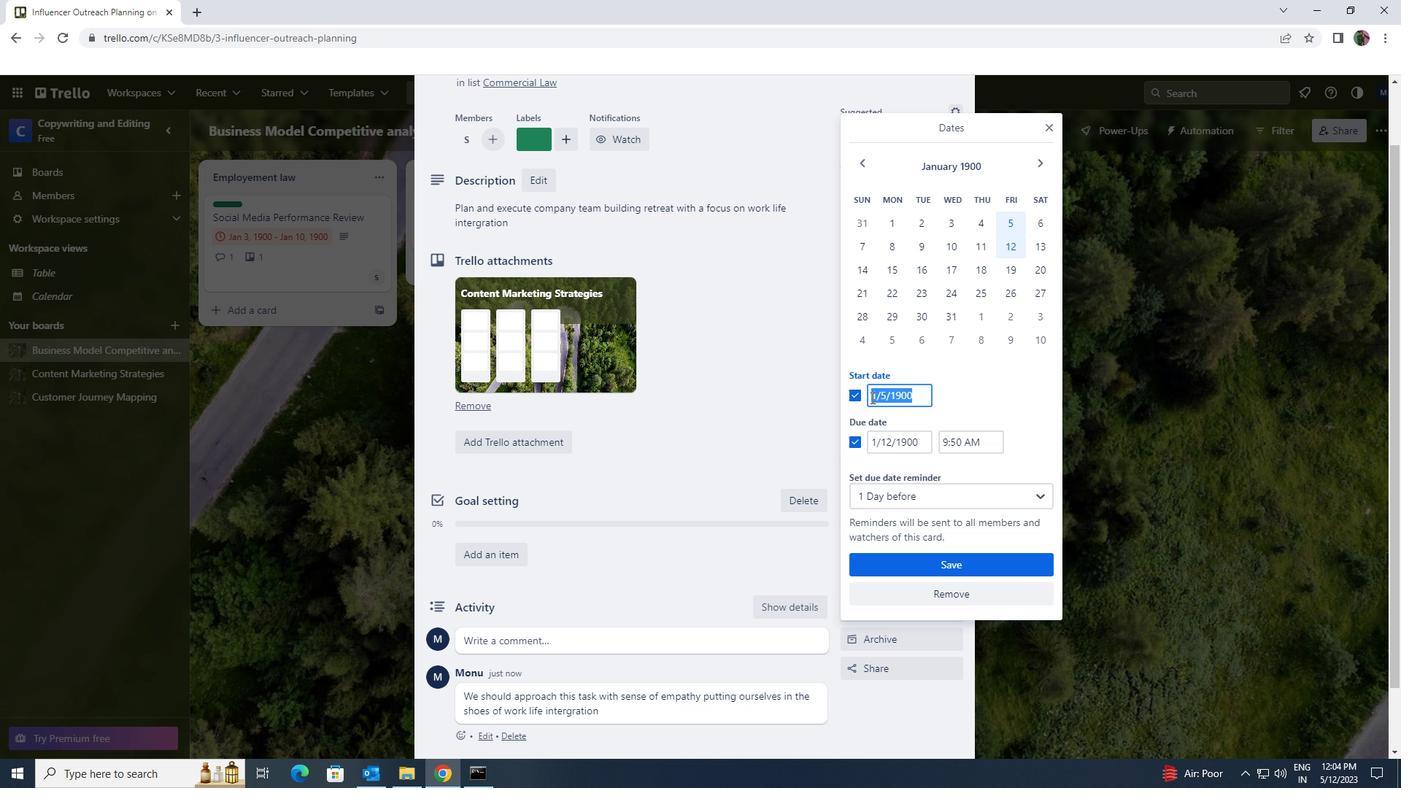 
Action: Key pressed 1/6/1900
Screenshot: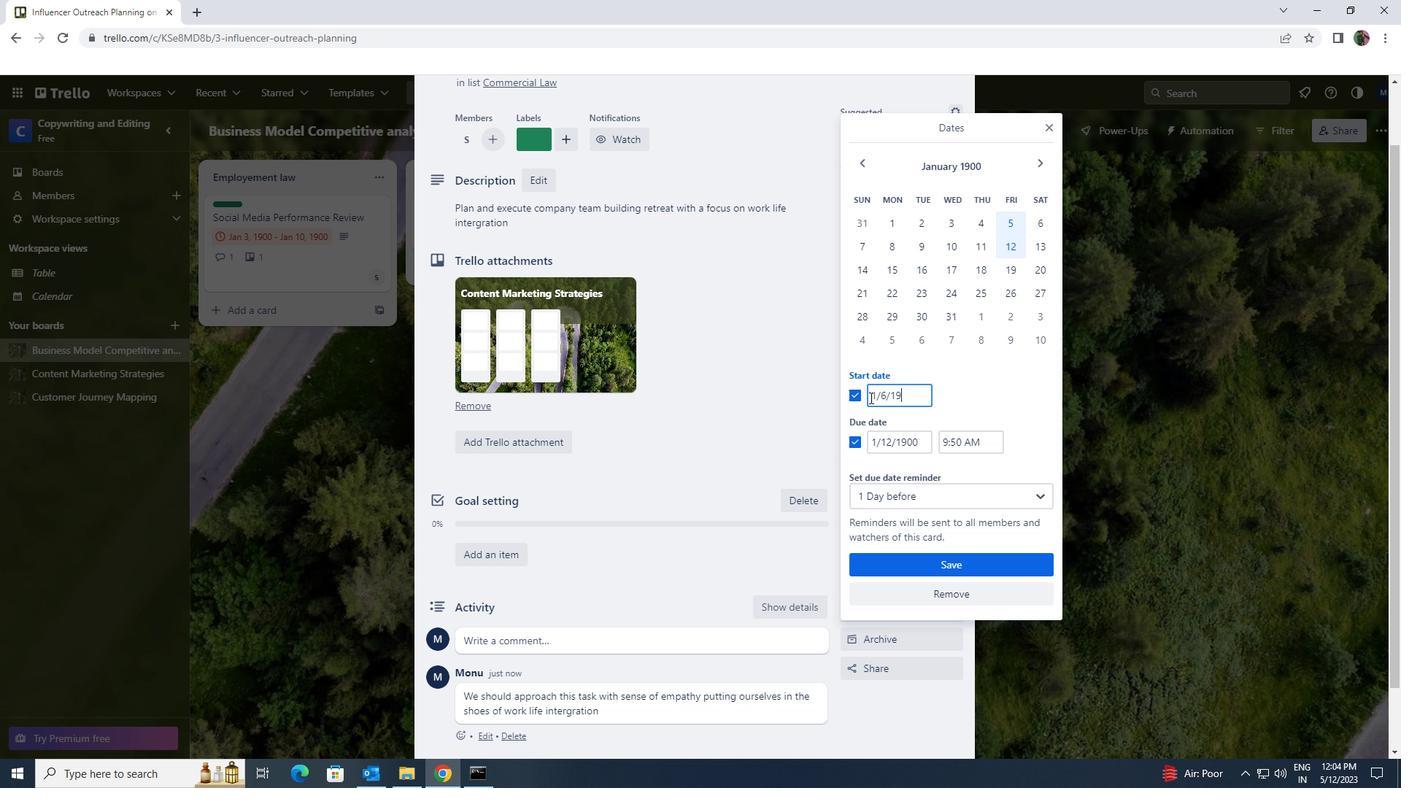 
Action: Mouse moved to (920, 439)
Screenshot: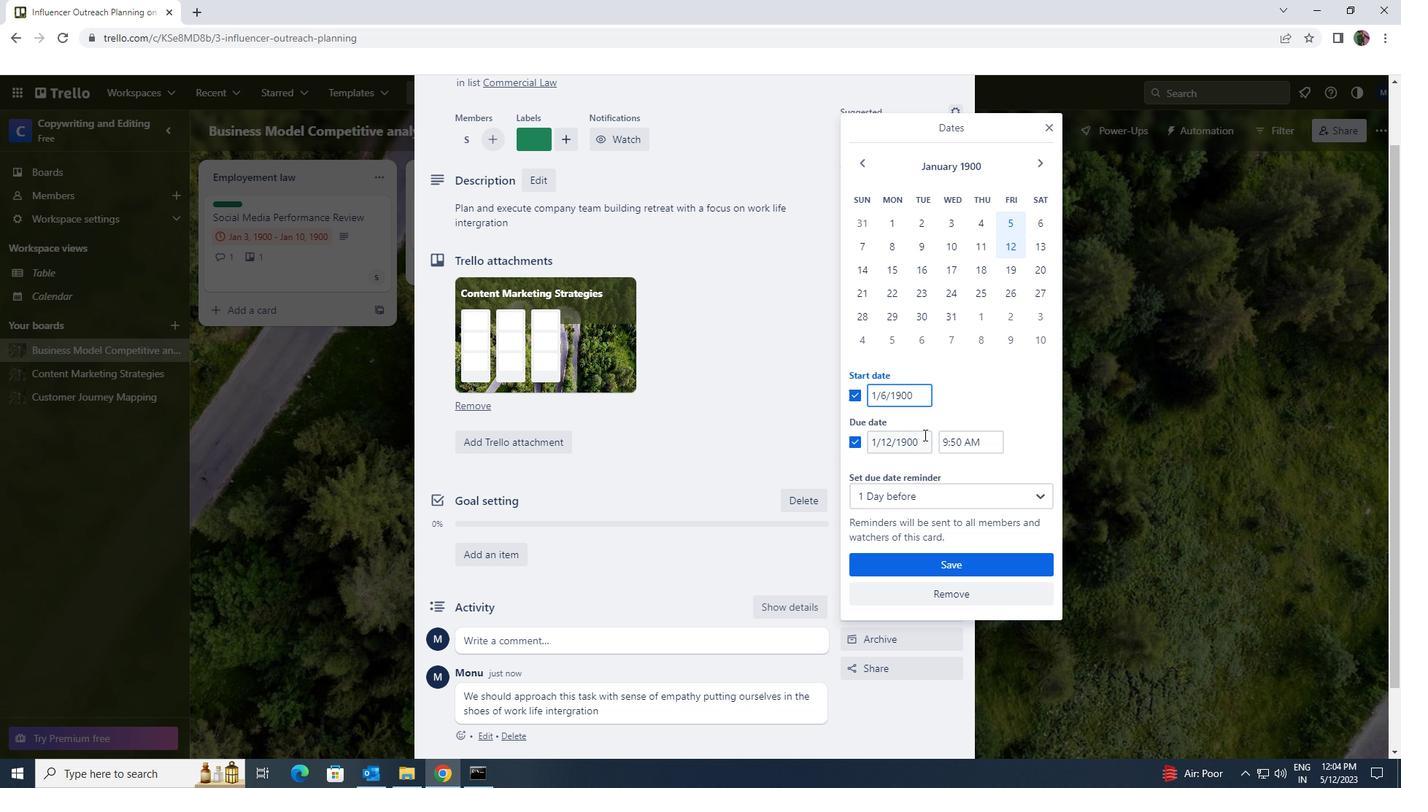 
Action: Mouse pressed left at (920, 439)
Screenshot: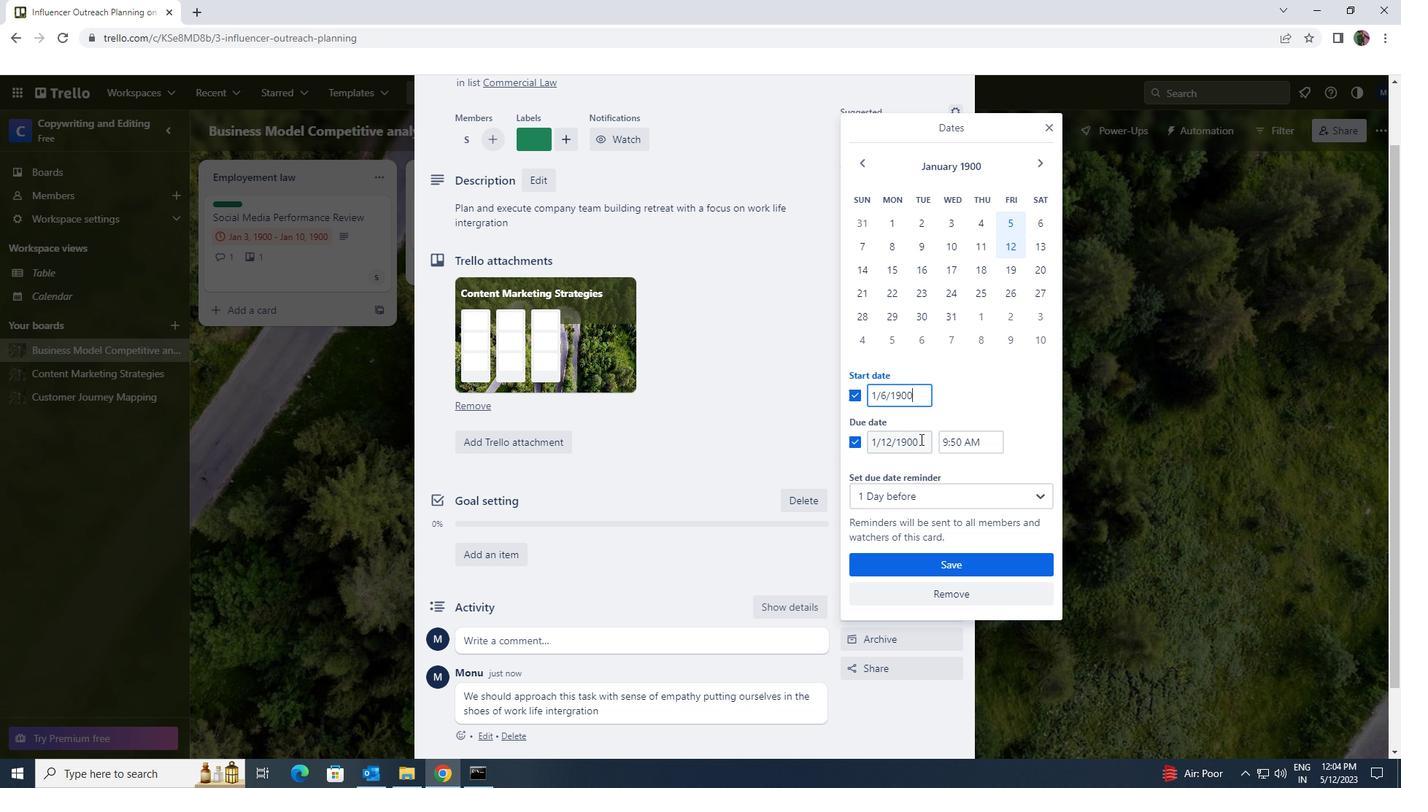 
Action: Mouse moved to (867, 440)
Screenshot: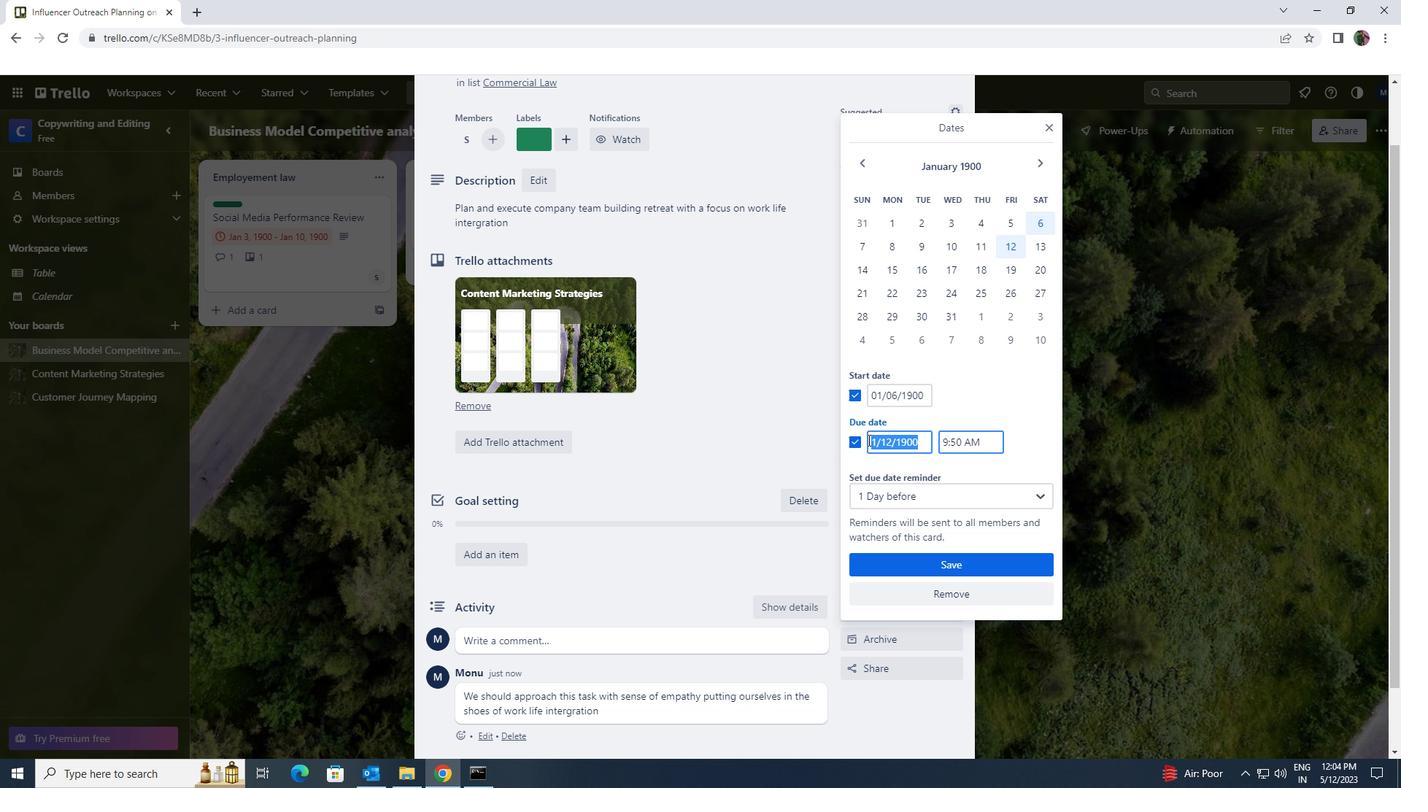 
Action: Key pressed 1/13/1900
Screenshot: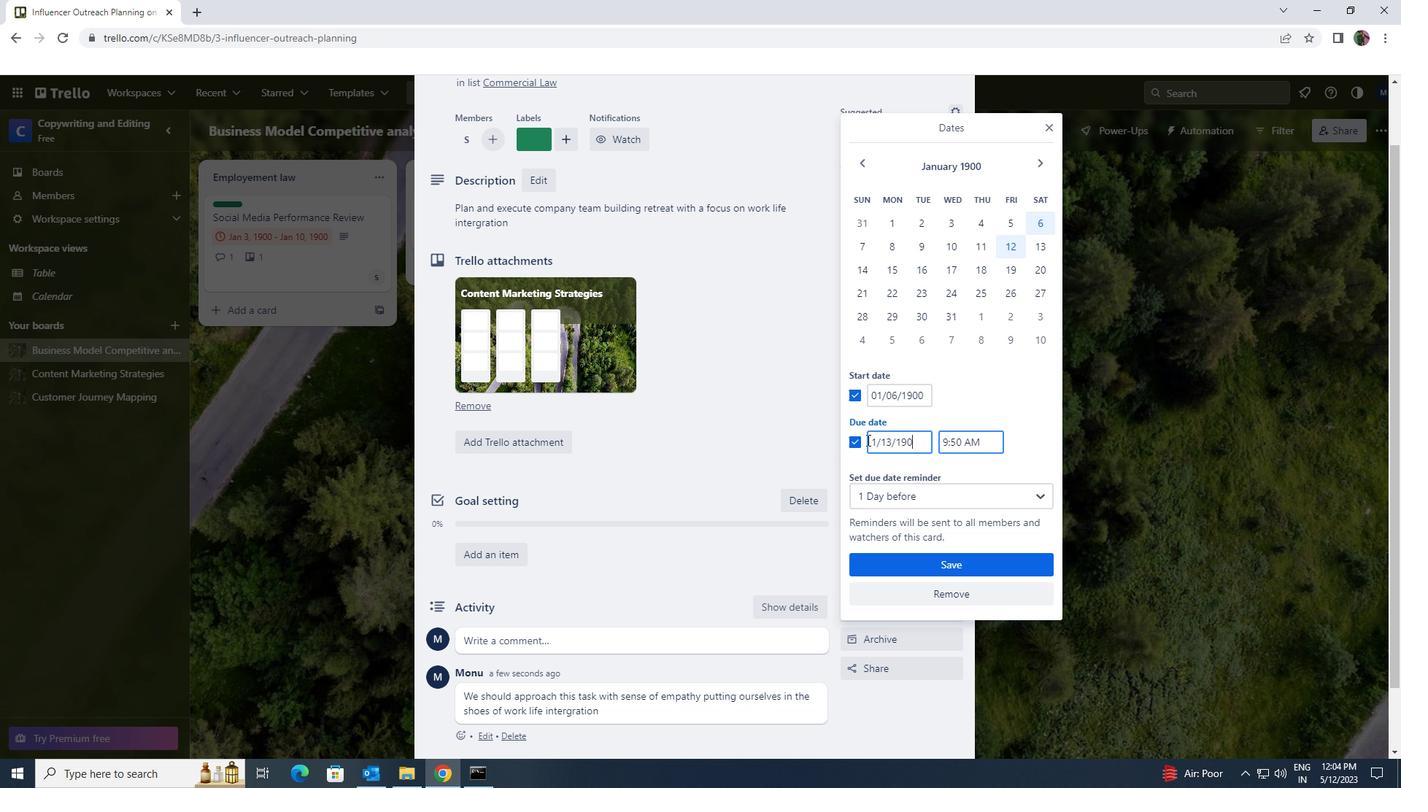 
Action: Mouse moved to (926, 568)
Screenshot: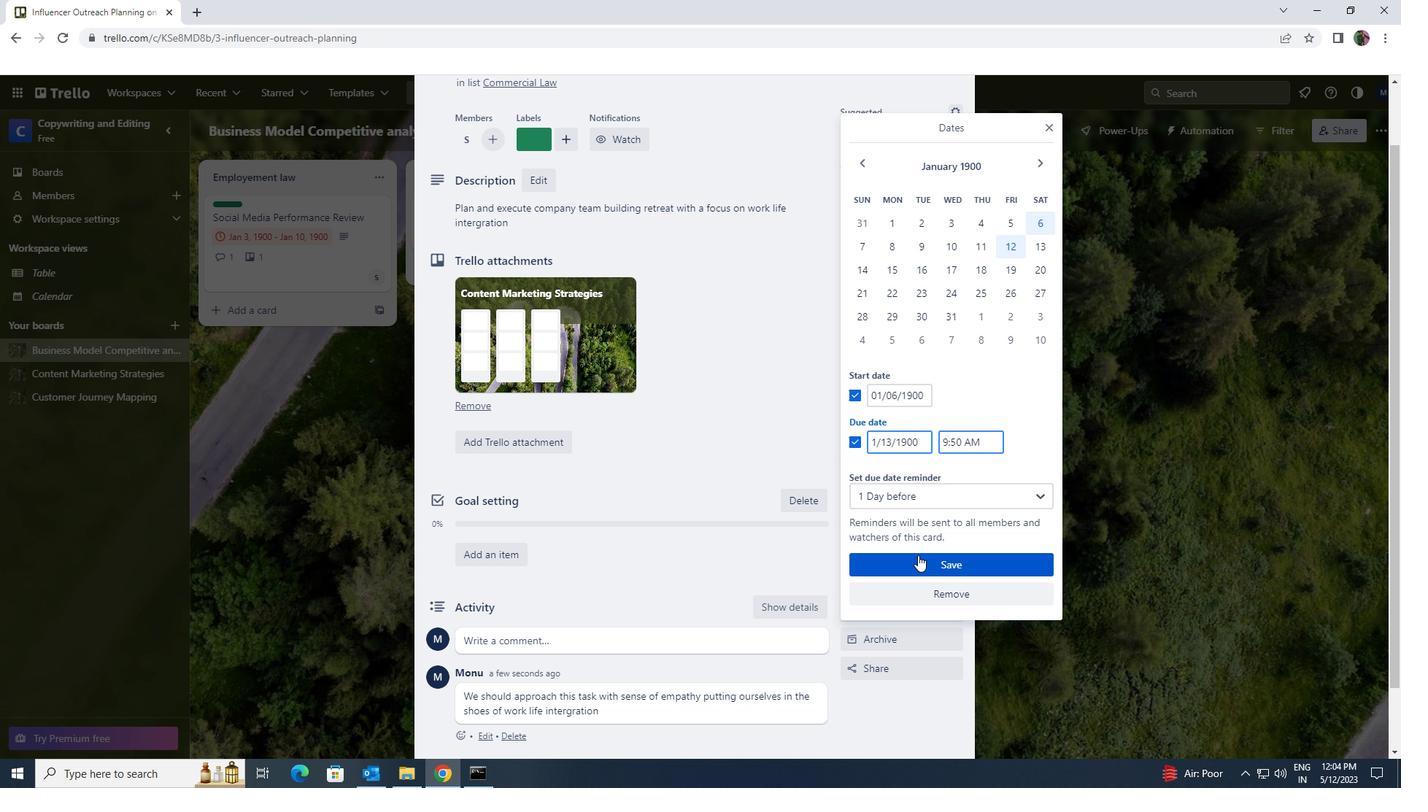 
Action: Mouse pressed left at (926, 568)
Screenshot: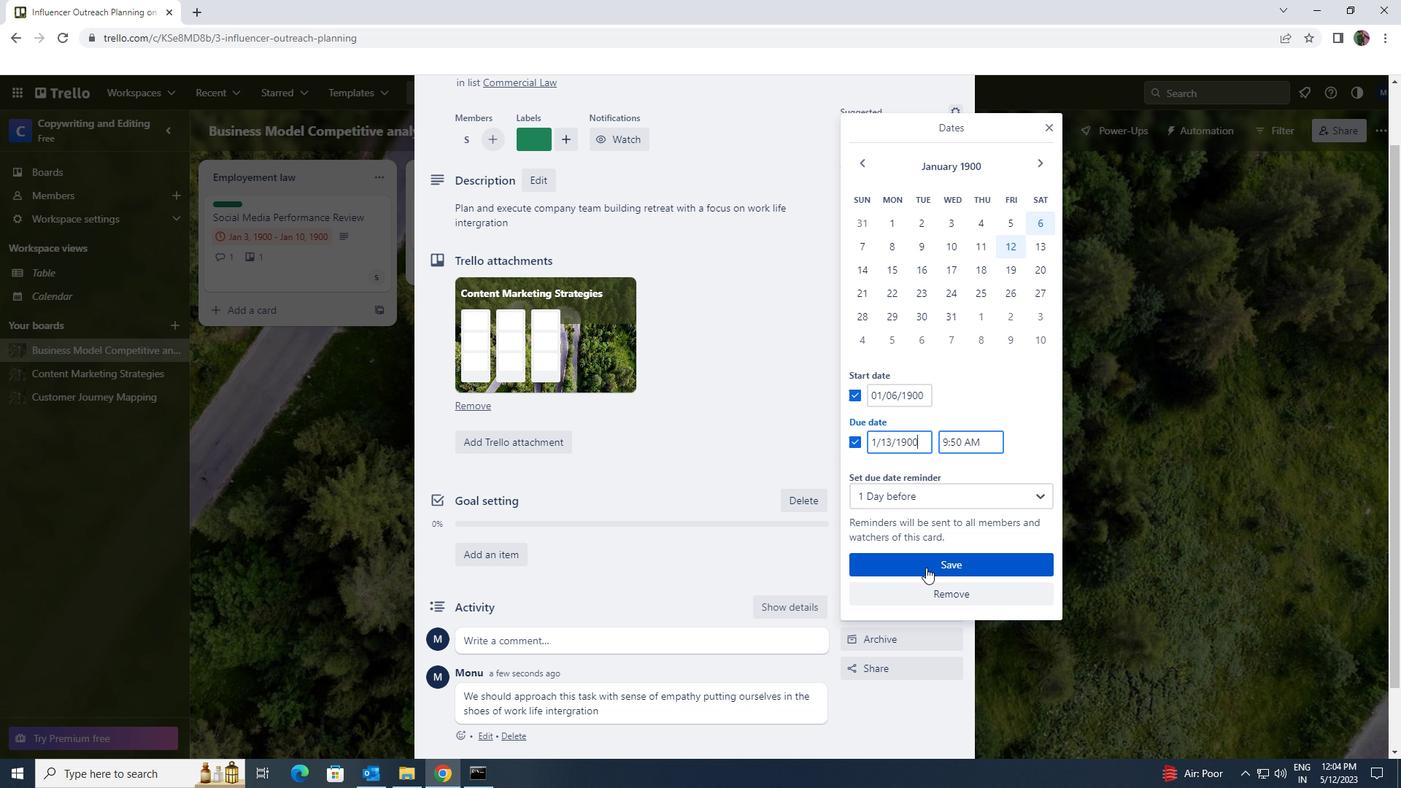
